 Task: Look for space in Jaraguá, Brazil from 9th June, 2023 to 17th June, 2023 for 2 adults in price range Rs.7000 to Rs.12000. Place can be private room with 1  bedroom having 2 beds and 1 bathroom. Property type can be house, flat, guest house. Amenities needed are: wifi. Booking option can be shelf check-in. Required host language is Spanish.
Action: Key pressed <Key.caps_lock>j<Key.caps_lock>ara<Key.backspace><Key.backspace><Key.backspace><Key.backspace>j<Key.caps_lock>aragua,<Key.space><Key.caps_lock>b<Key.caps_lock>razil<Key.enter>
Screenshot: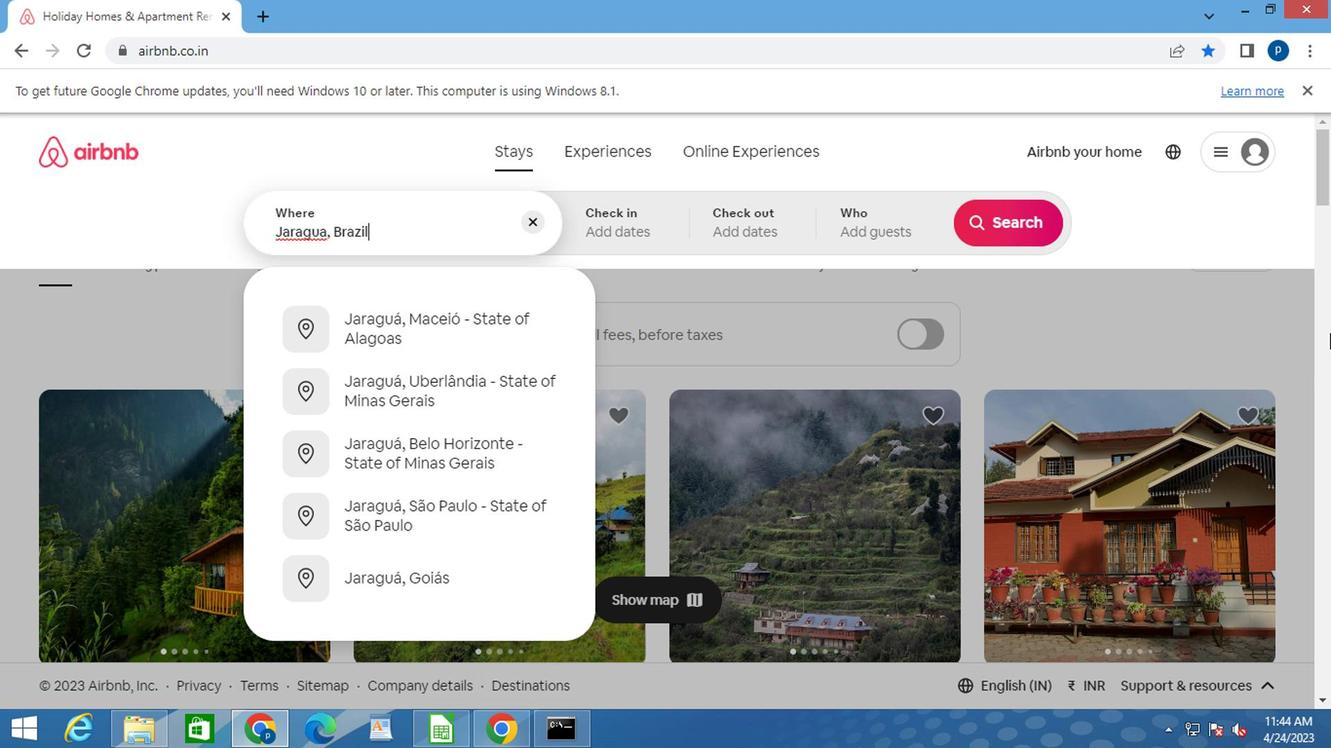 
Action: Mouse moved to (1001, 372)
Screenshot: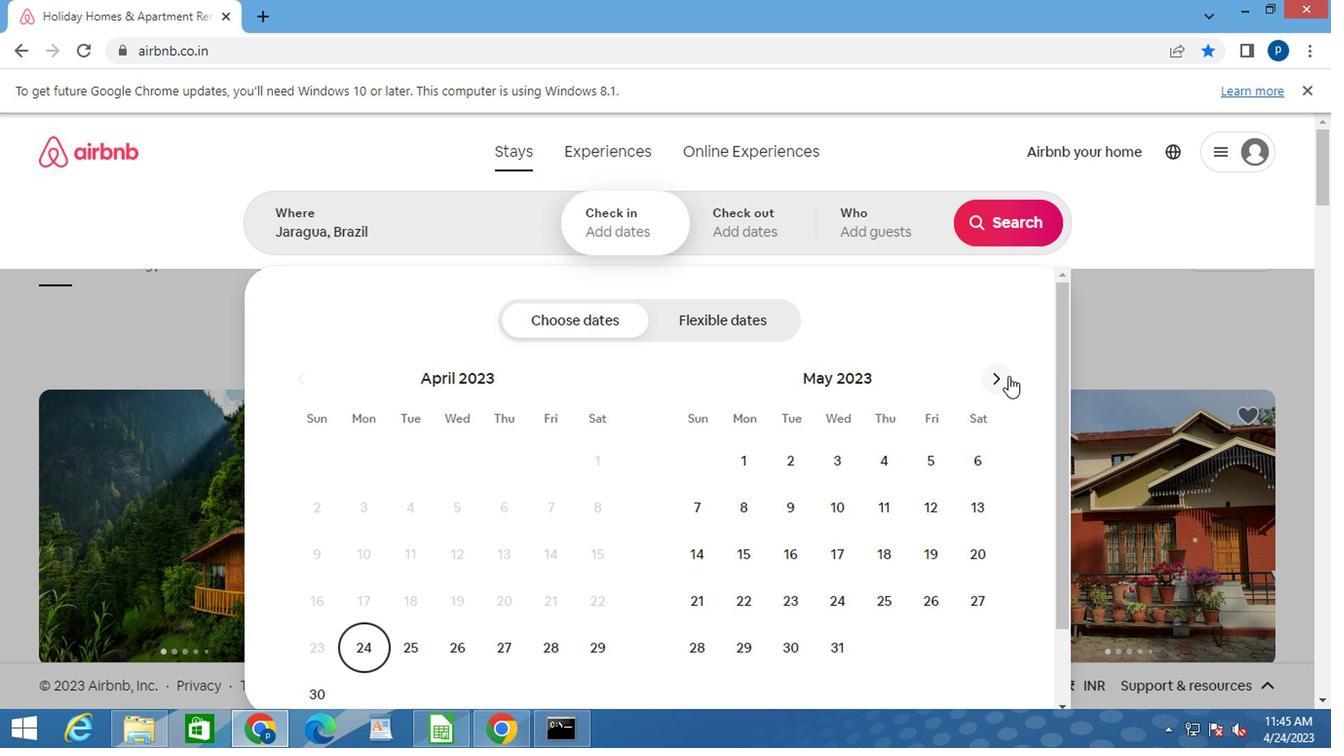 
Action: Mouse pressed left at (1001, 372)
Screenshot: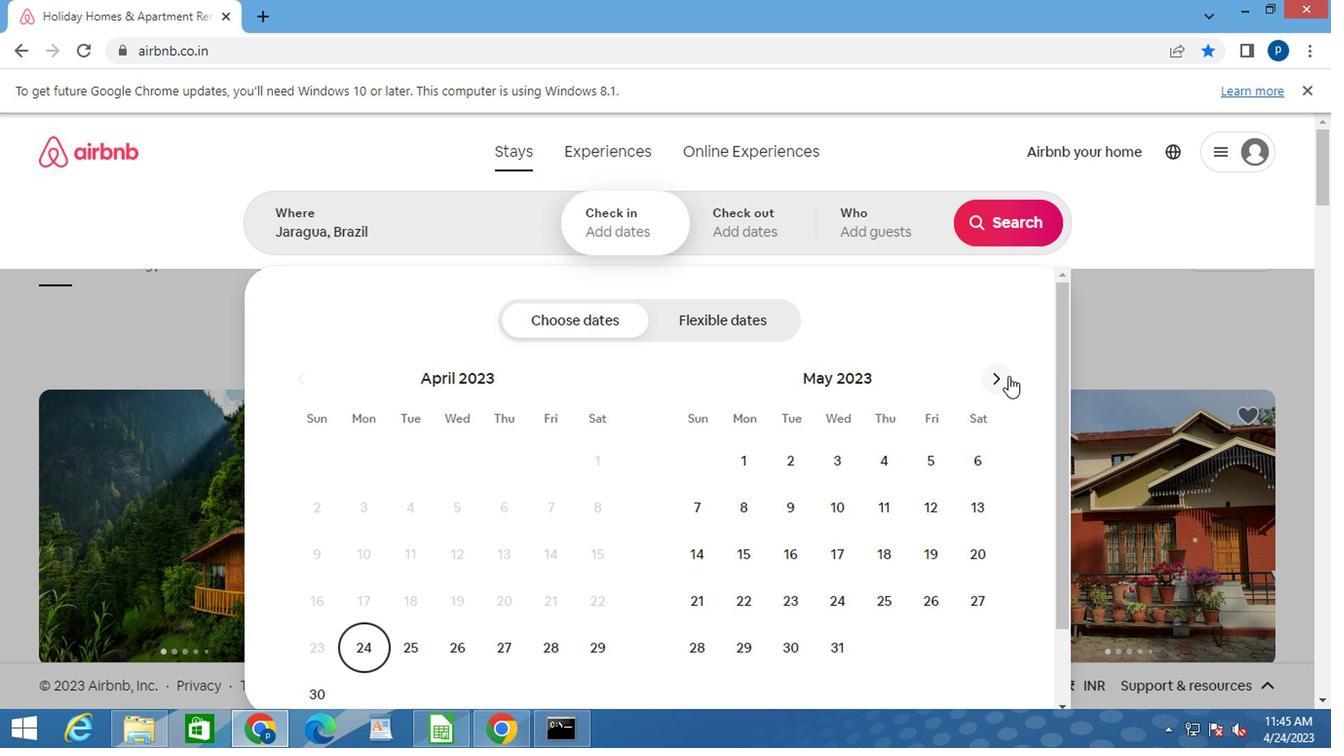 
Action: Mouse pressed left at (1001, 372)
Screenshot: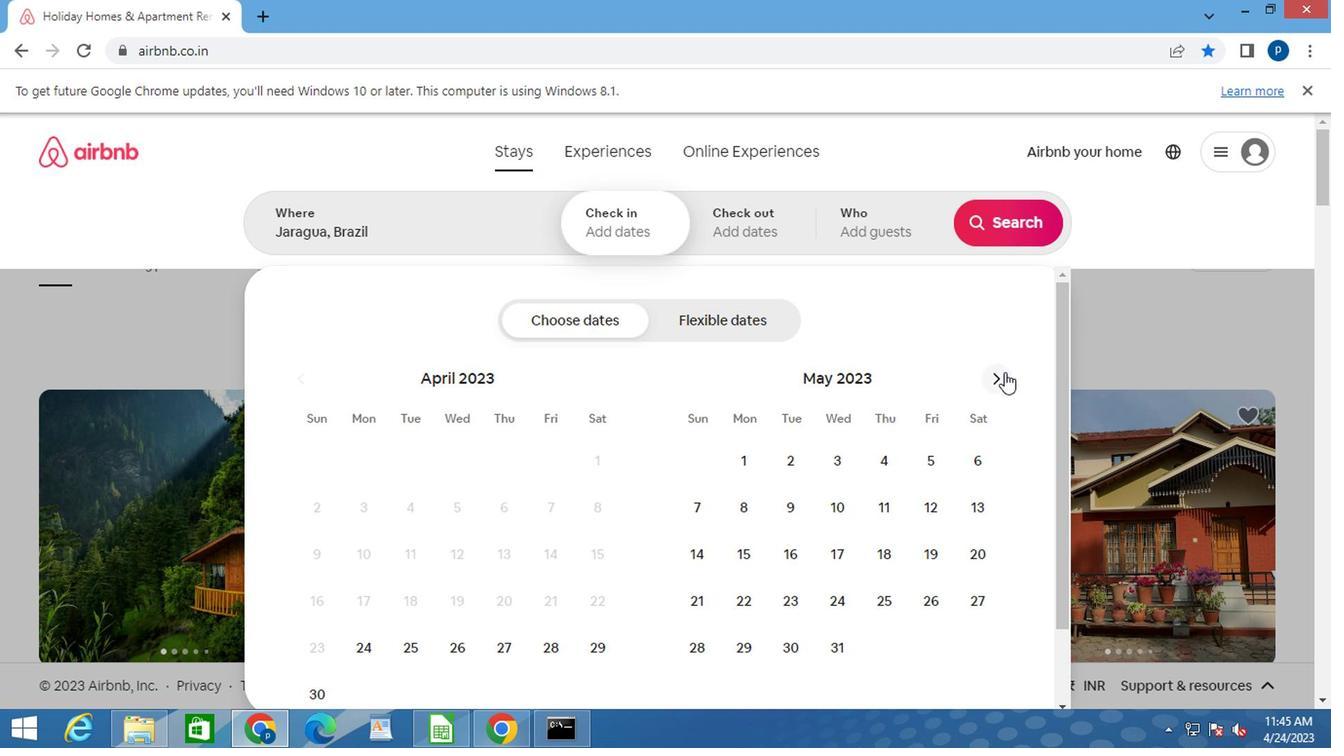
Action: Mouse moved to (549, 499)
Screenshot: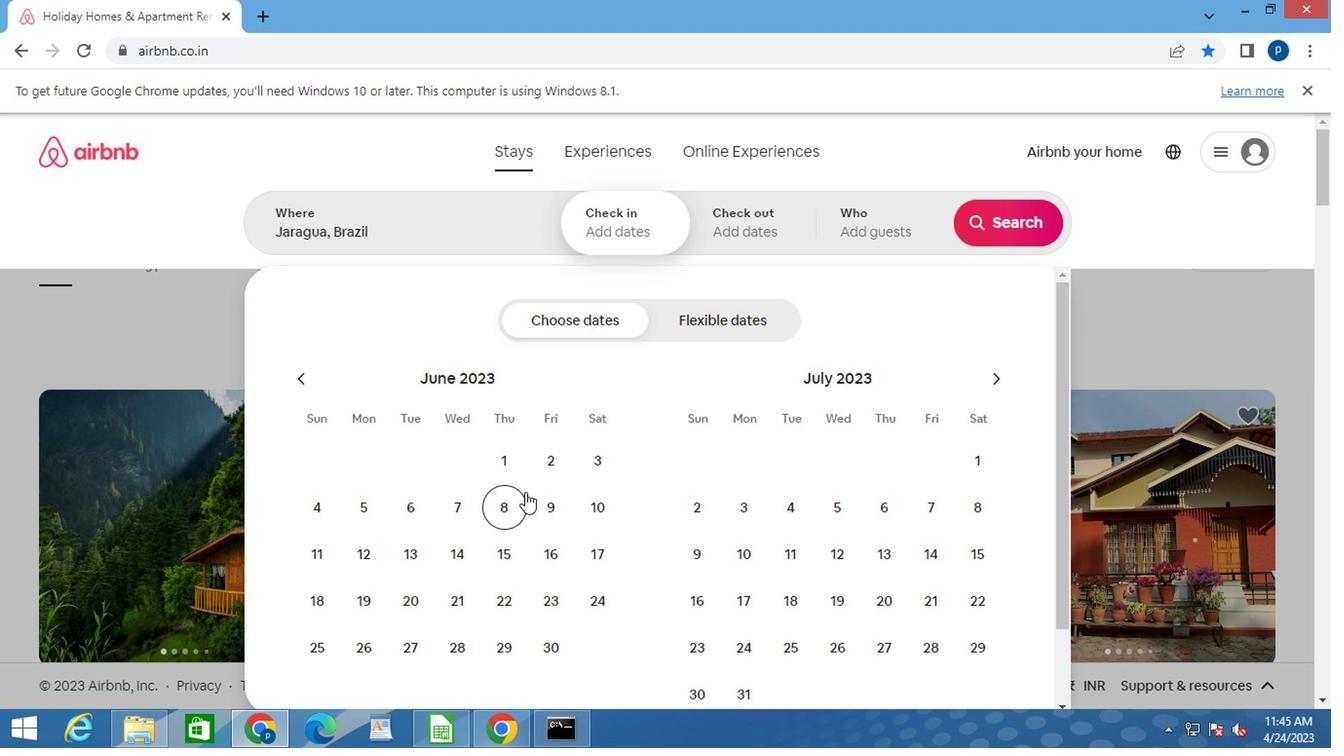 
Action: Mouse pressed left at (549, 499)
Screenshot: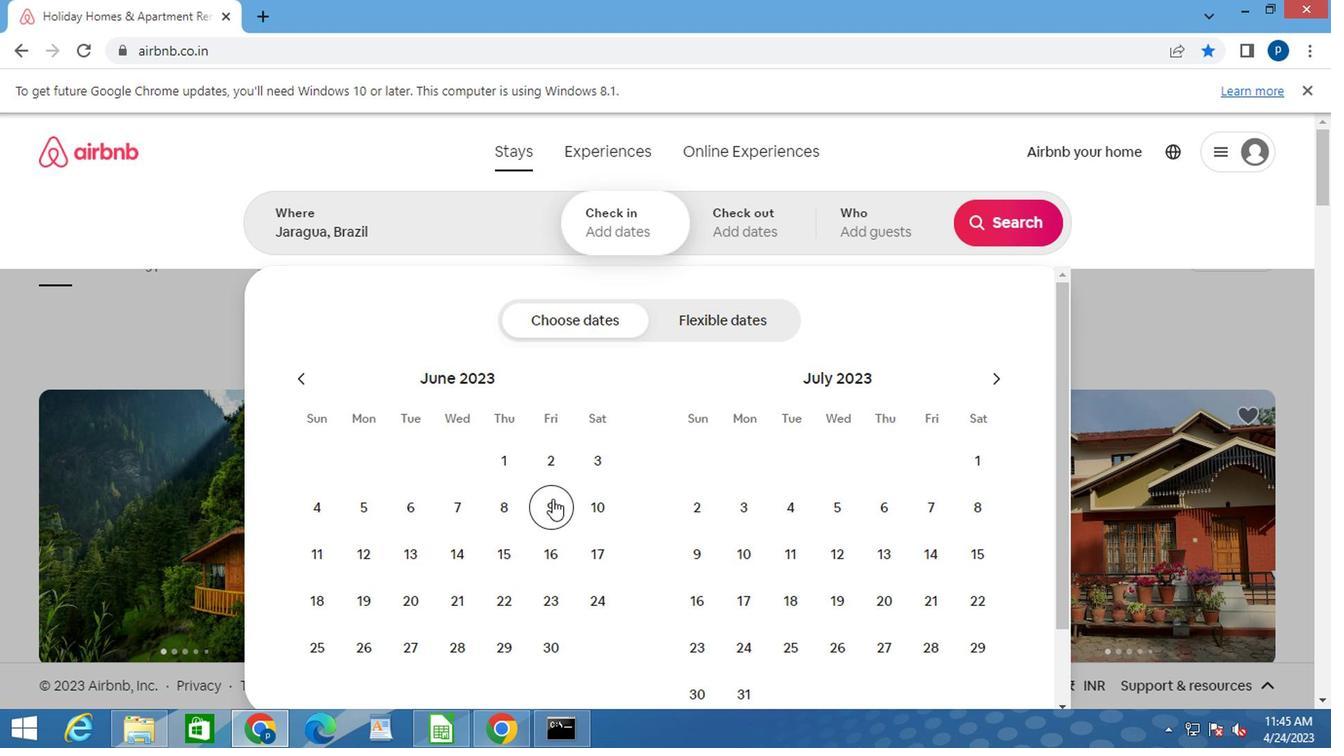 
Action: Mouse moved to (608, 558)
Screenshot: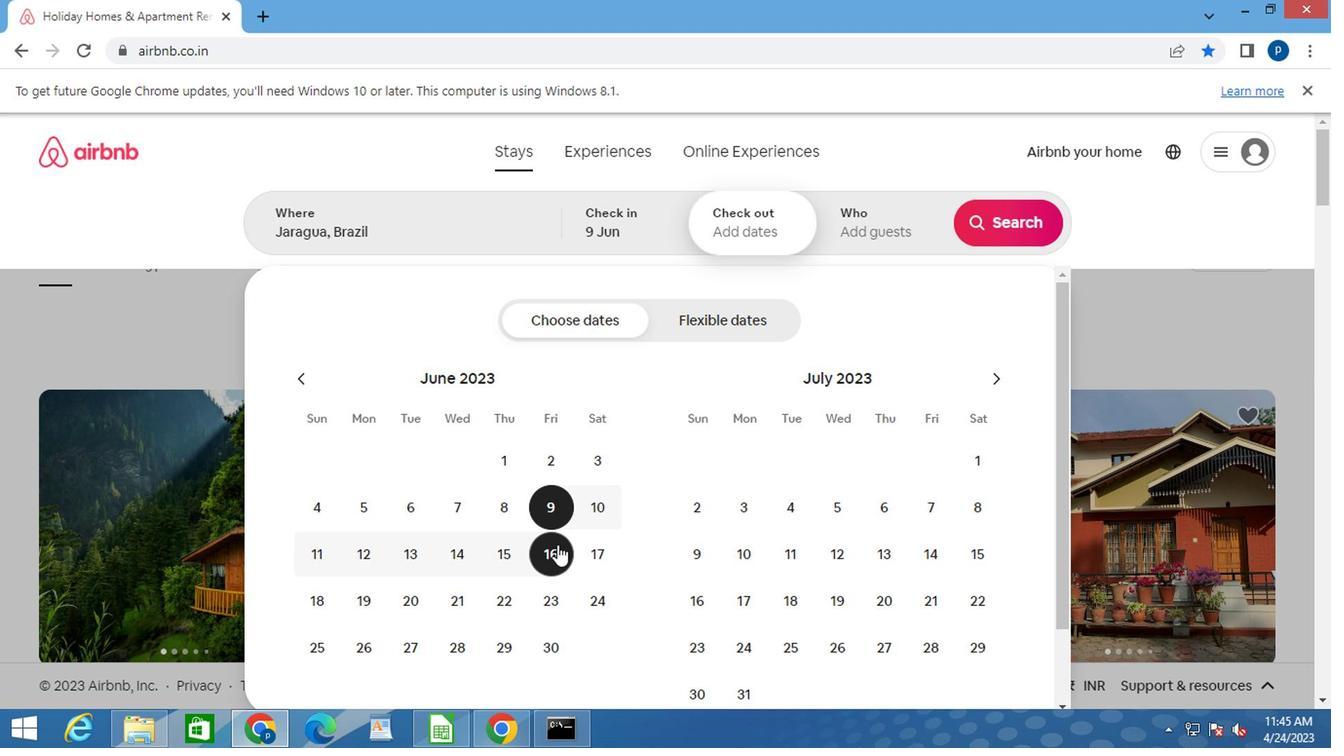 
Action: Mouse pressed left at (608, 558)
Screenshot: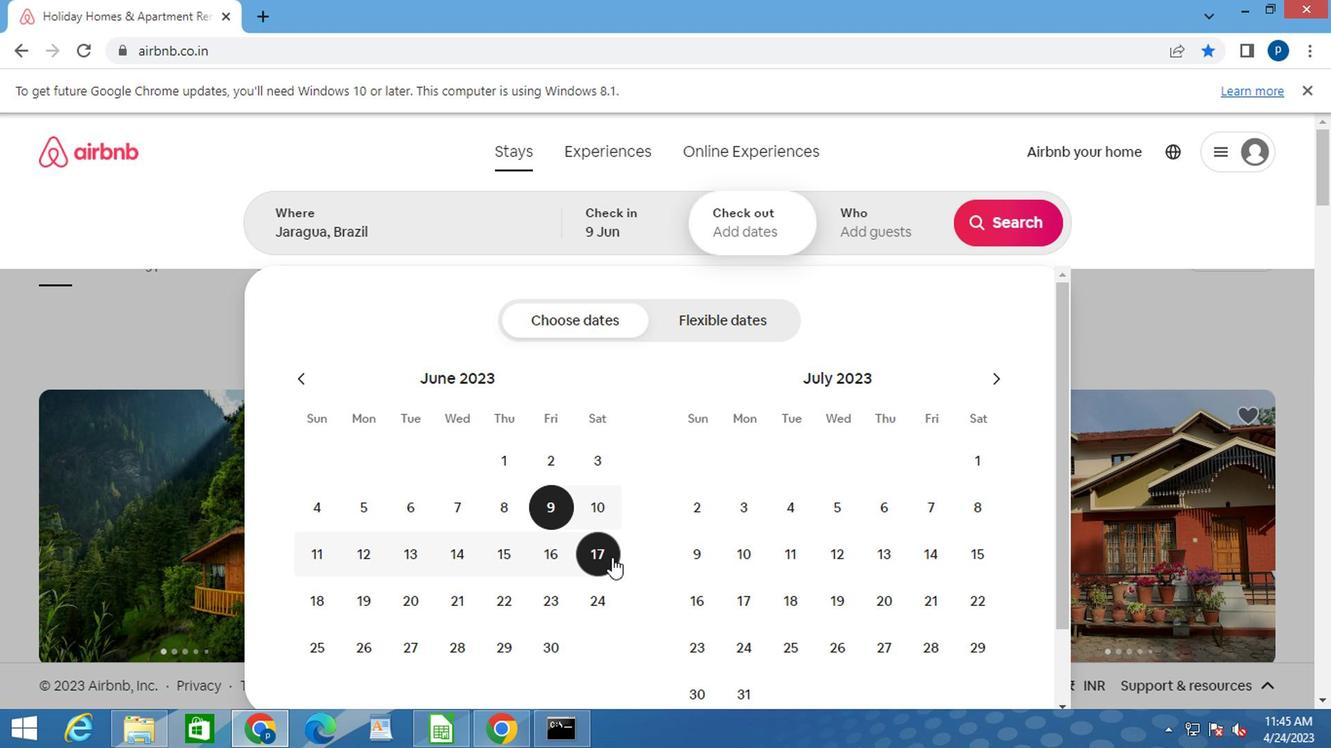 
Action: Mouse moved to (861, 226)
Screenshot: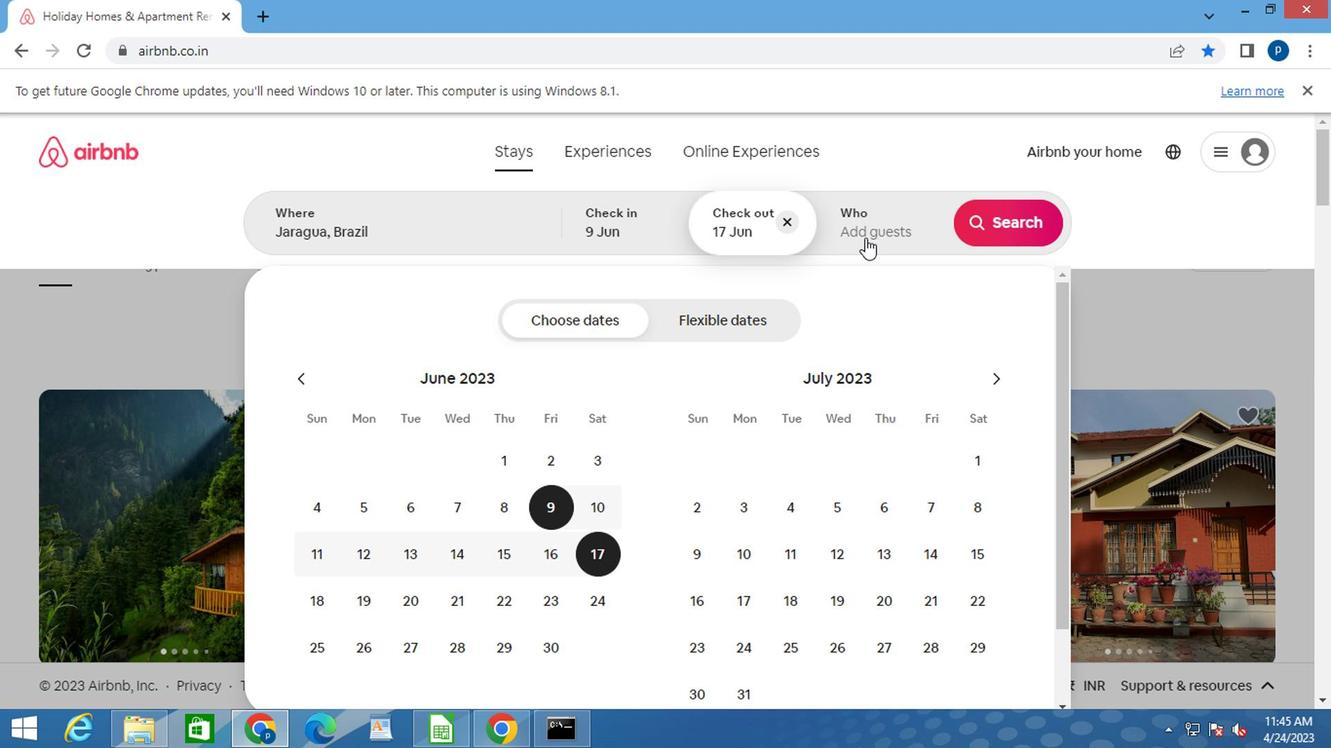 
Action: Mouse pressed left at (861, 226)
Screenshot: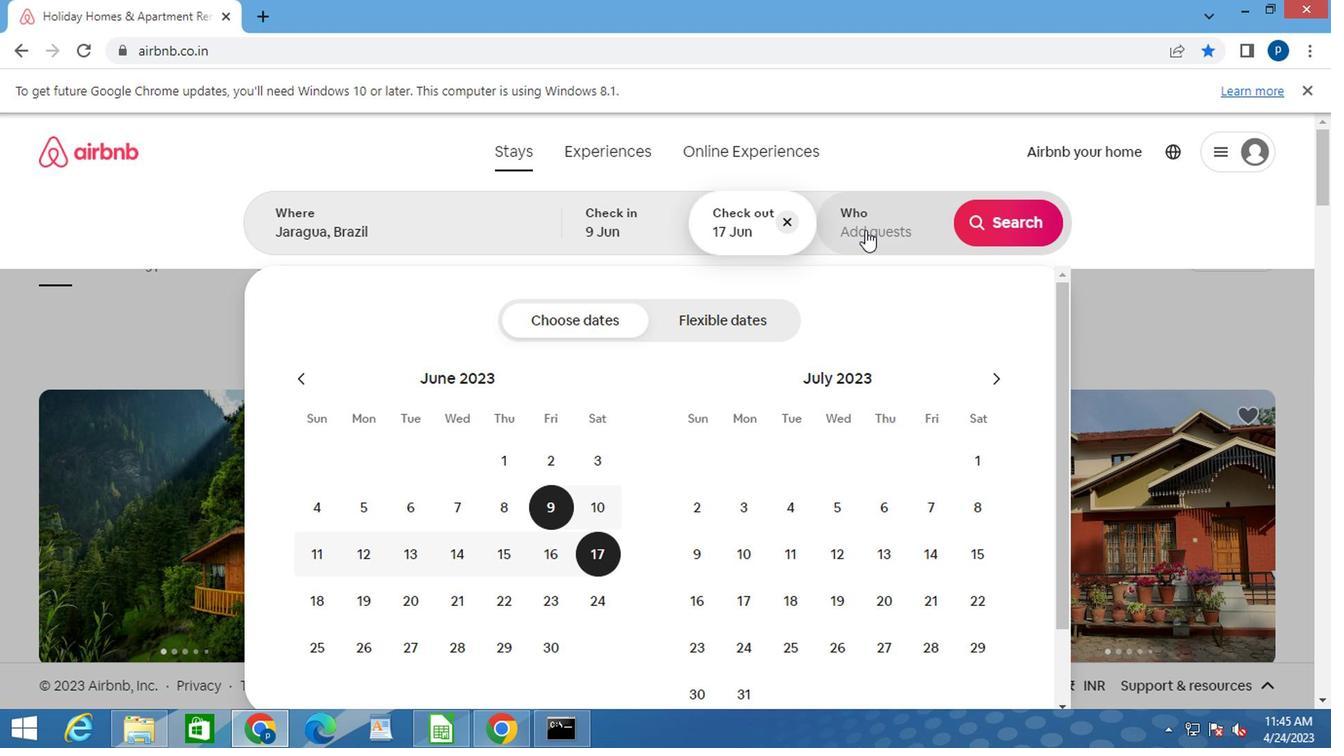 
Action: Mouse moved to (1005, 334)
Screenshot: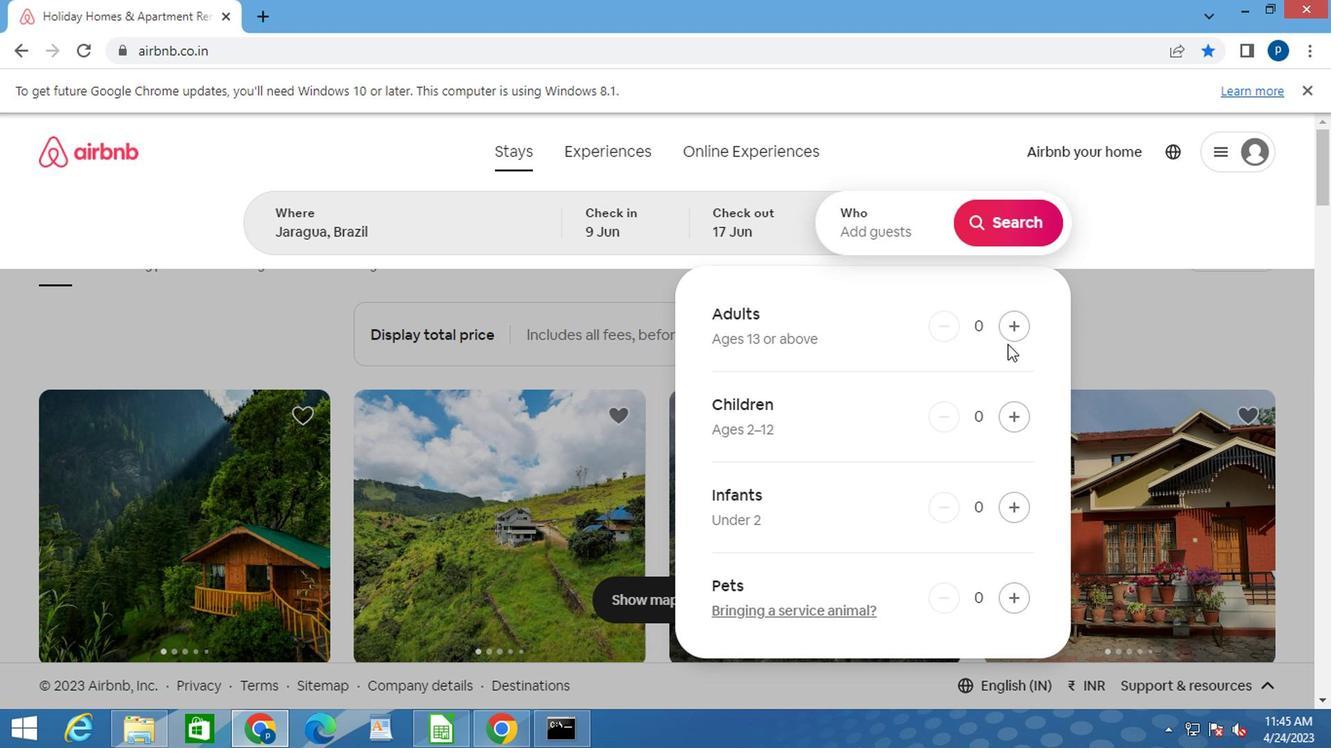 
Action: Mouse pressed left at (1005, 334)
Screenshot: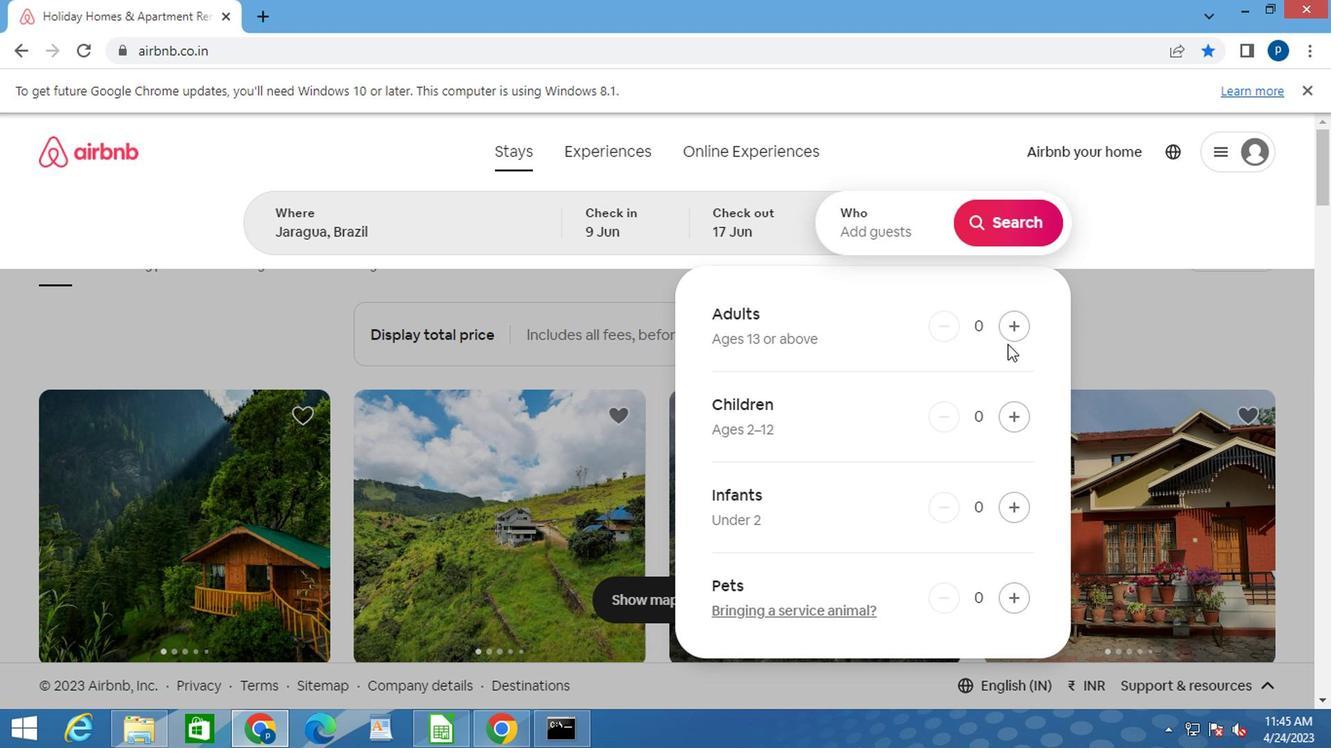 
Action: Mouse pressed left at (1005, 334)
Screenshot: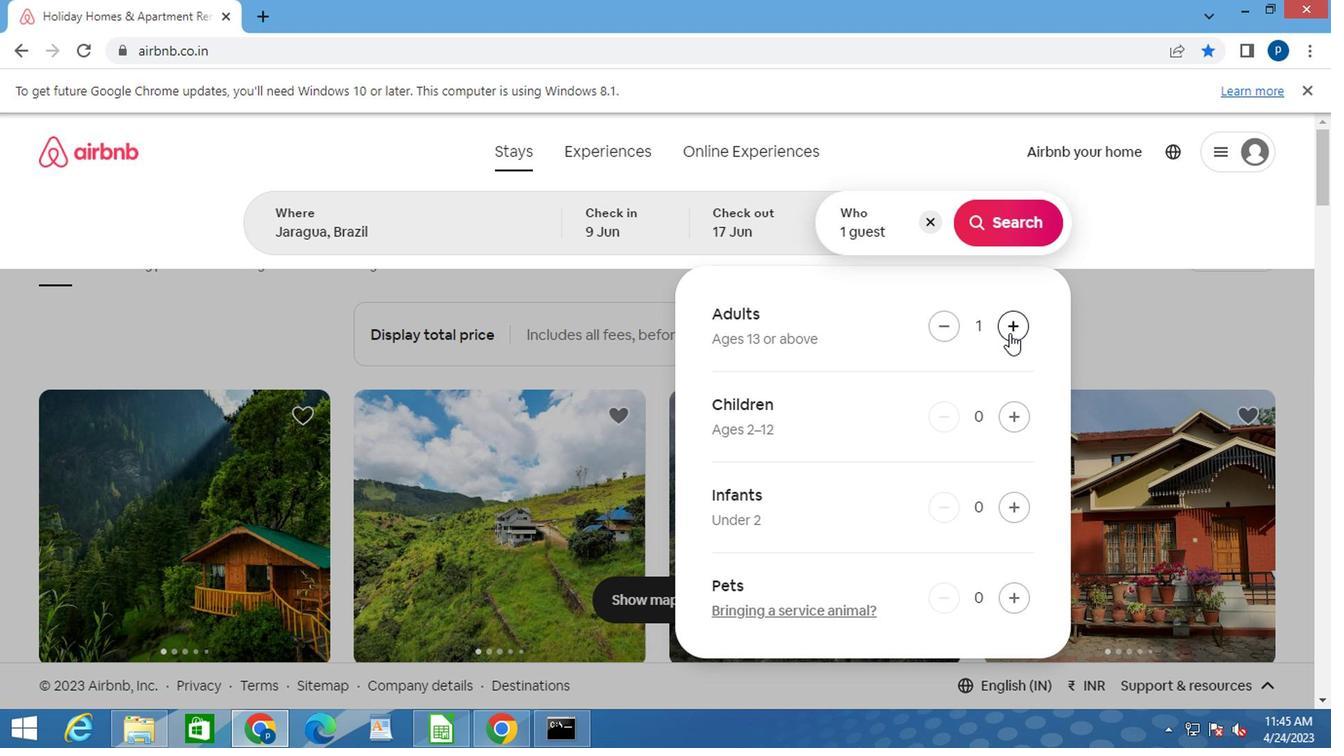 
Action: Mouse moved to (1001, 226)
Screenshot: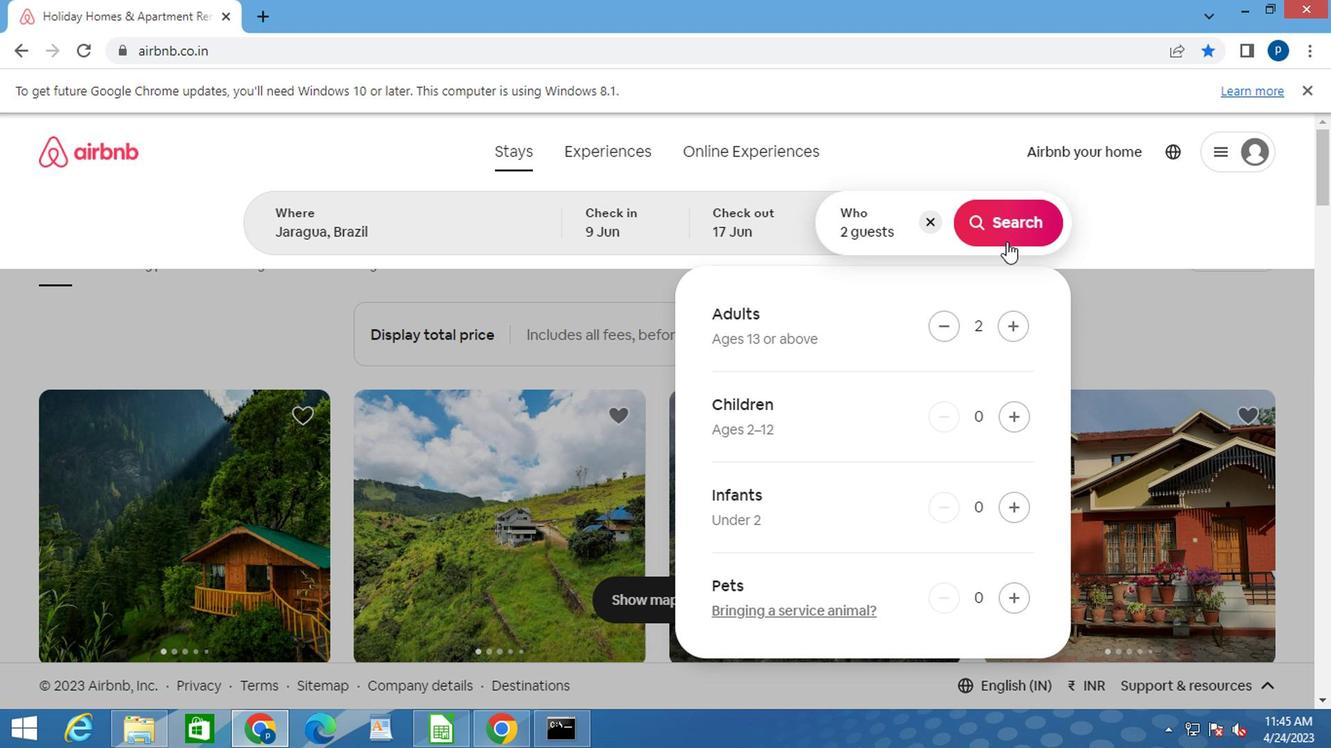 
Action: Mouse pressed left at (1001, 226)
Screenshot: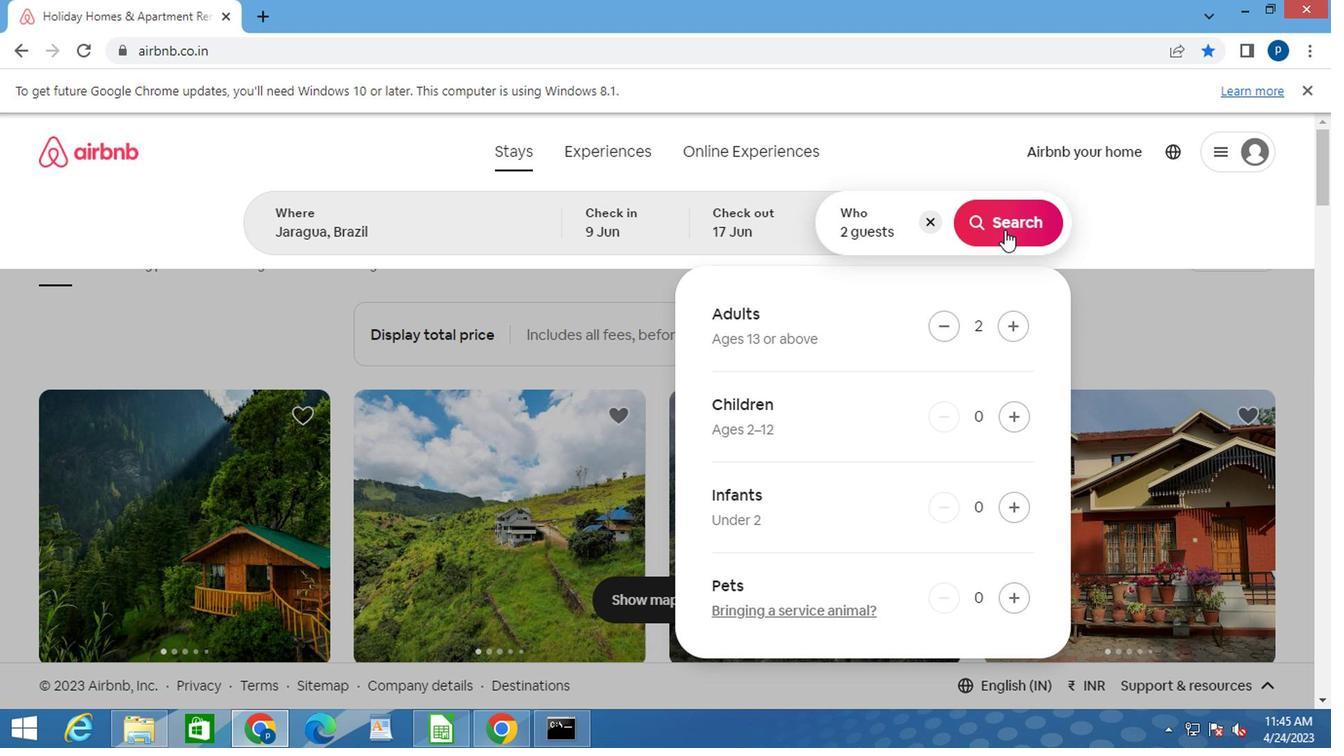 
Action: Mouse moved to (1224, 235)
Screenshot: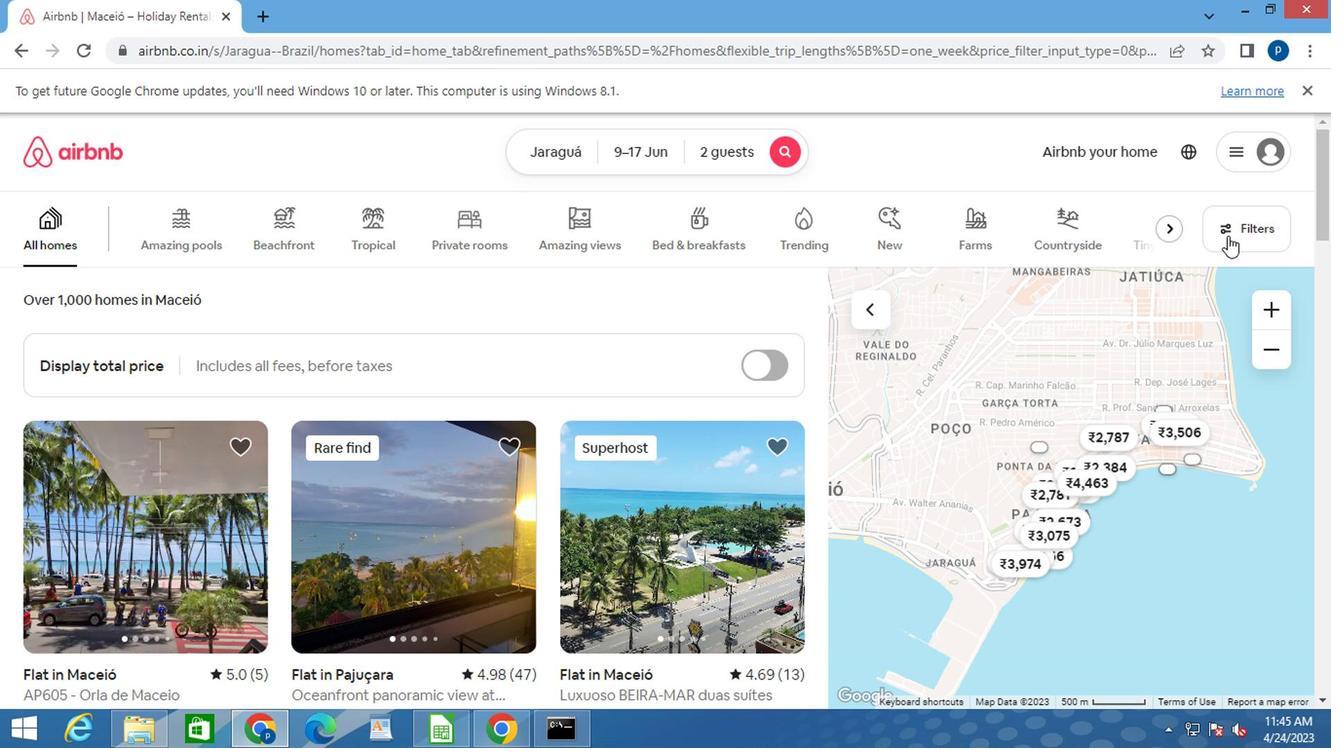 
Action: Mouse pressed left at (1224, 235)
Screenshot: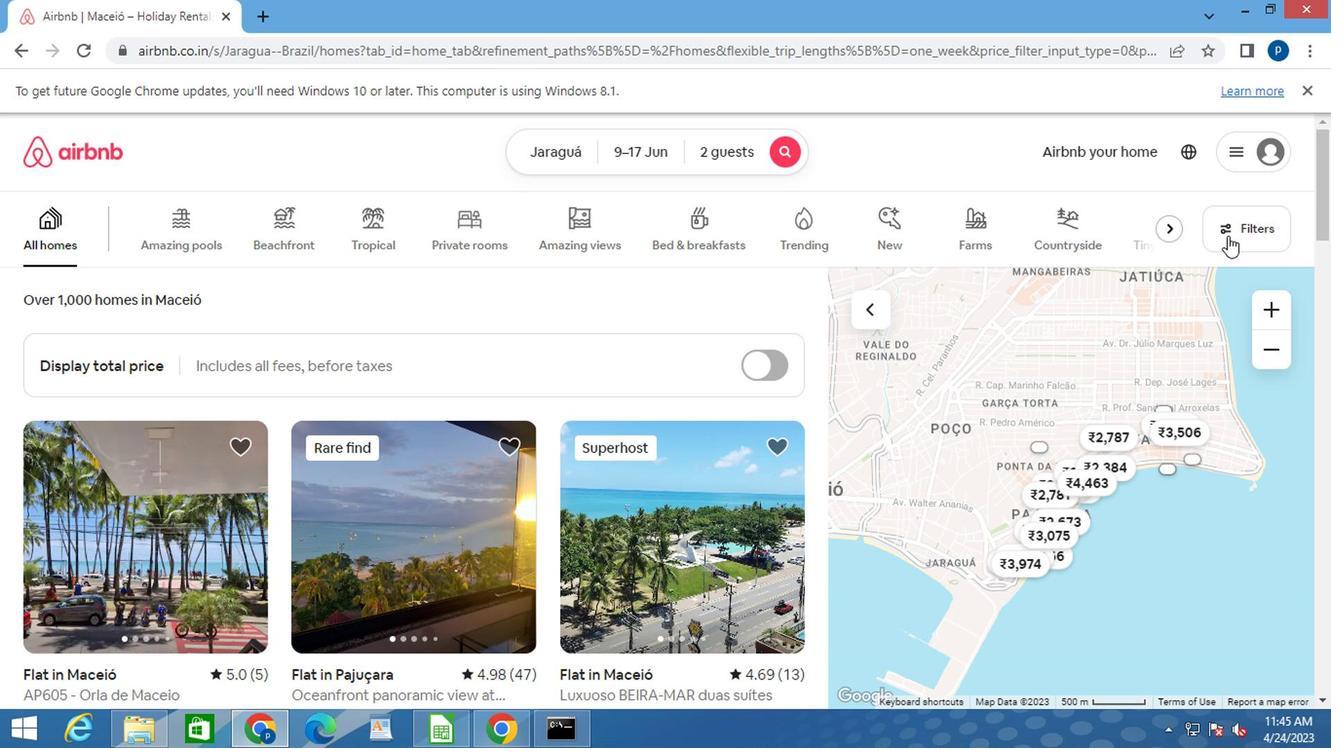 
Action: Mouse moved to (411, 487)
Screenshot: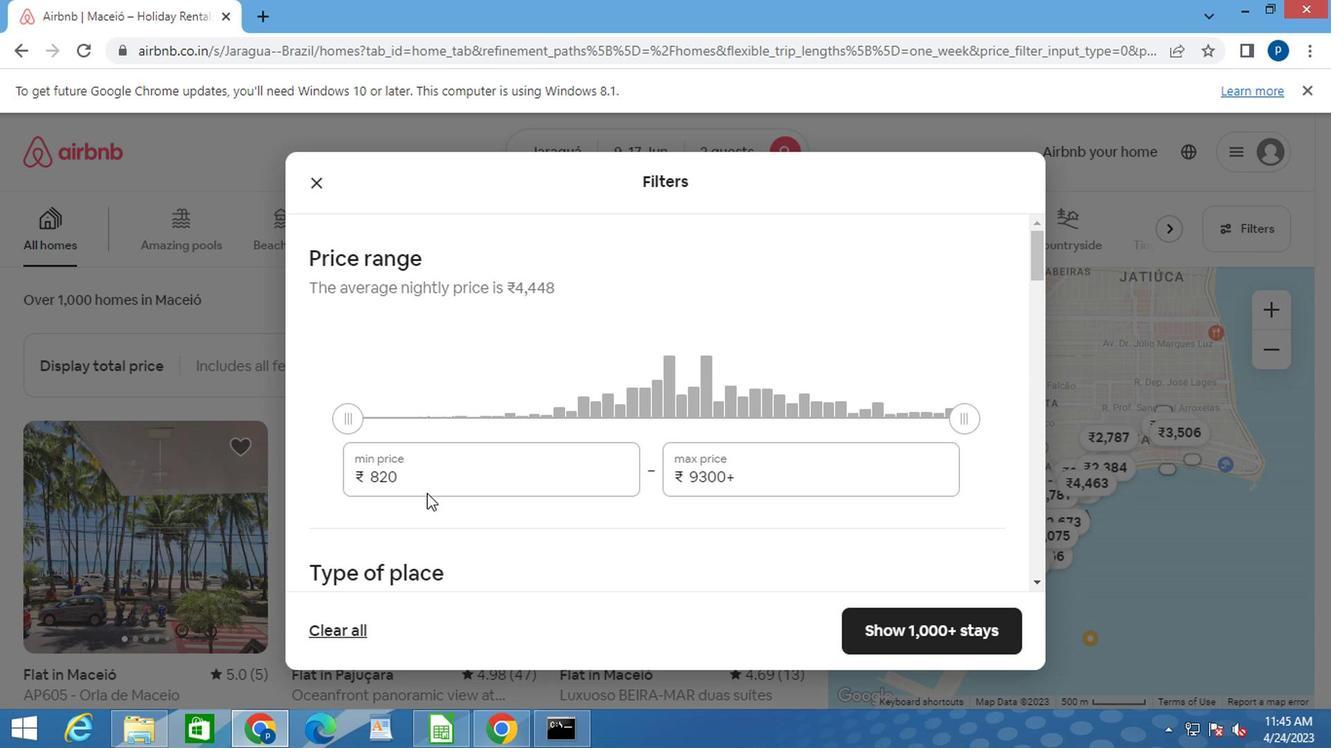 
Action: Mouse pressed left at (411, 487)
Screenshot: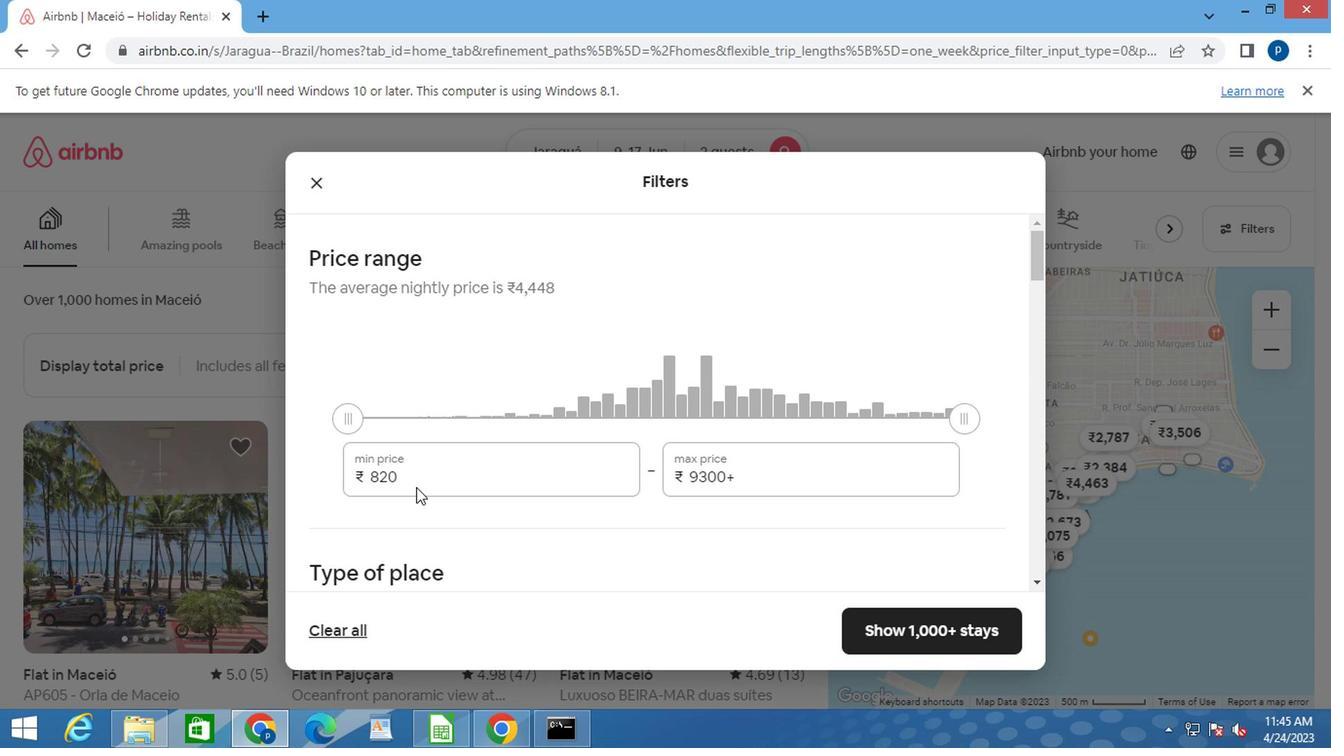 
Action: Mouse moved to (410, 487)
Screenshot: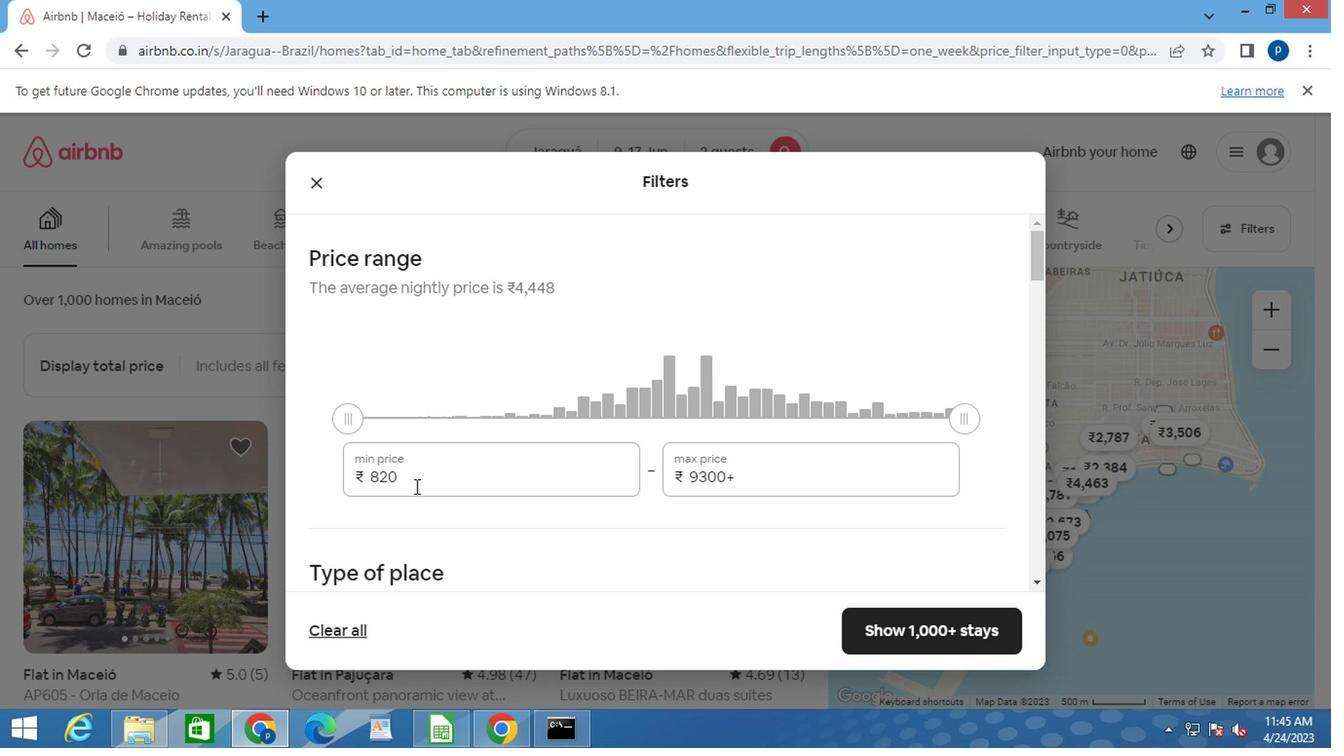 
Action: Mouse pressed left at (410, 487)
Screenshot: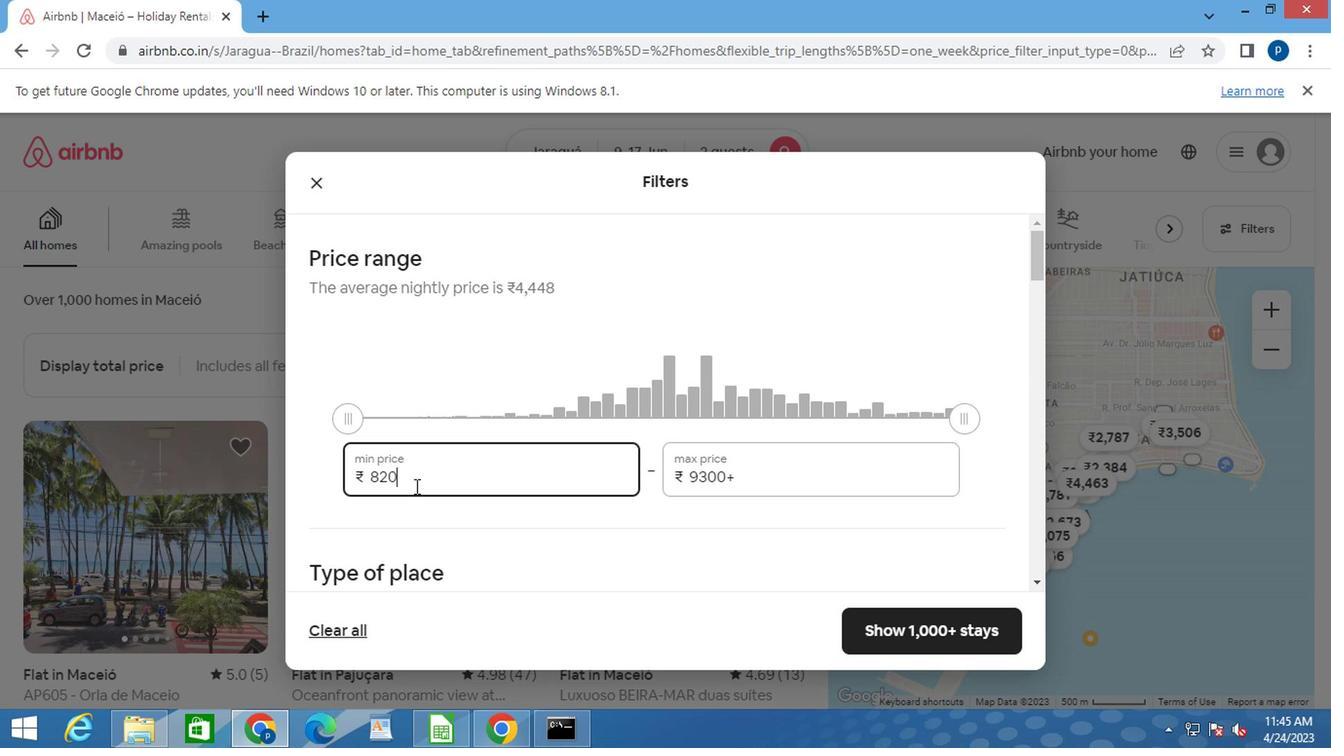 
Action: Key pressed 7000<Key.tab>12000
Screenshot: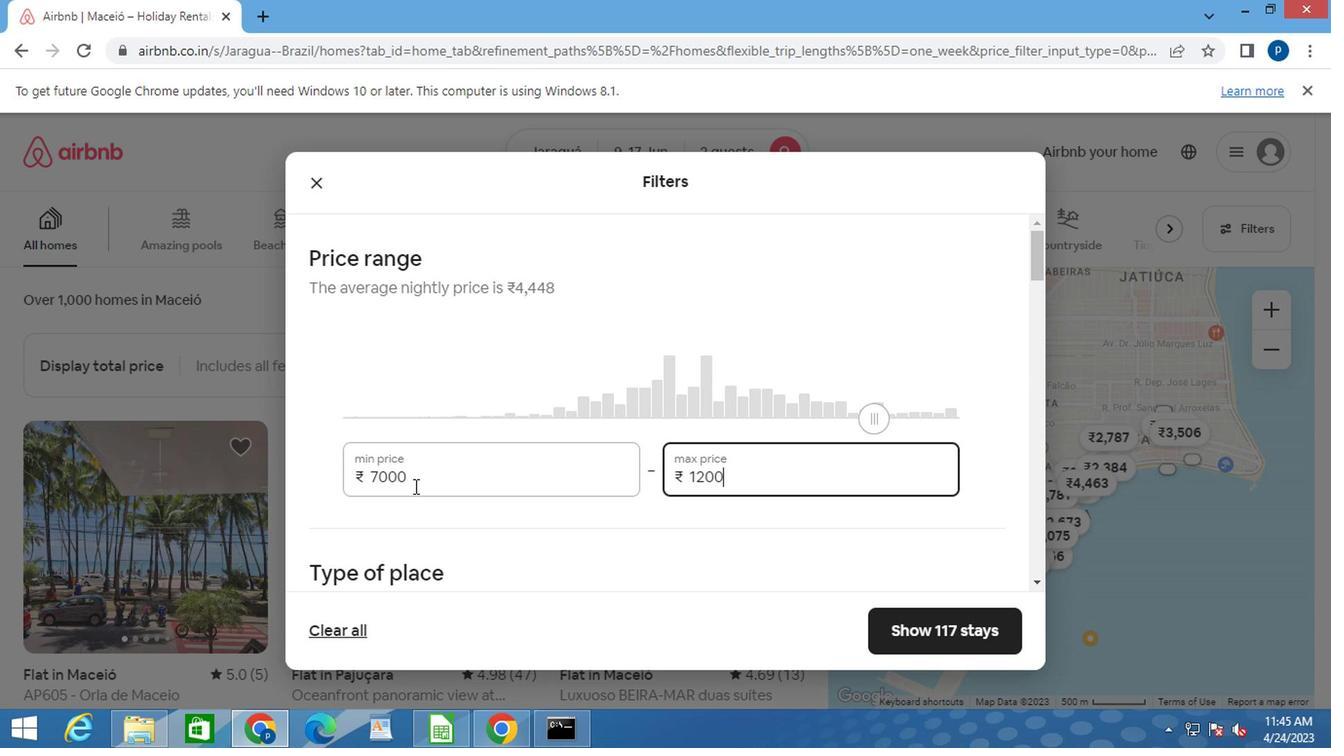 
Action: Mouse moved to (420, 510)
Screenshot: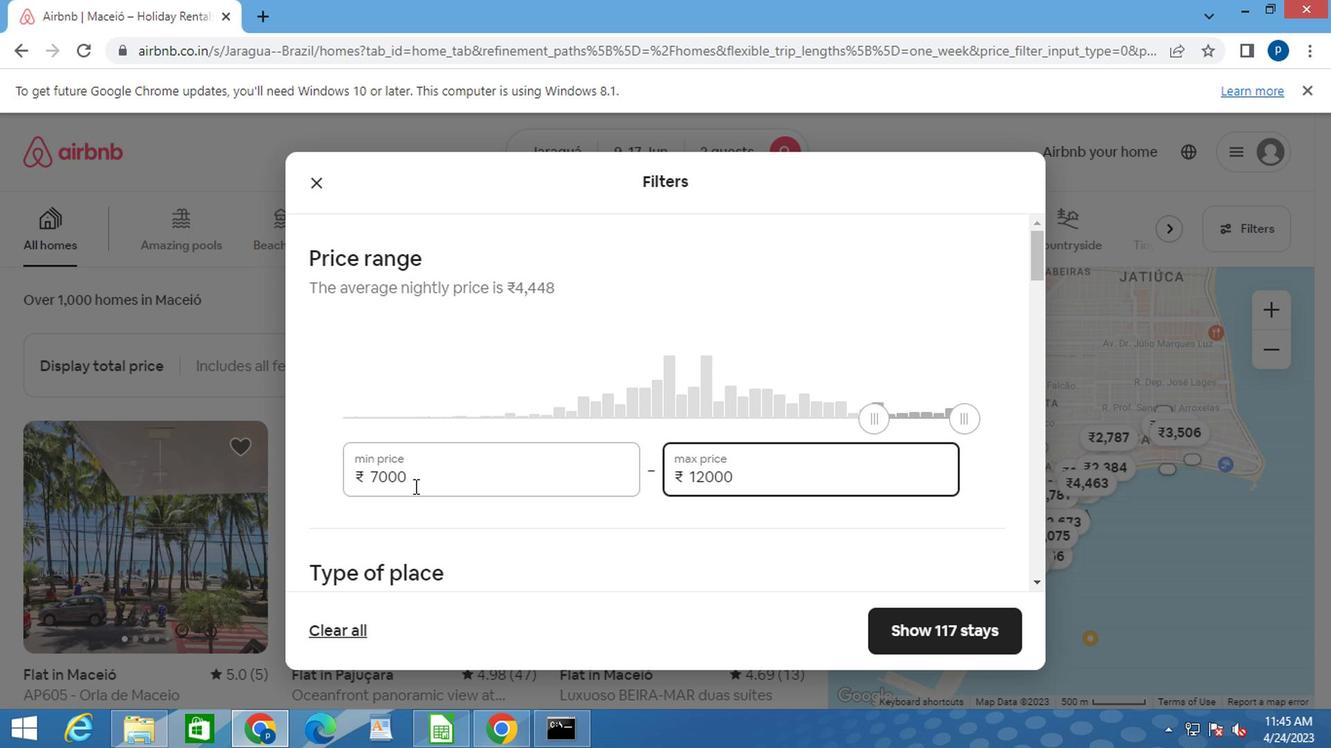 
Action: Mouse scrolled (420, 509) with delta (0, -1)
Screenshot: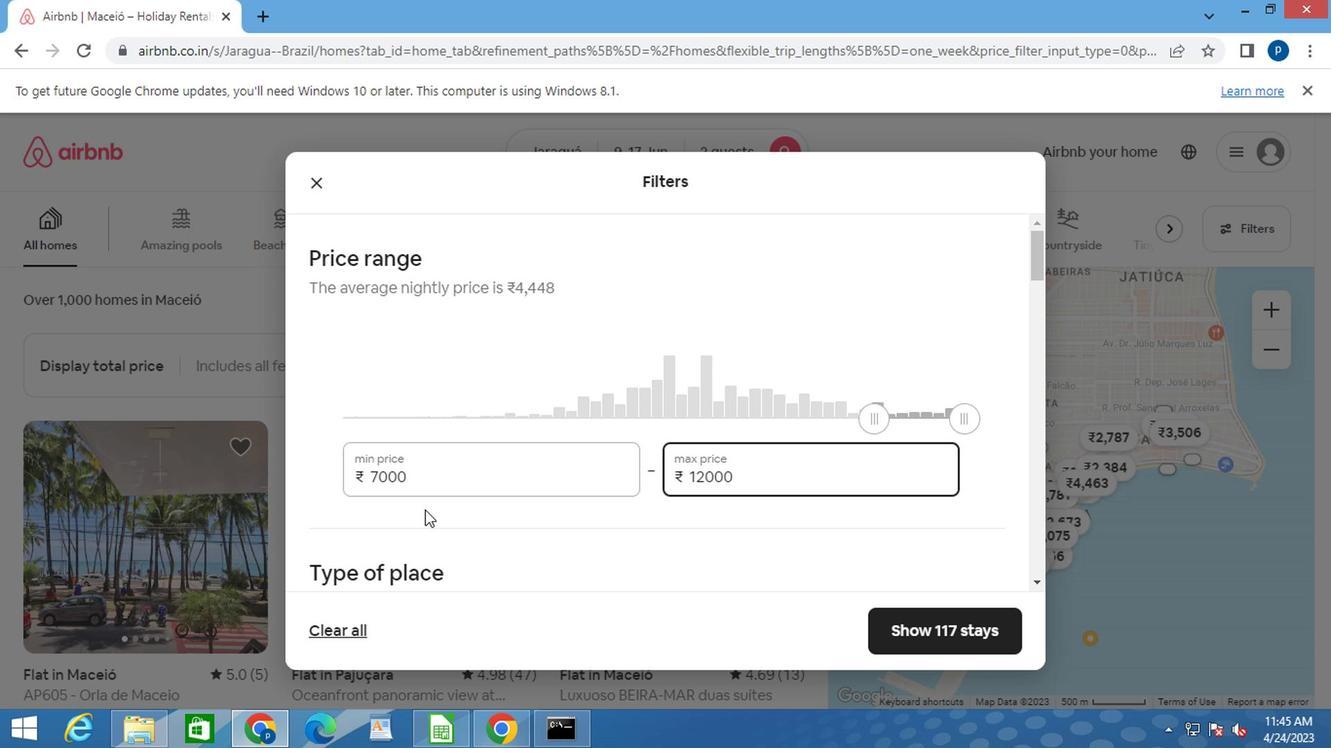 
Action: Mouse scrolled (420, 509) with delta (0, -1)
Screenshot: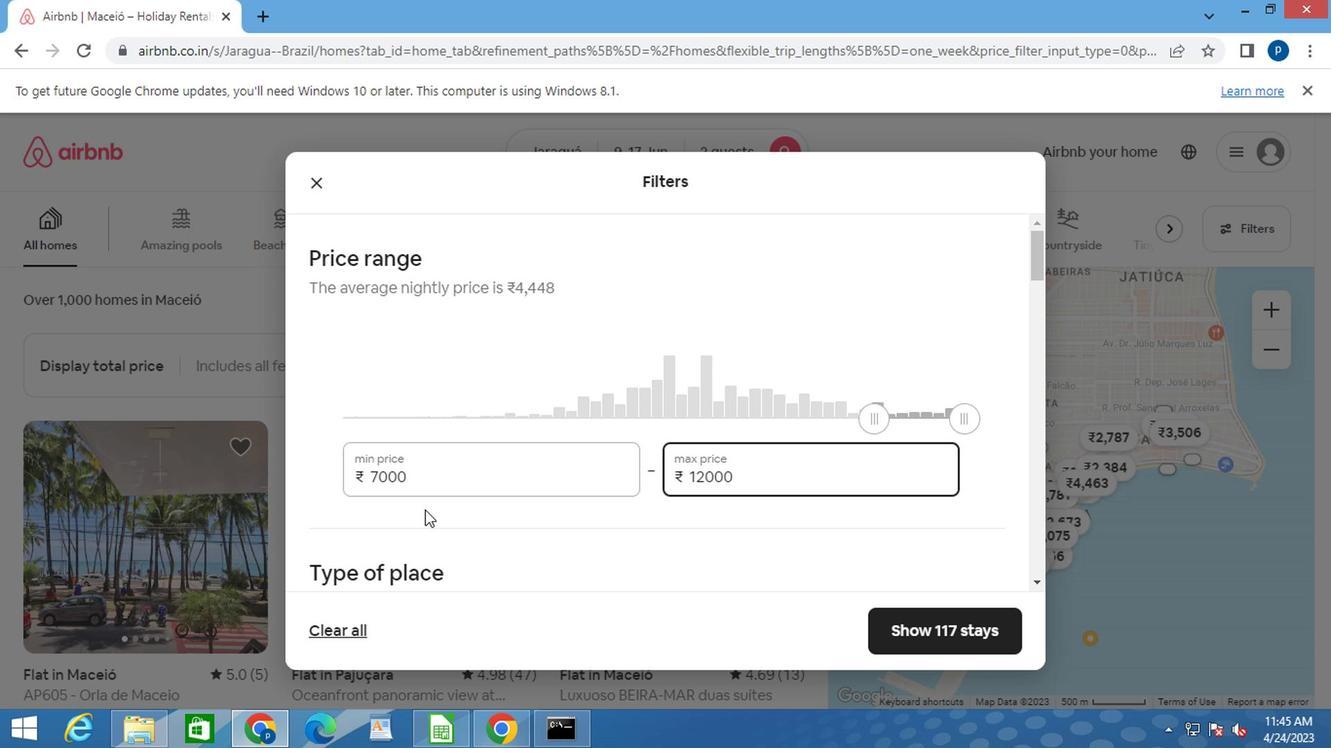
Action: Mouse scrolled (420, 509) with delta (0, -1)
Screenshot: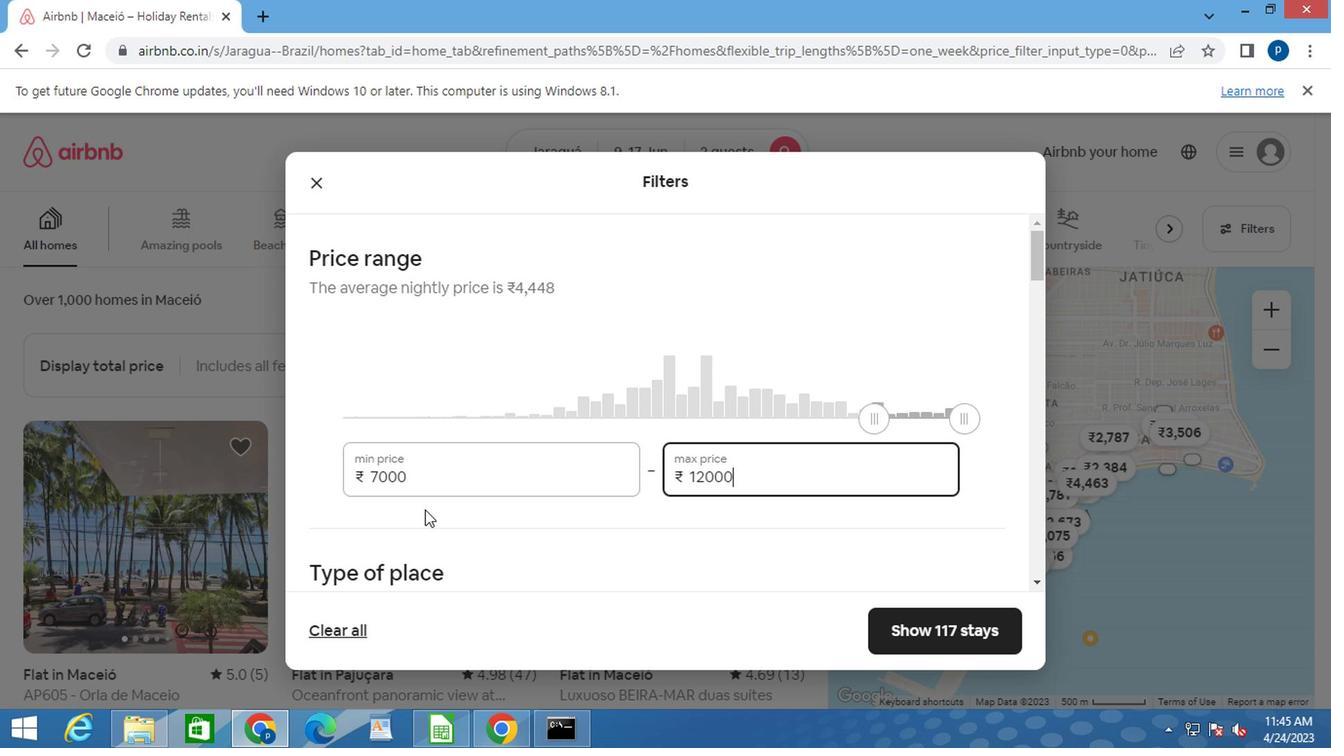 
Action: Mouse moved to (571, 463)
Screenshot: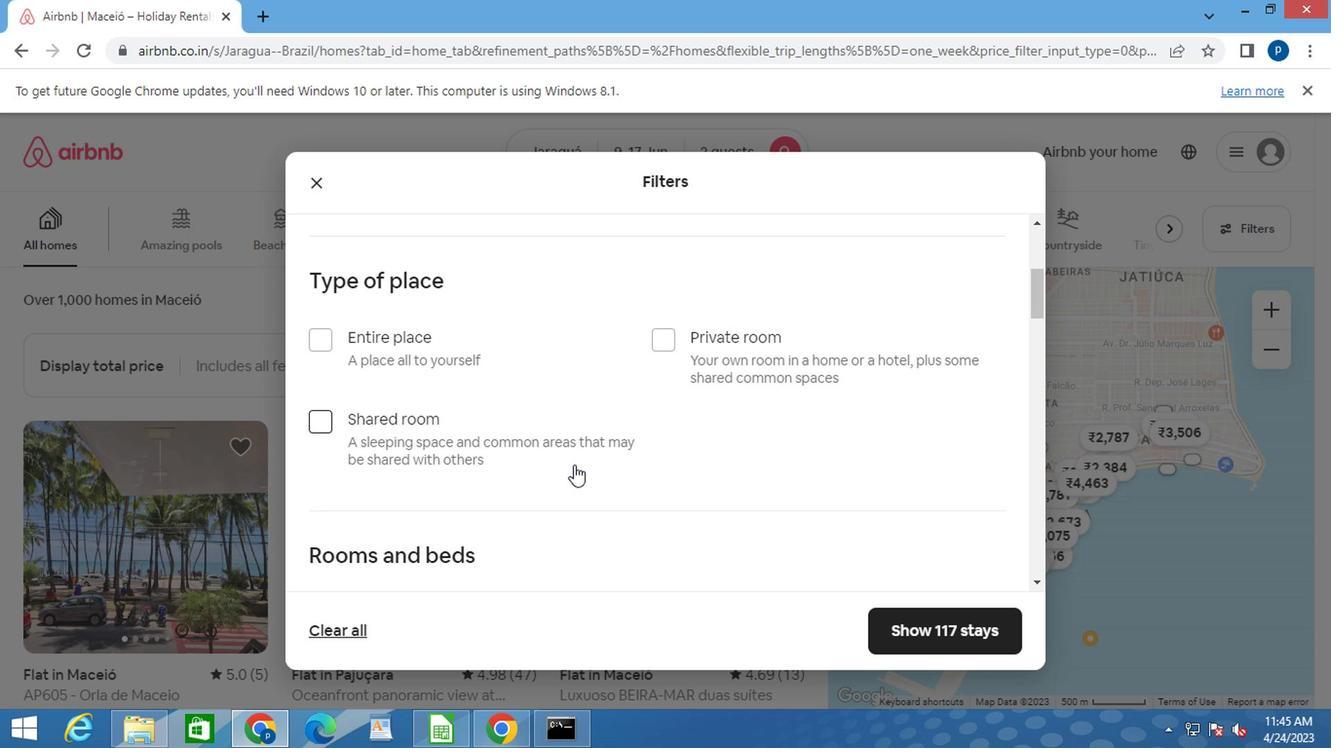 
Action: Mouse scrolled (571, 461) with delta (0, -1)
Screenshot: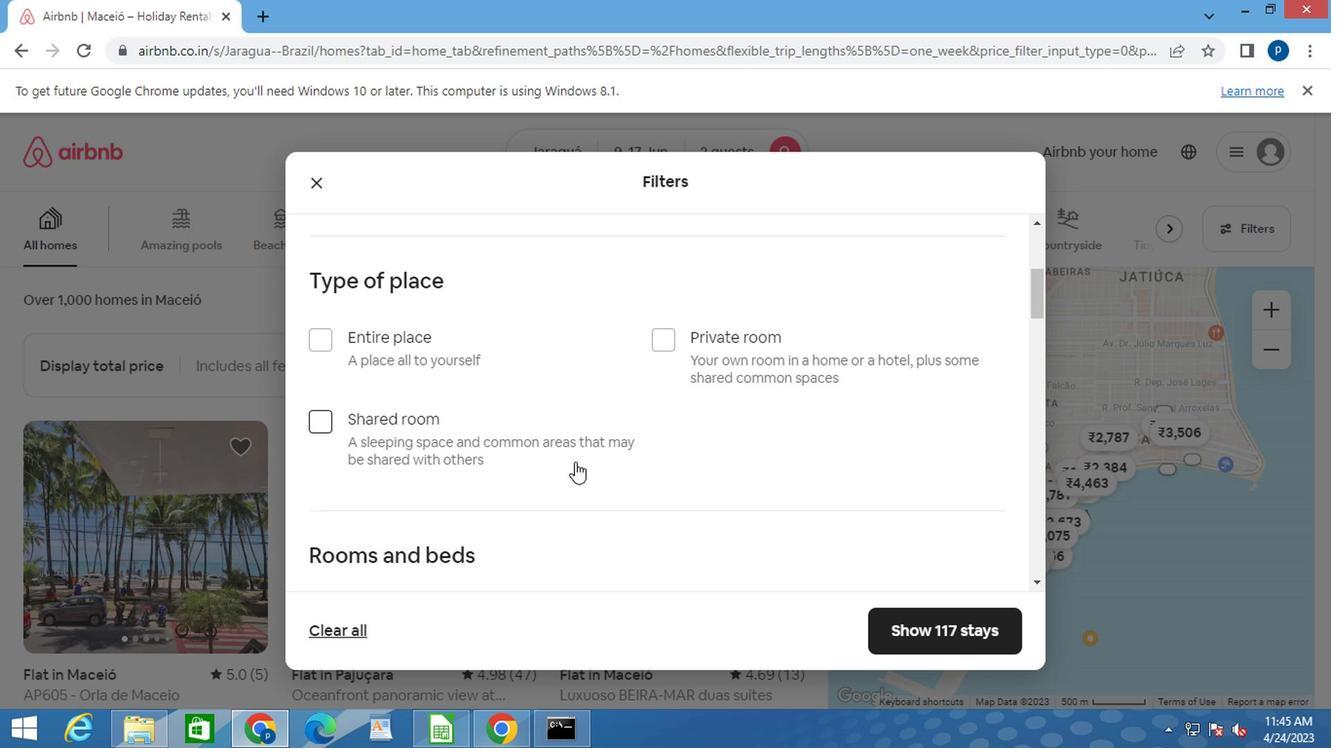 
Action: Mouse moved to (655, 231)
Screenshot: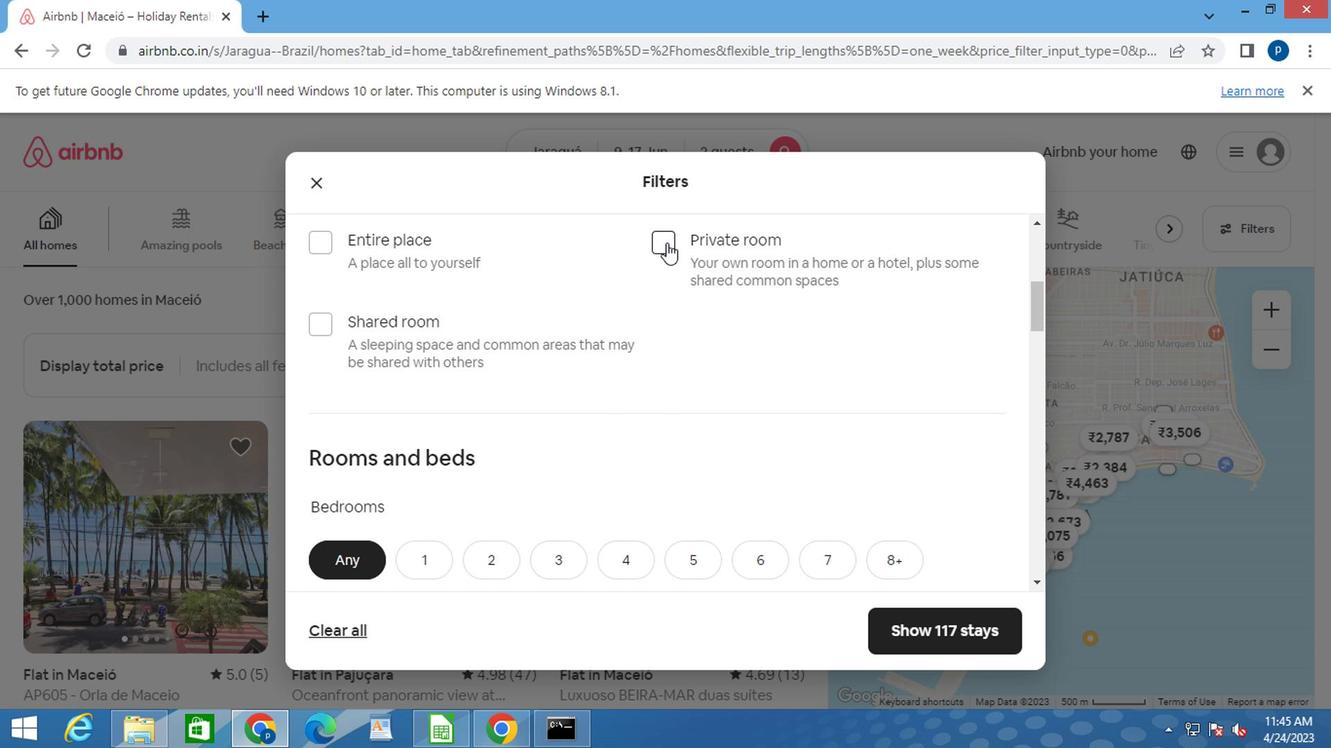 
Action: Mouse pressed left at (655, 231)
Screenshot: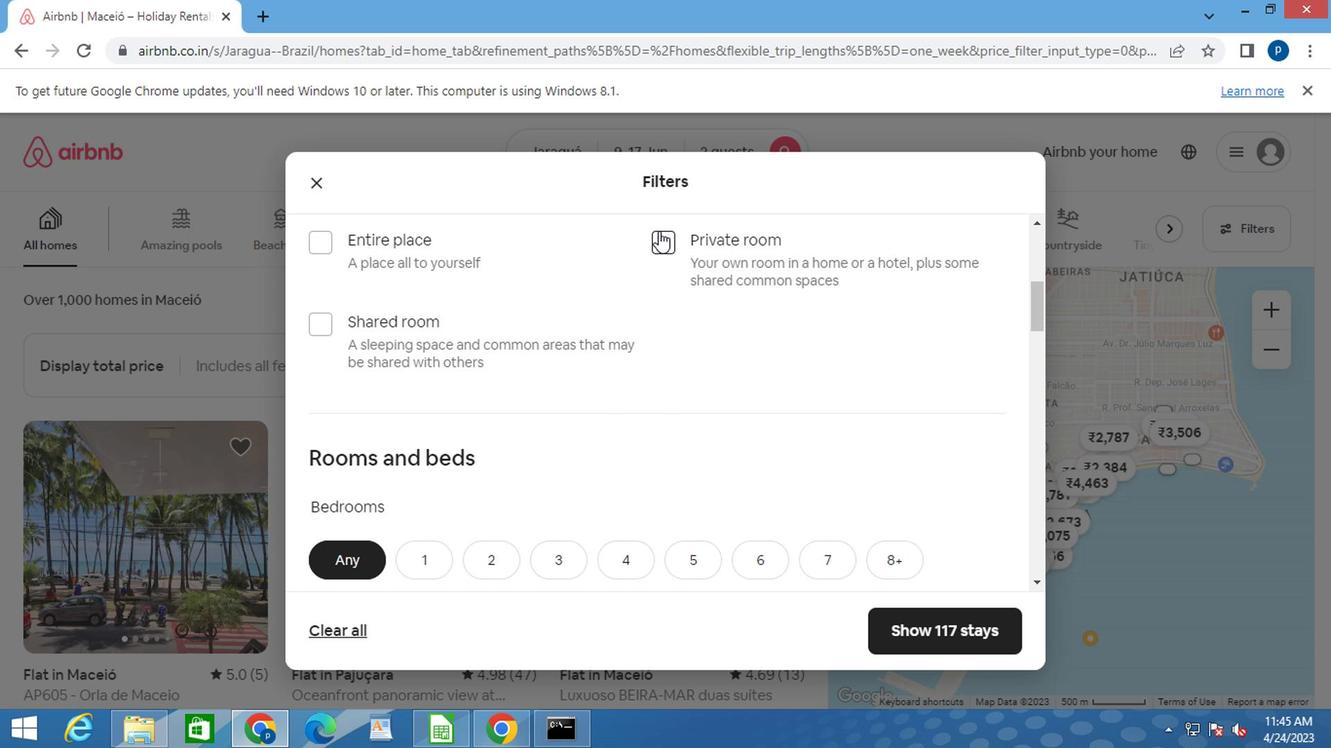 
Action: Mouse moved to (574, 348)
Screenshot: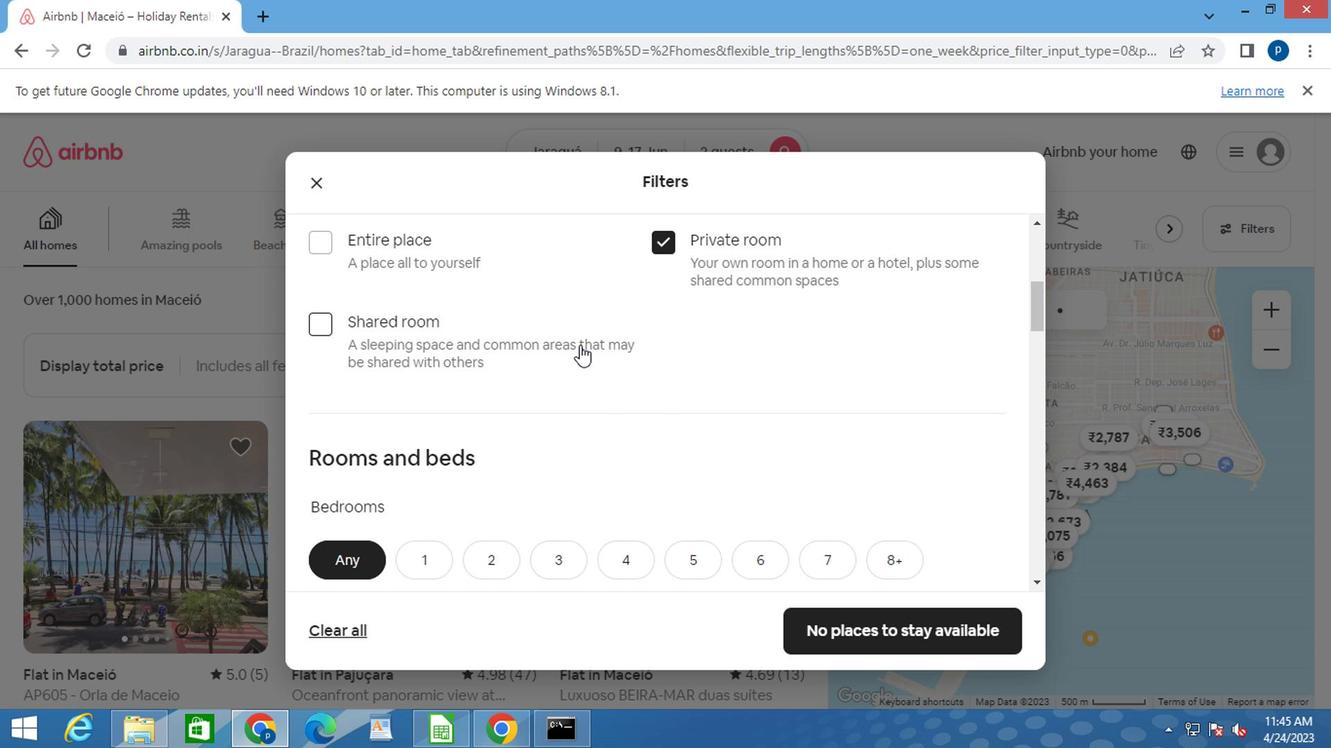 
Action: Mouse scrolled (574, 348) with delta (0, 0)
Screenshot: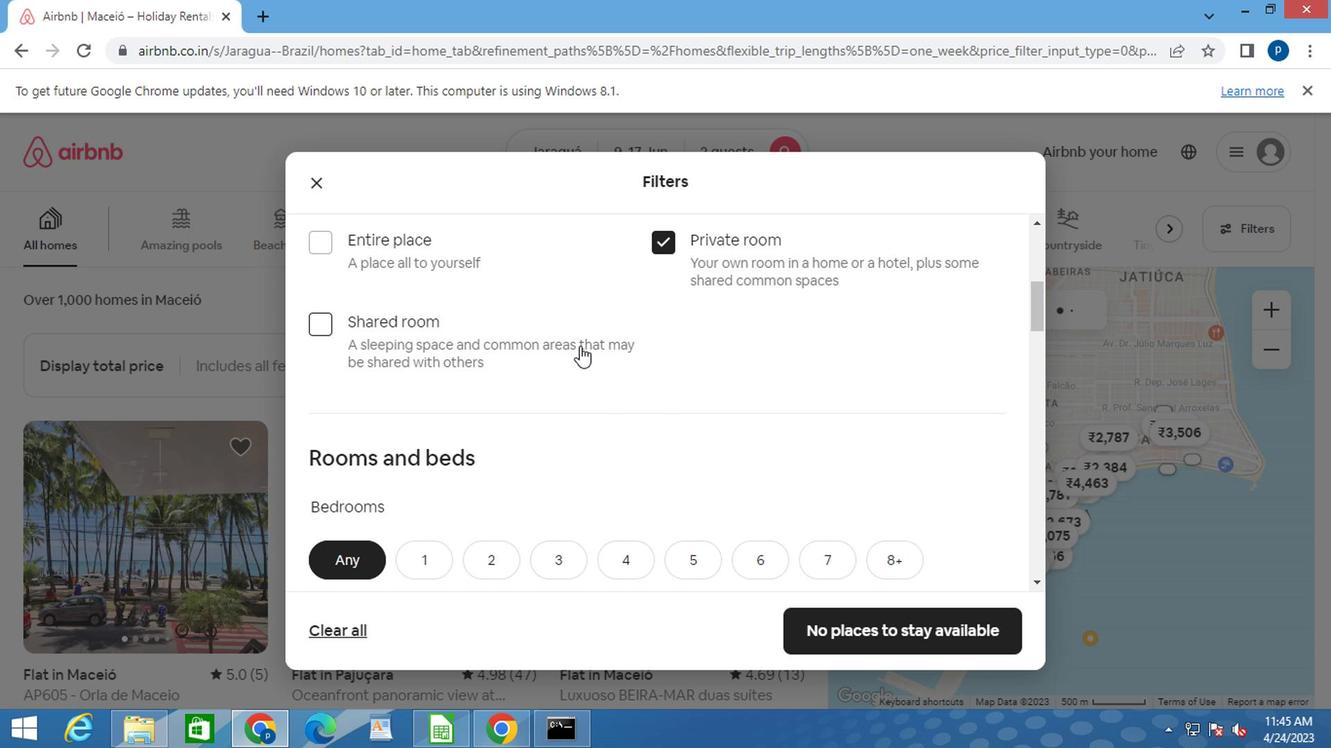 
Action: Mouse moved to (494, 352)
Screenshot: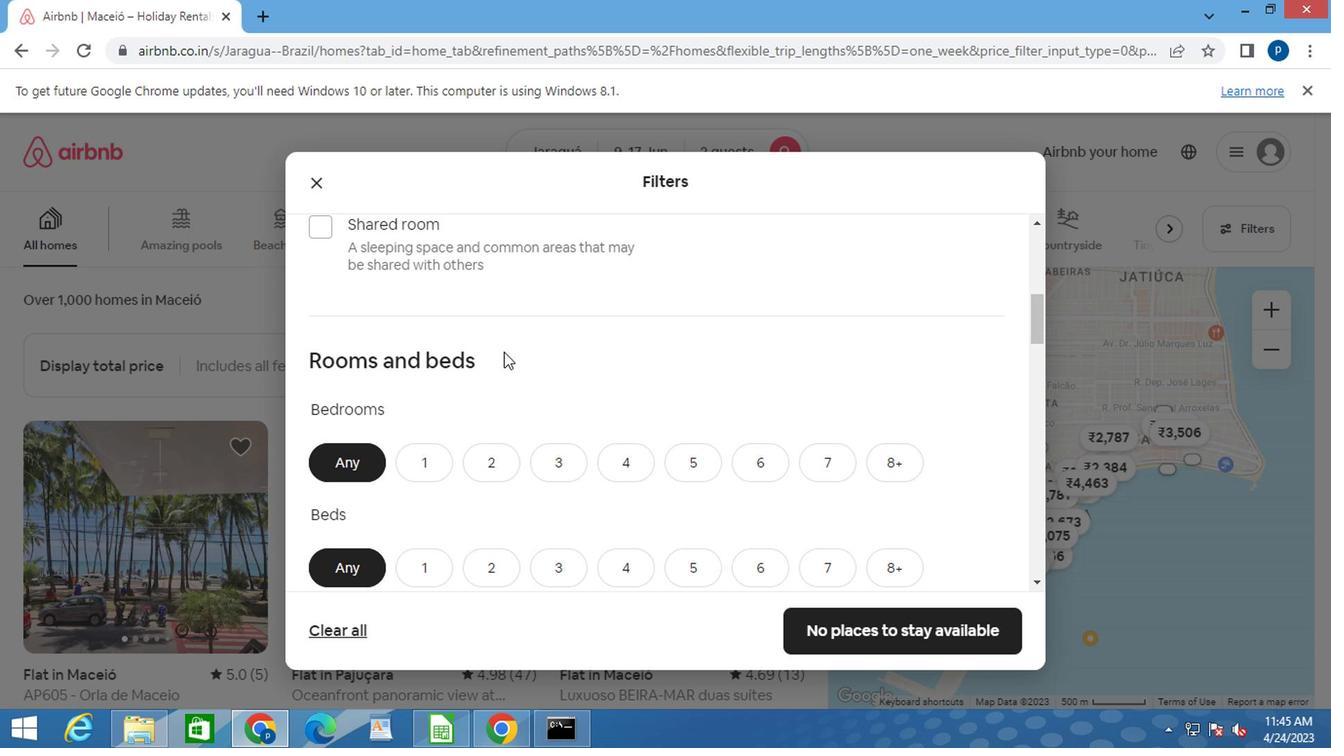 
Action: Mouse scrolled (494, 351) with delta (0, -1)
Screenshot: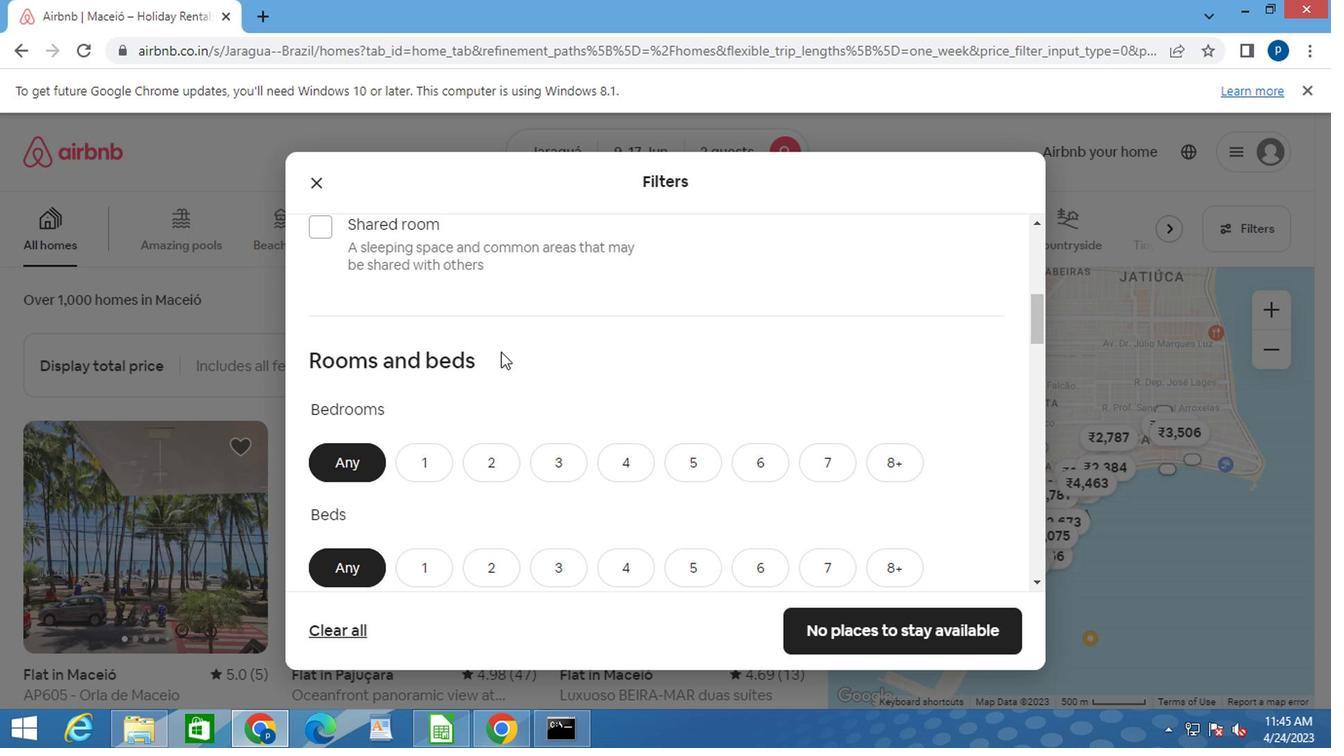 
Action: Mouse moved to (413, 361)
Screenshot: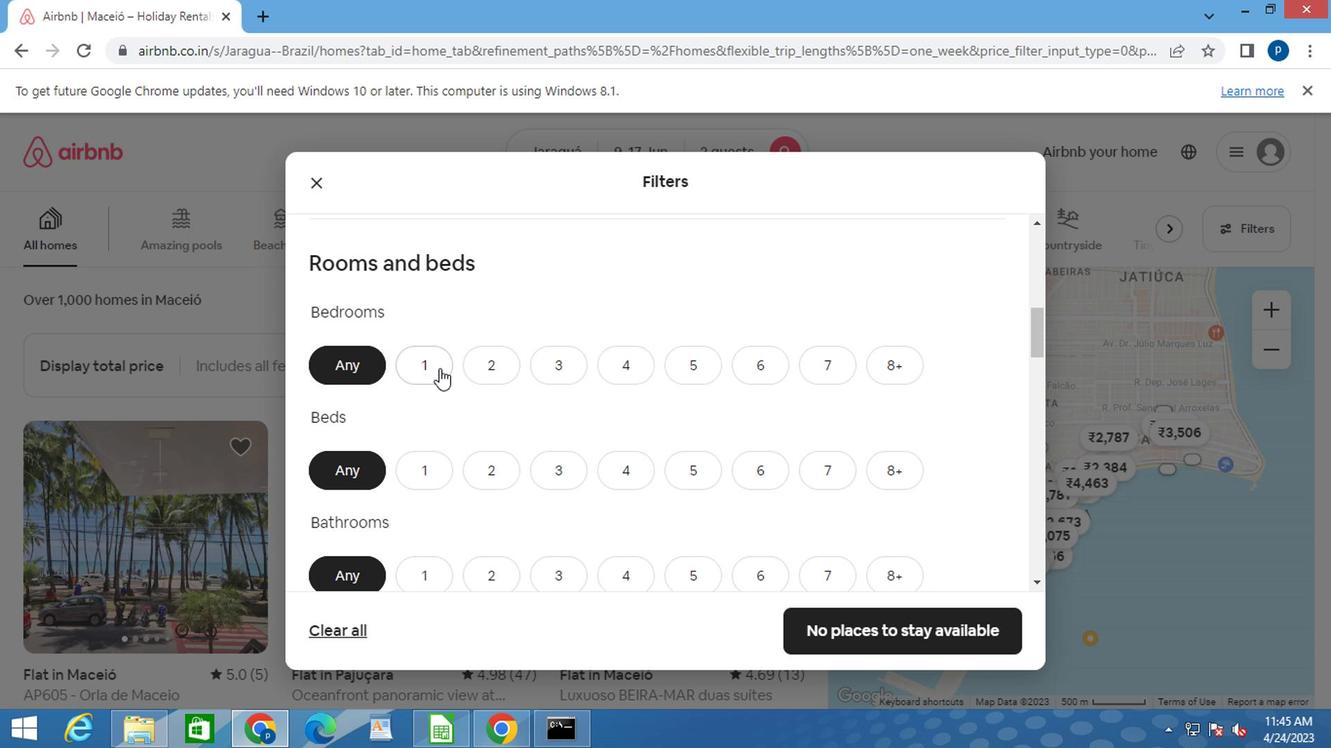 
Action: Mouse pressed left at (413, 361)
Screenshot: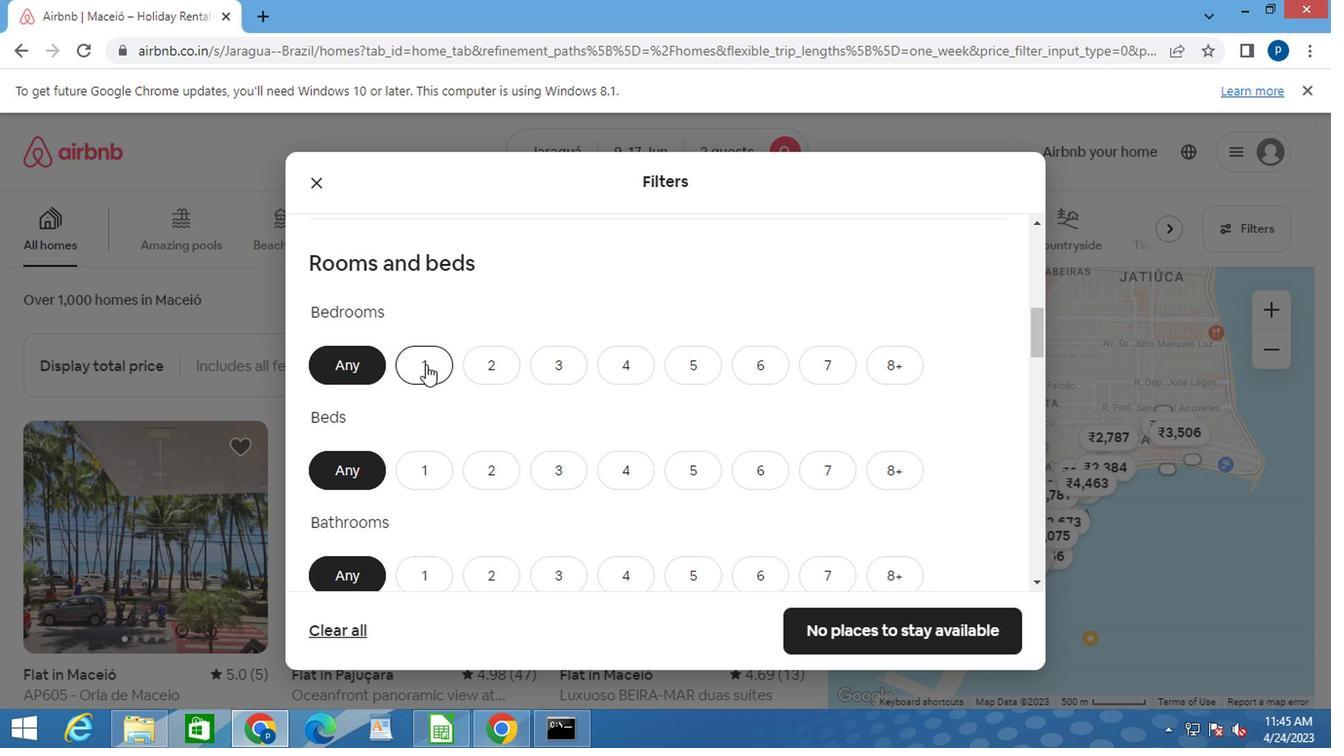 
Action: Mouse moved to (473, 456)
Screenshot: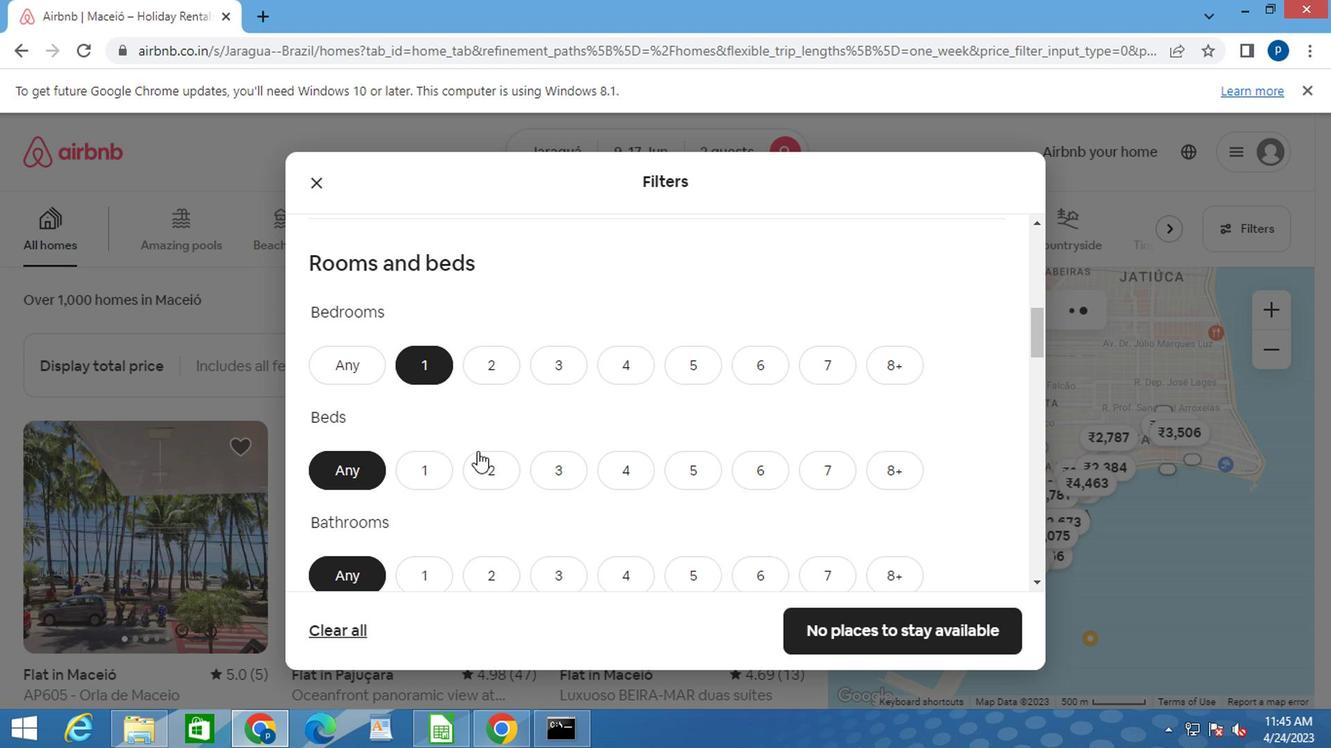 
Action: Mouse pressed left at (473, 456)
Screenshot: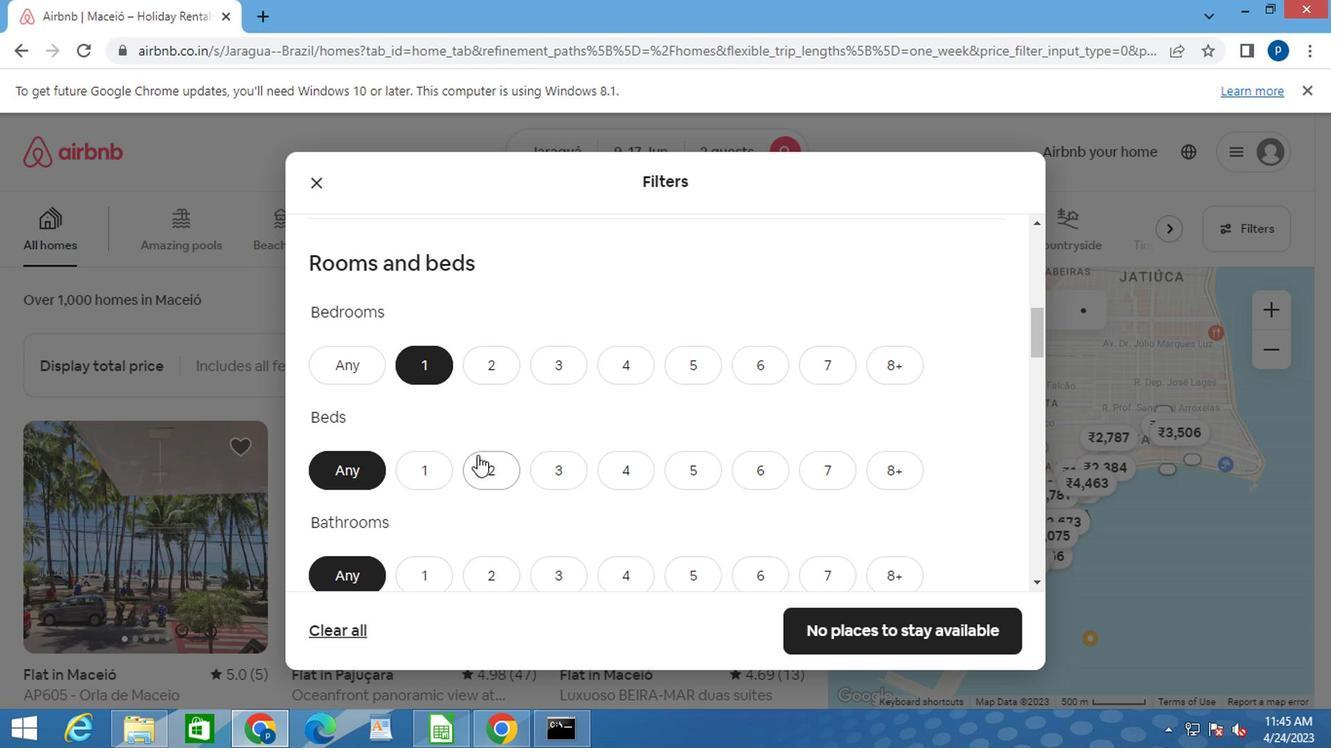 
Action: Mouse moved to (473, 456)
Screenshot: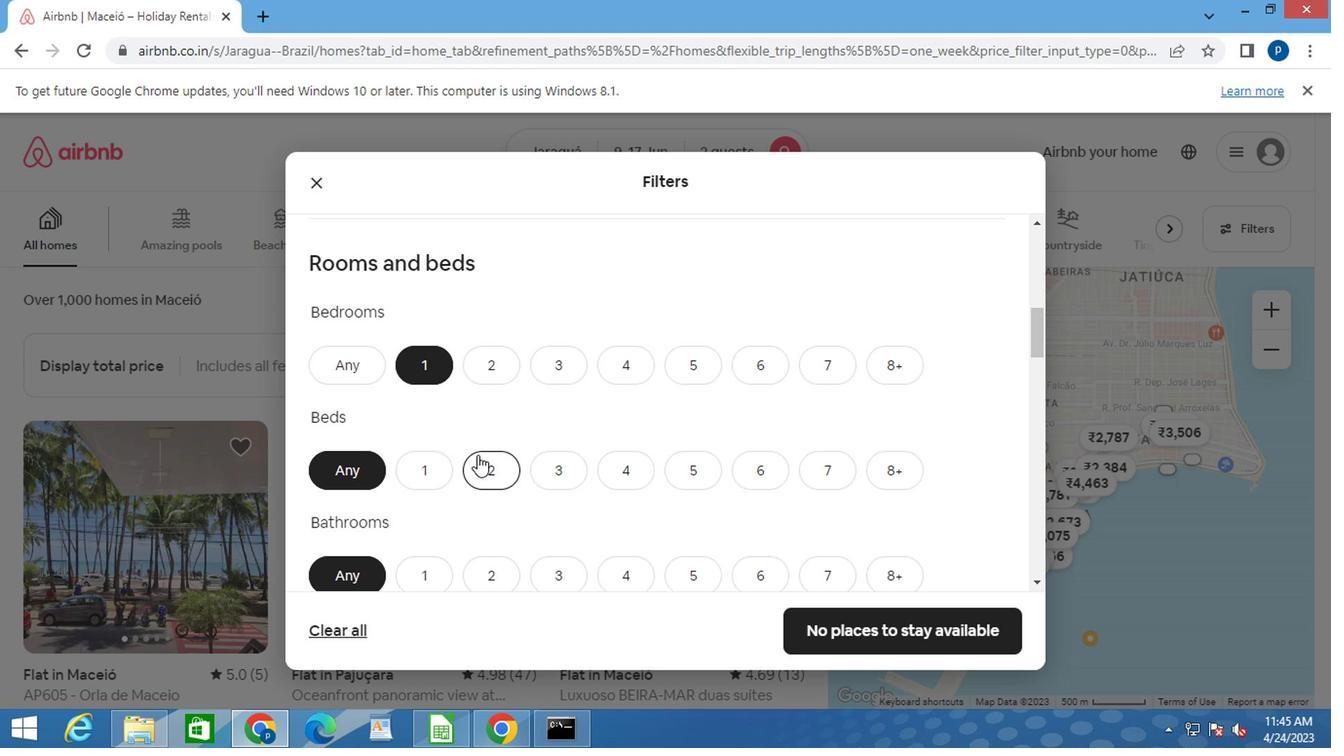 
Action: Mouse scrolled (473, 456) with delta (0, 0)
Screenshot: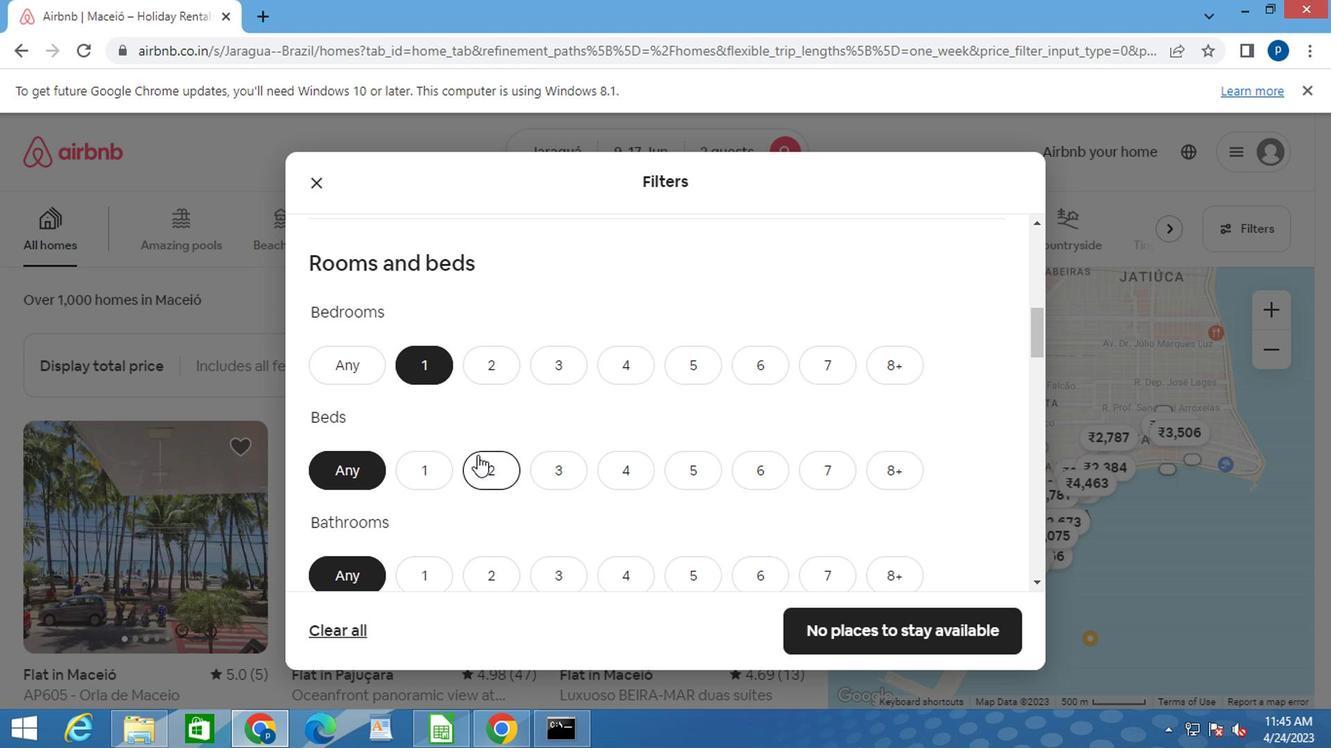 
Action: Mouse moved to (425, 475)
Screenshot: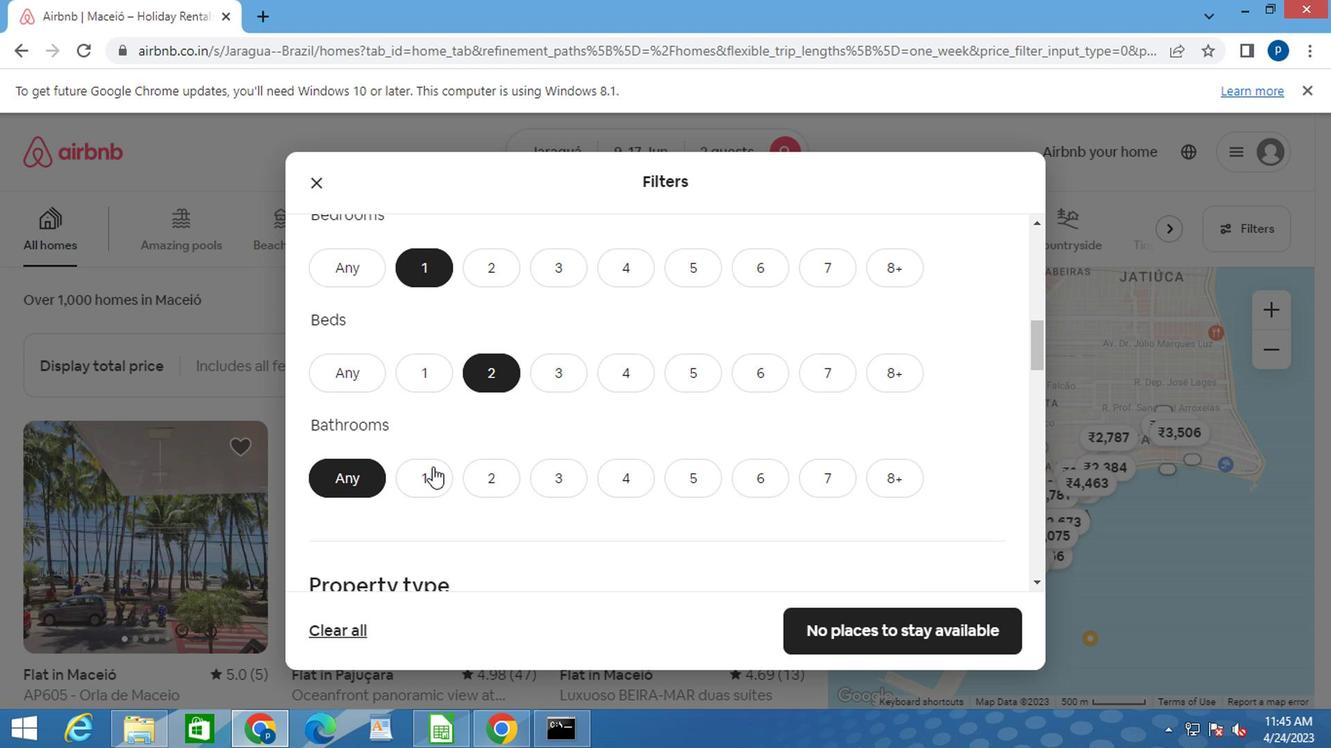 
Action: Mouse pressed left at (425, 475)
Screenshot: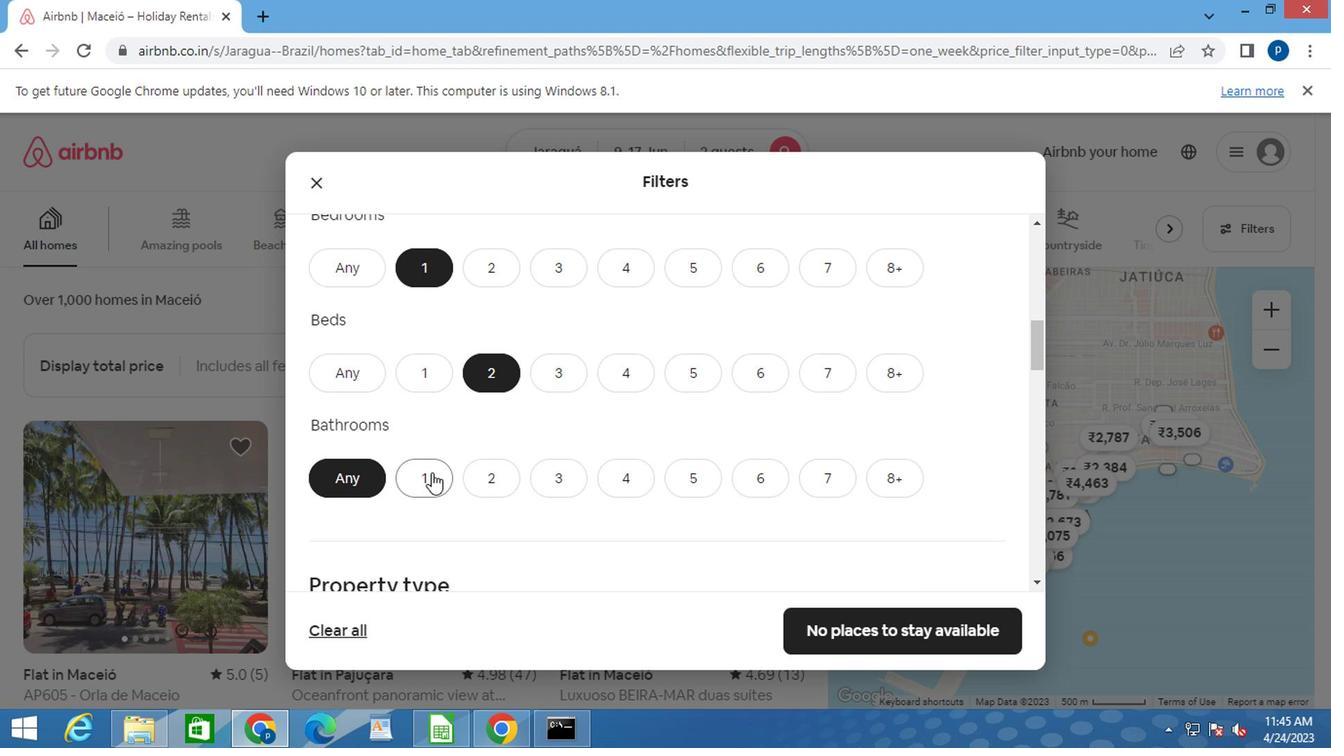 
Action: Mouse moved to (593, 497)
Screenshot: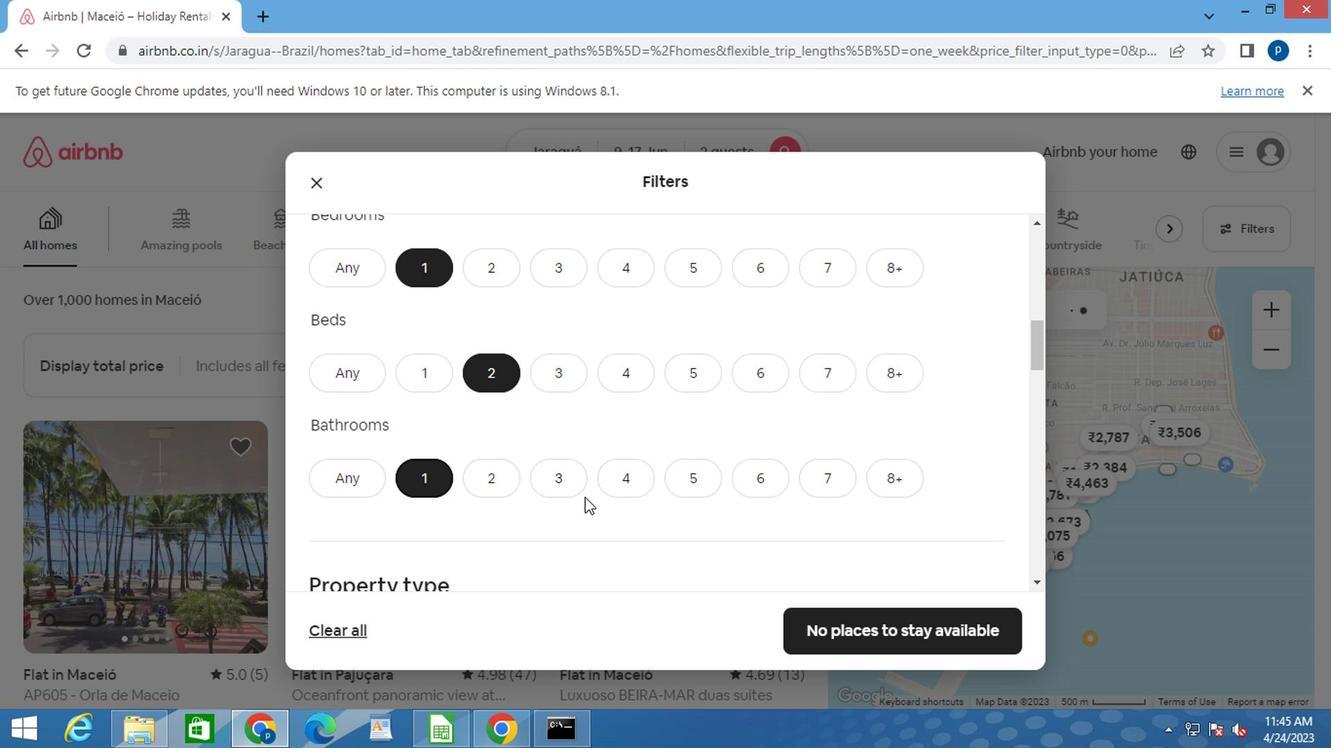 
Action: Mouse scrolled (593, 497) with delta (0, 0)
Screenshot: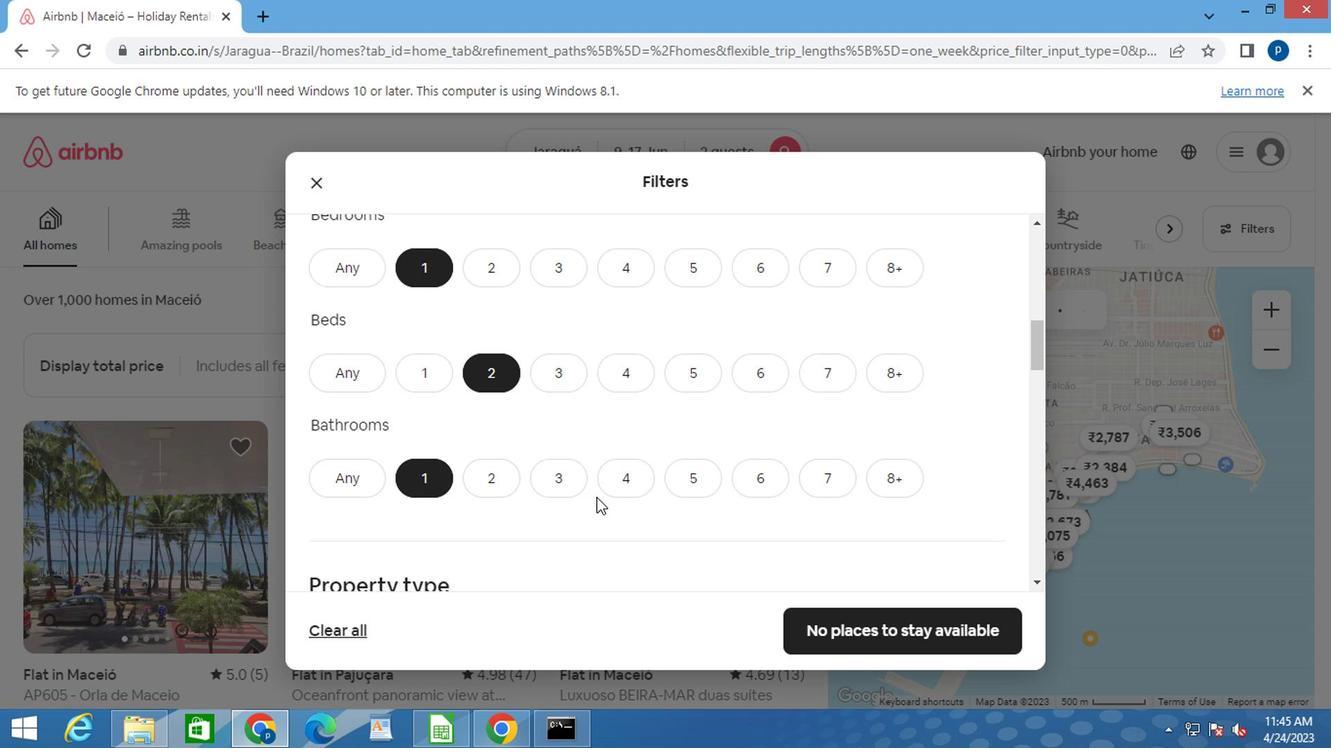 
Action: Mouse moved to (594, 497)
Screenshot: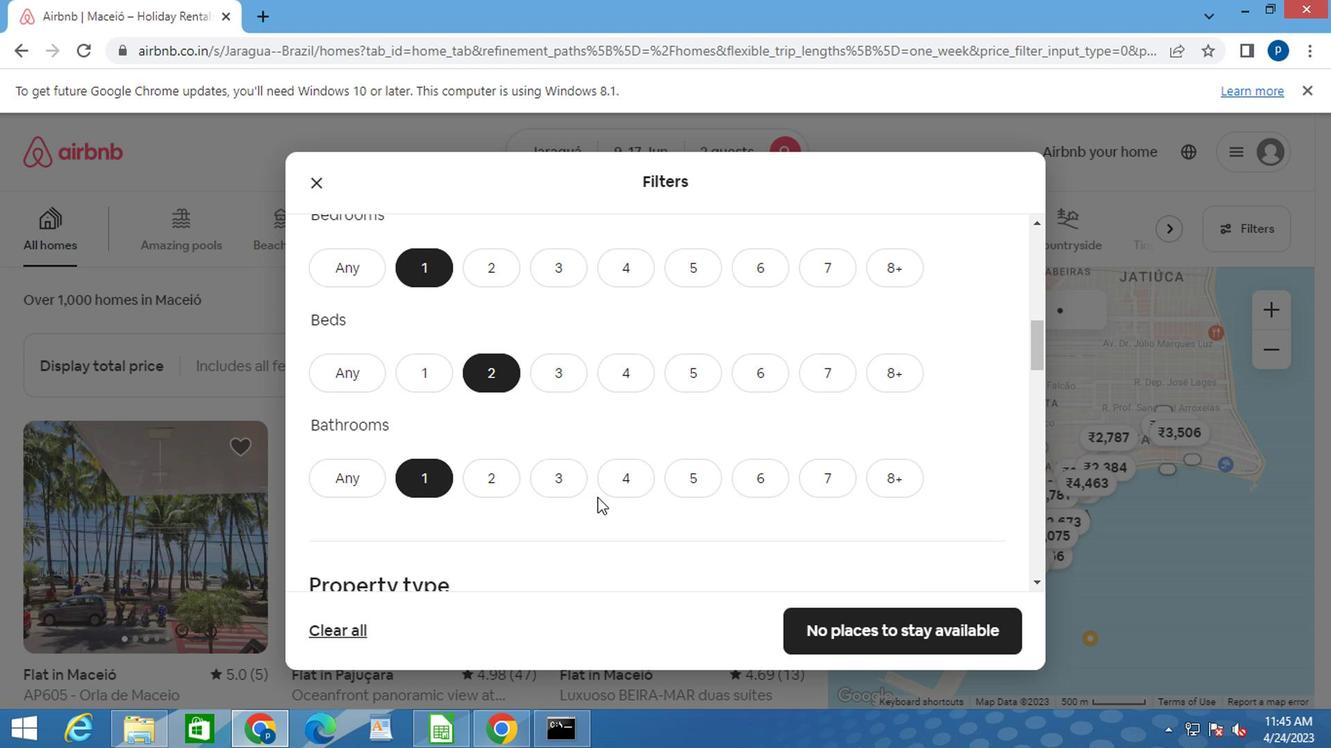 
Action: Mouse scrolled (594, 497) with delta (0, 0)
Screenshot: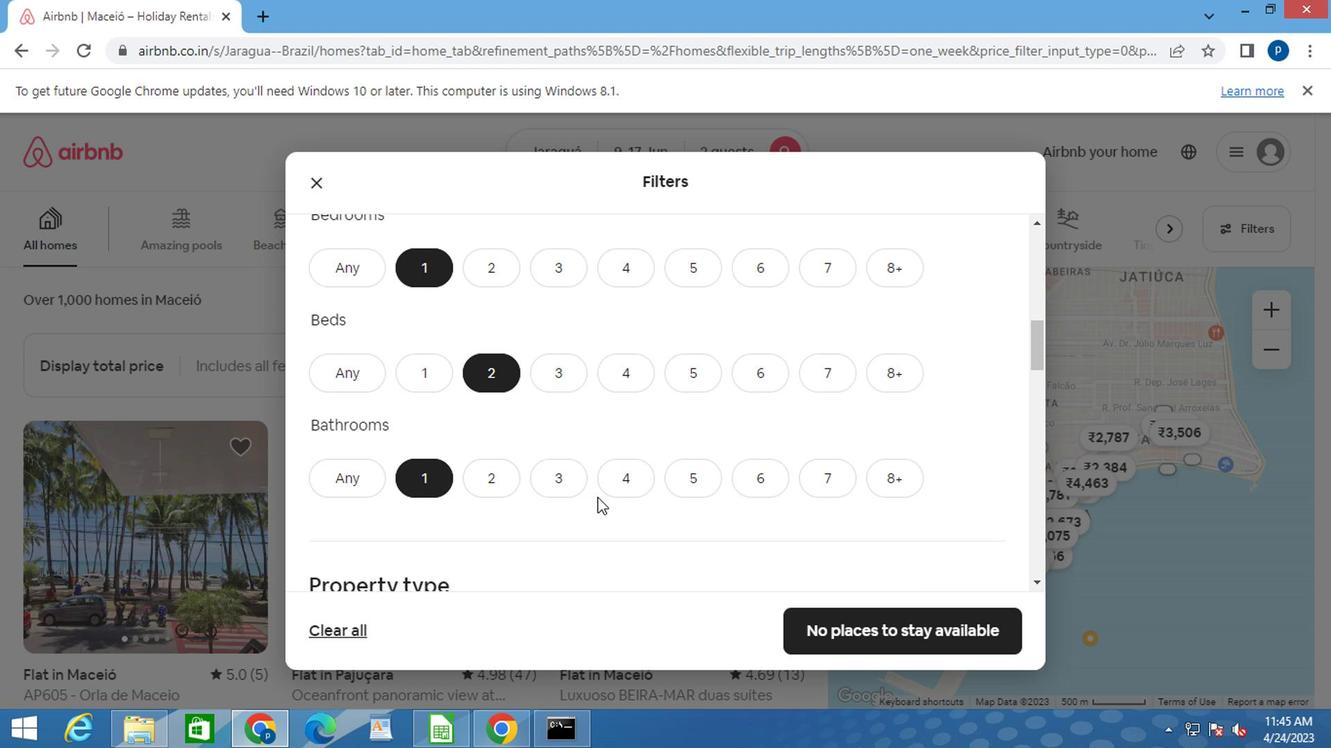 
Action: Mouse moved to (402, 486)
Screenshot: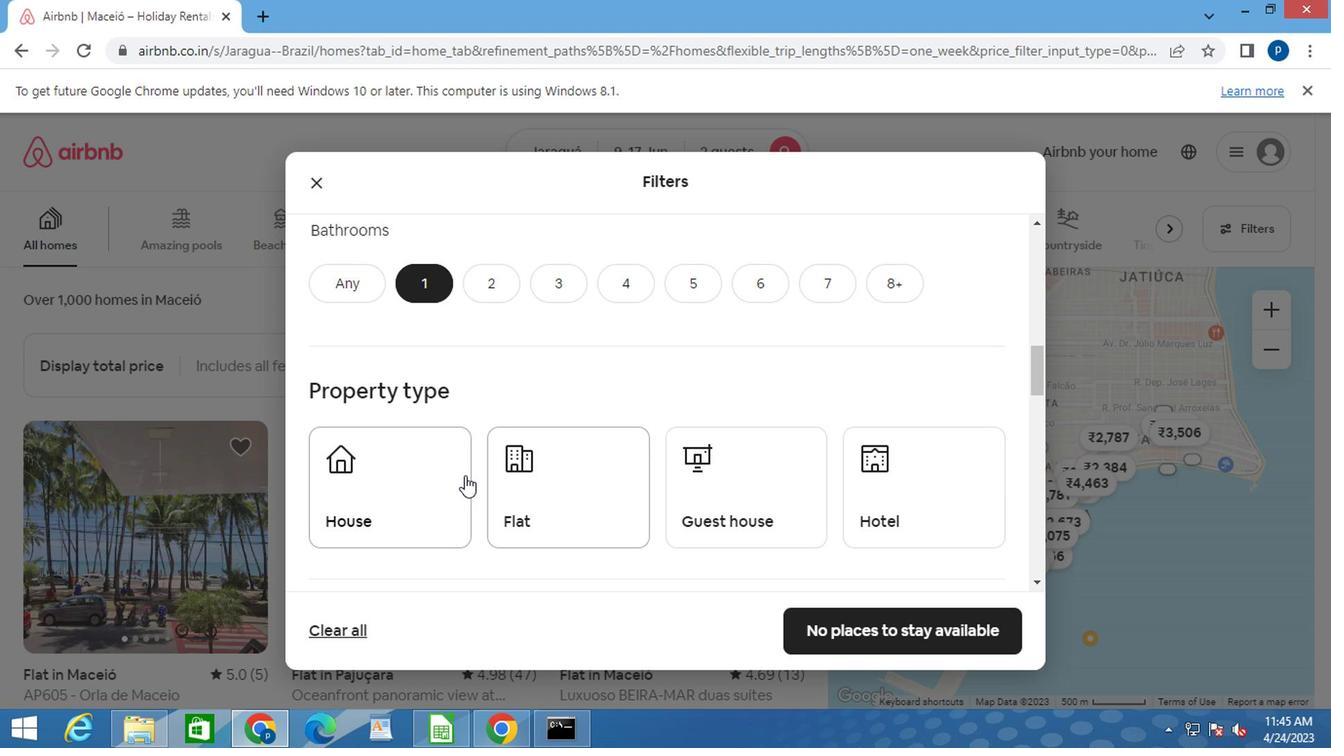 
Action: Mouse pressed left at (402, 486)
Screenshot: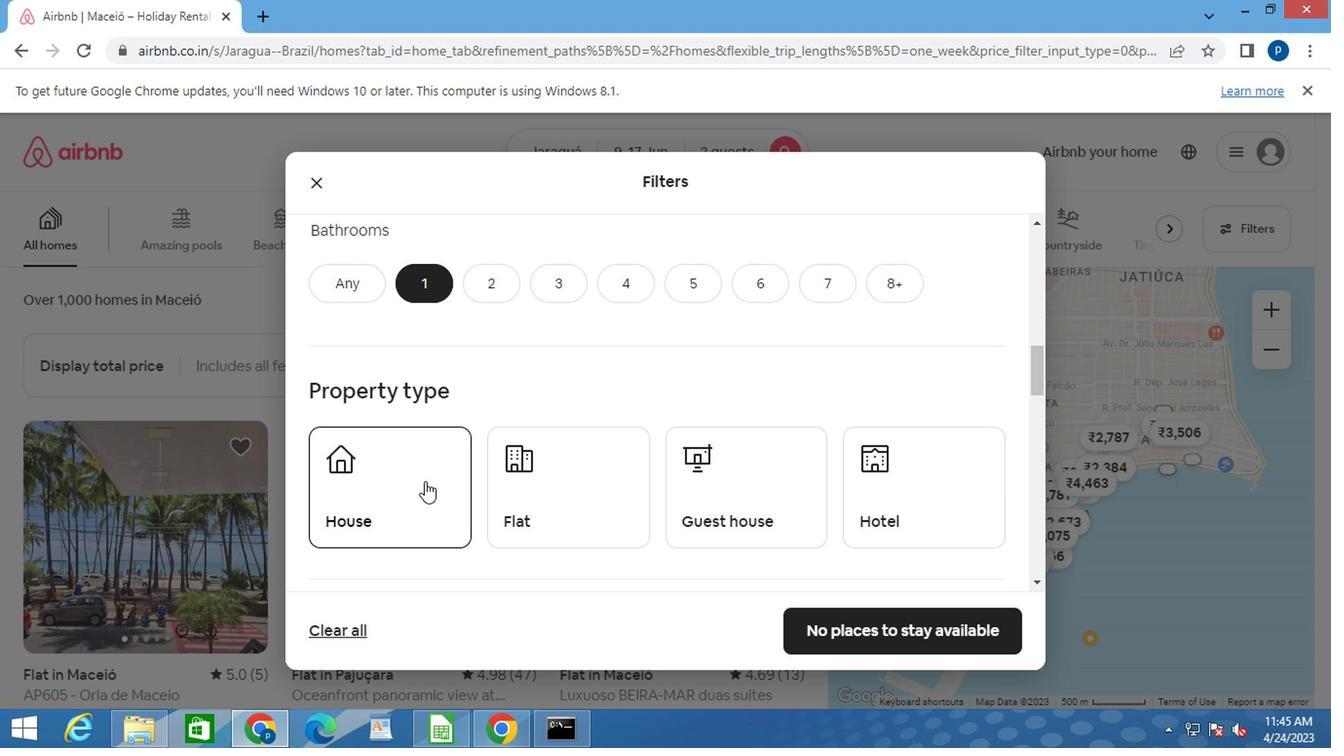 
Action: Mouse moved to (588, 513)
Screenshot: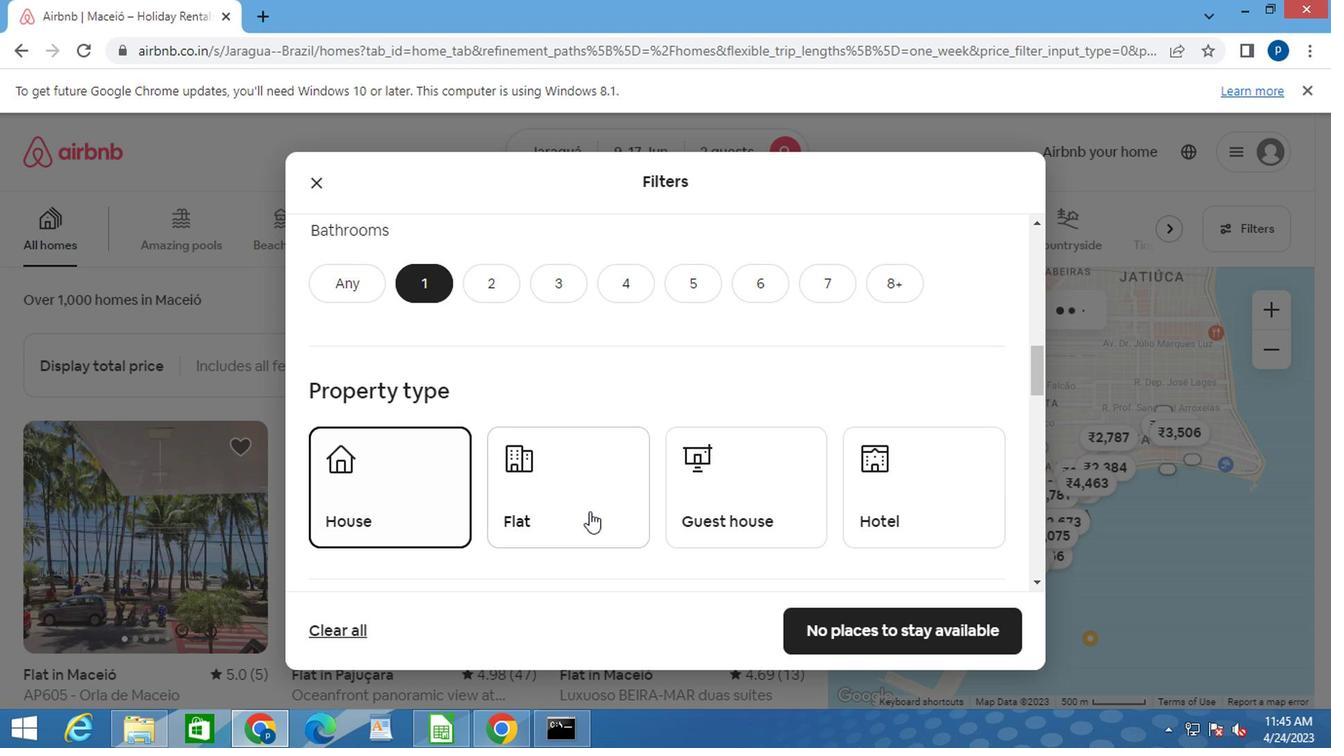
Action: Mouse pressed left at (588, 513)
Screenshot: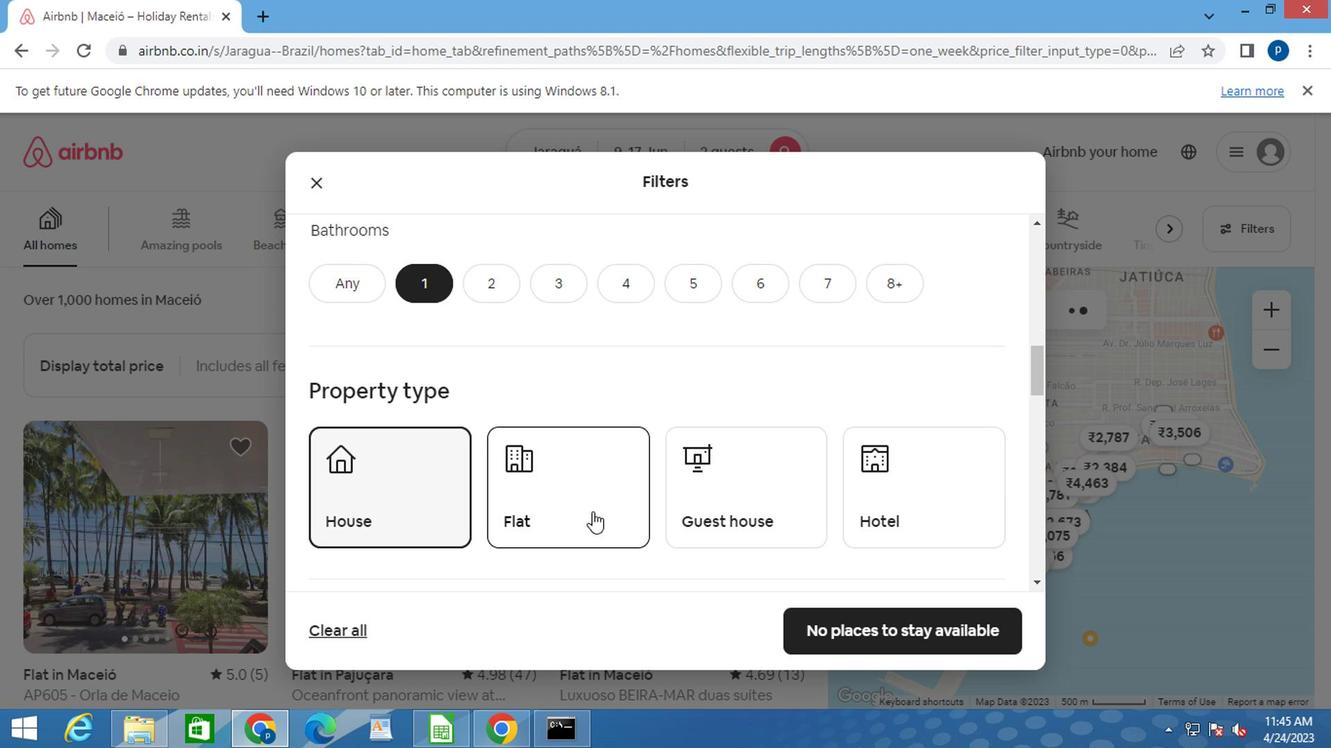 
Action: Mouse moved to (700, 514)
Screenshot: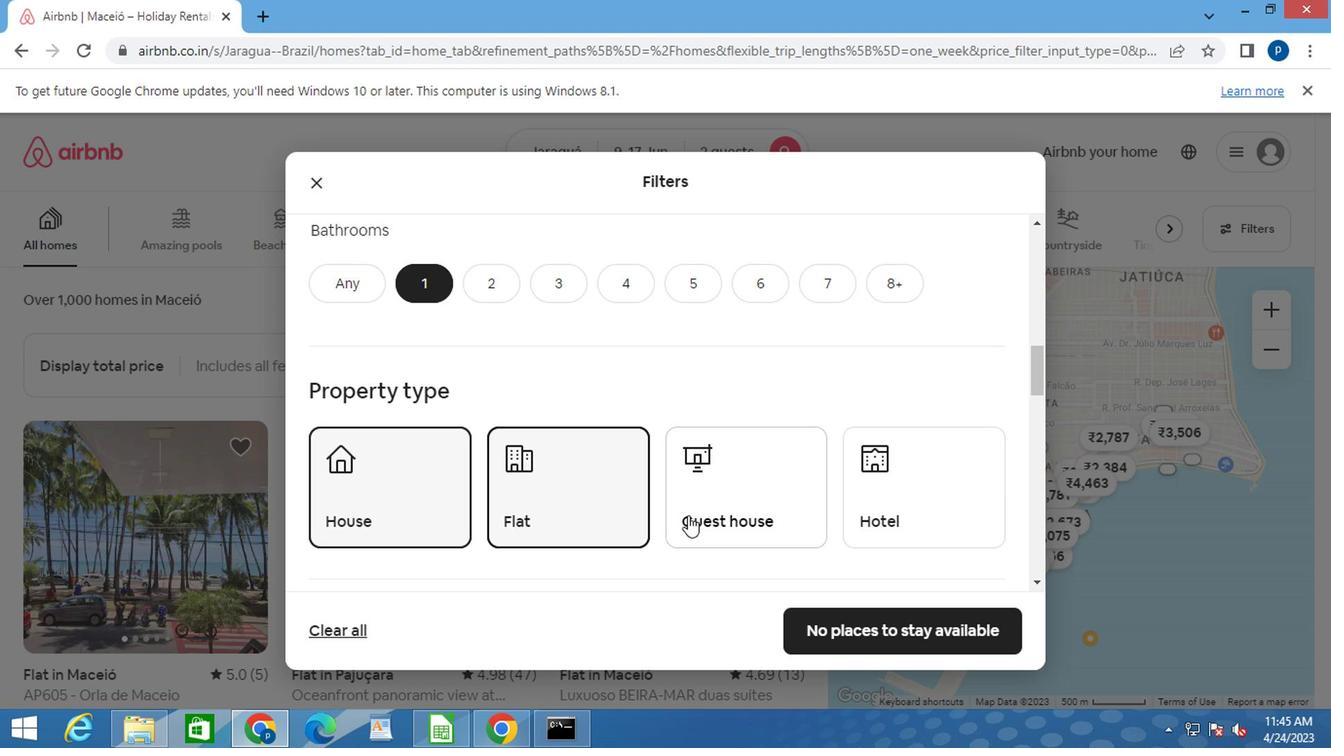 
Action: Mouse pressed left at (700, 514)
Screenshot: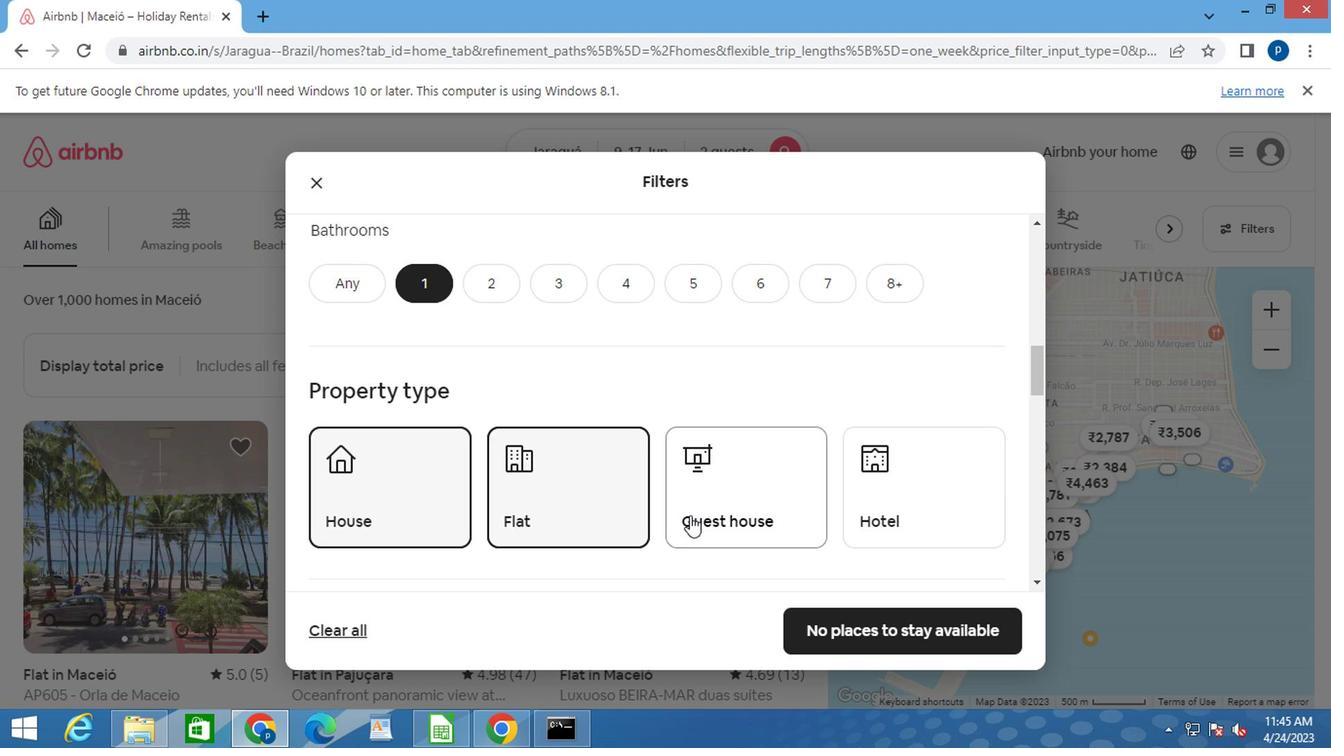 
Action: Mouse moved to (684, 510)
Screenshot: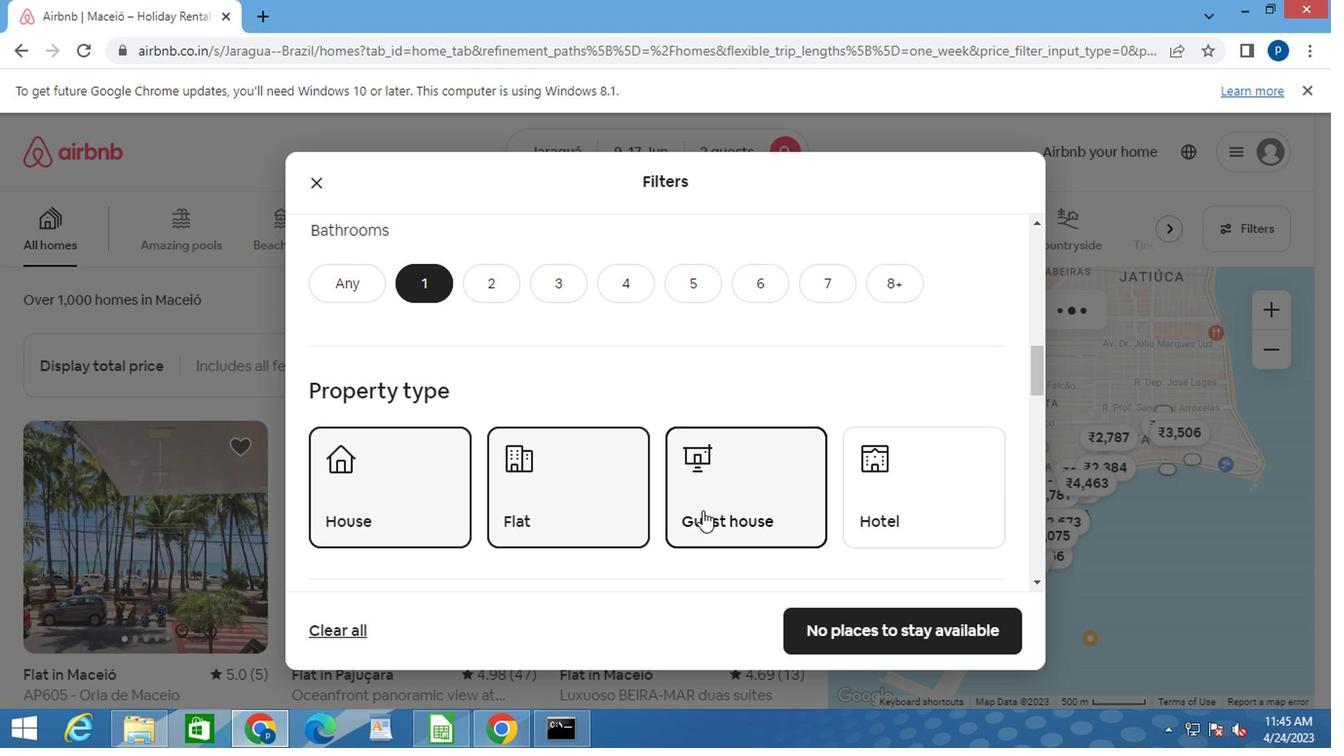 
Action: Mouse scrolled (684, 509) with delta (0, -1)
Screenshot: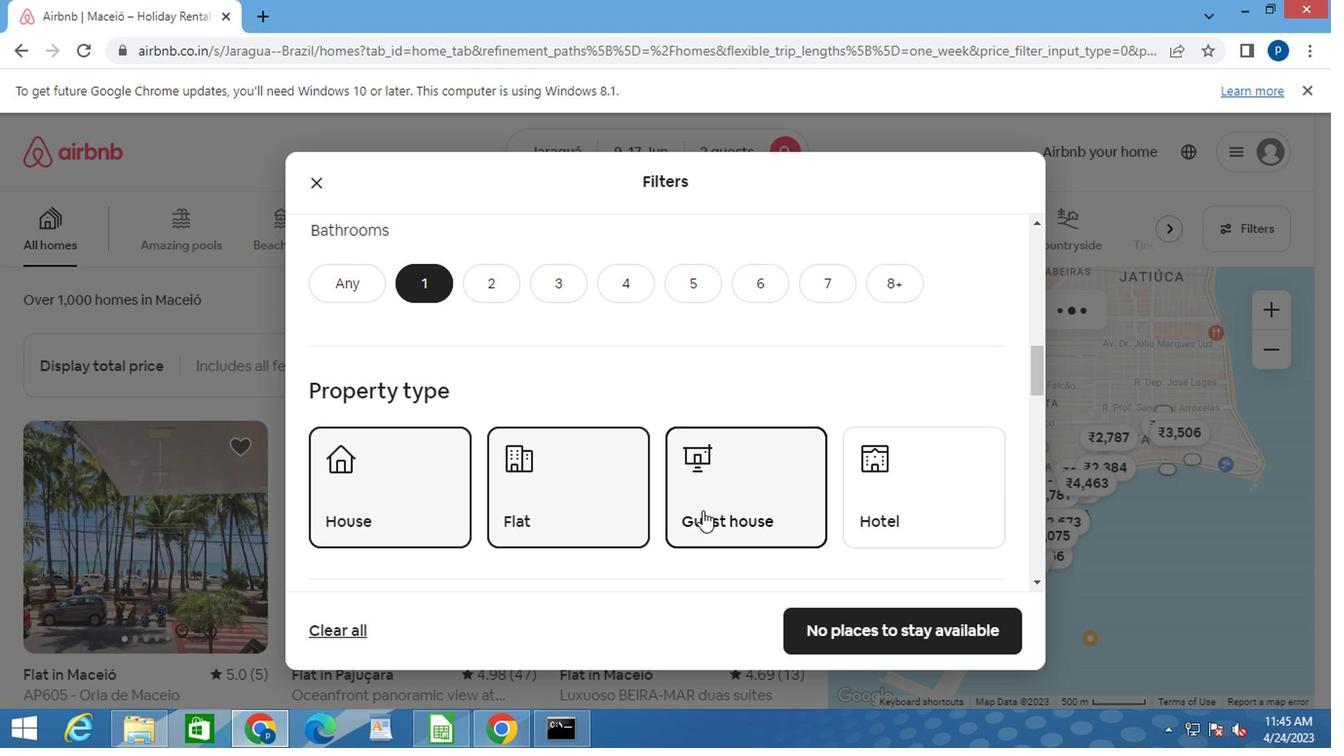 
Action: Mouse moved to (684, 510)
Screenshot: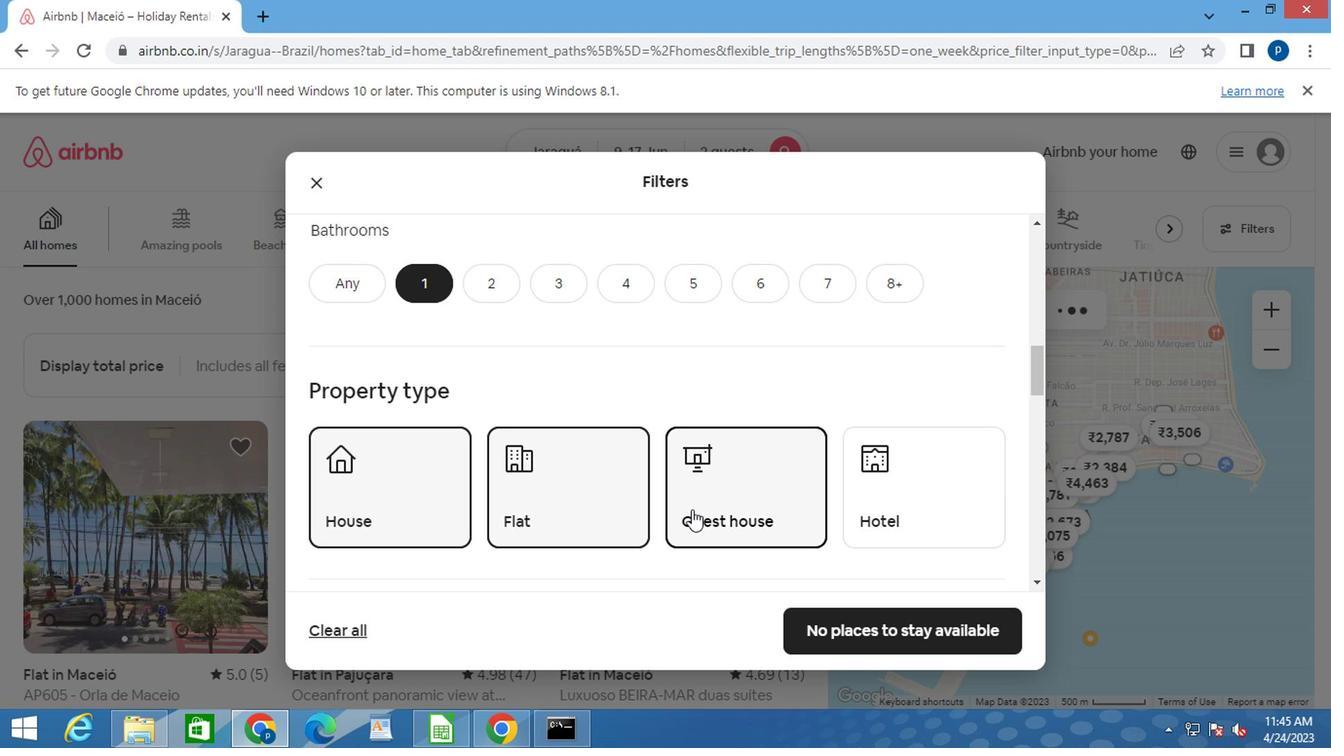 
Action: Mouse scrolled (684, 509) with delta (0, -1)
Screenshot: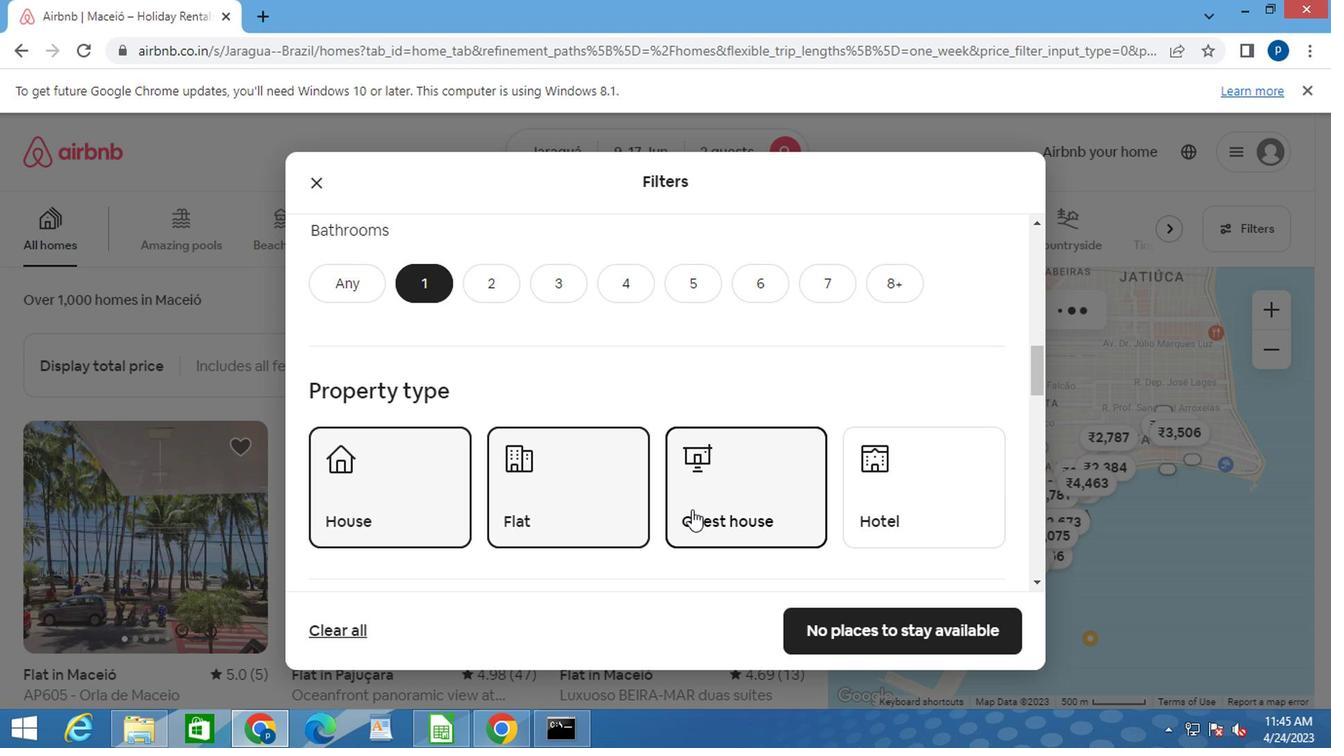 
Action: Mouse moved to (652, 499)
Screenshot: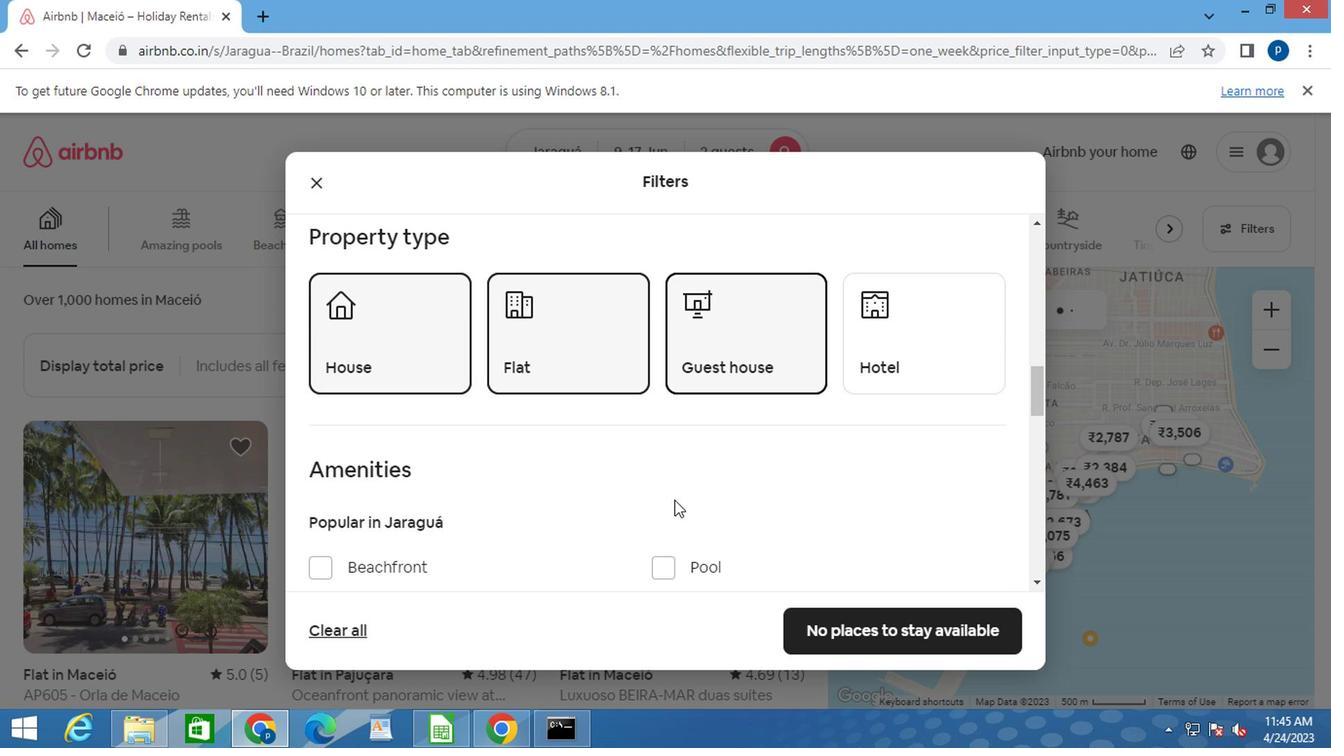 
Action: Mouse scrolled (652, 497) with delta (0, -1)
Screenshot: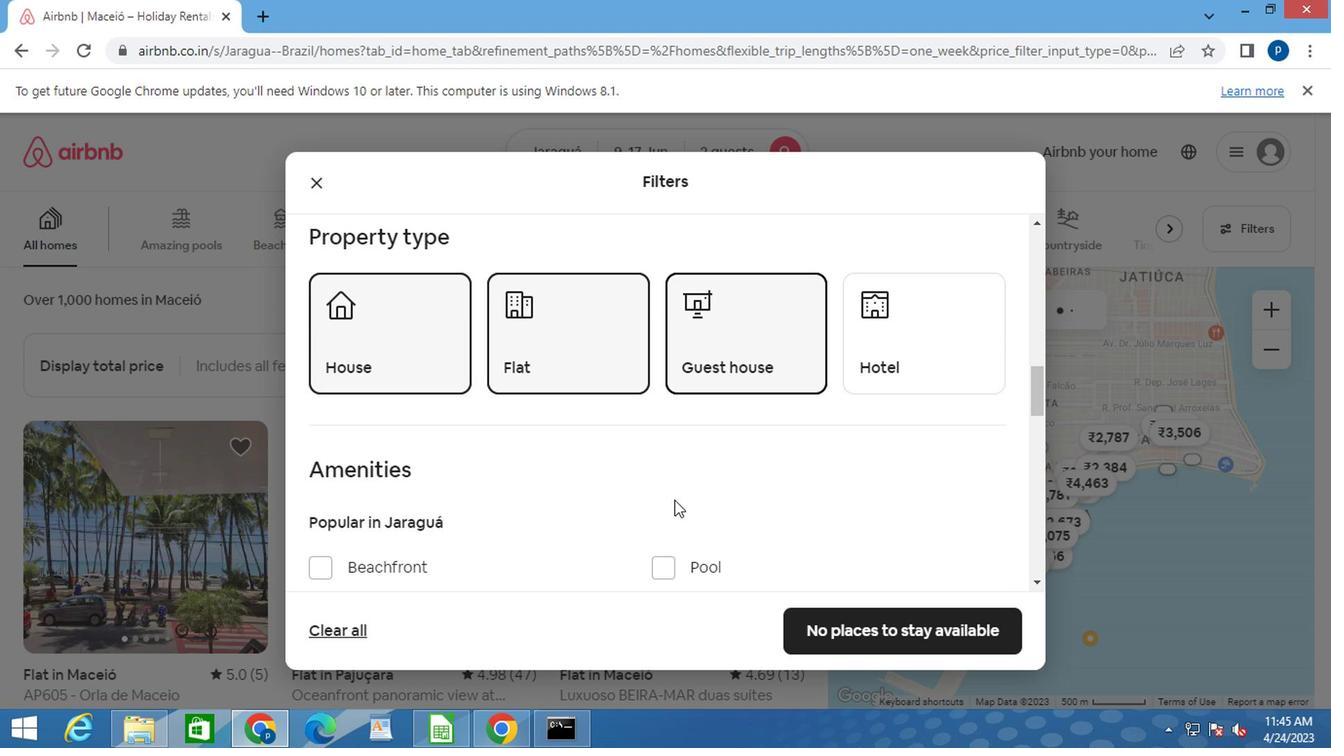 
Action: Mouse moved to (651, 499)
Screenshot: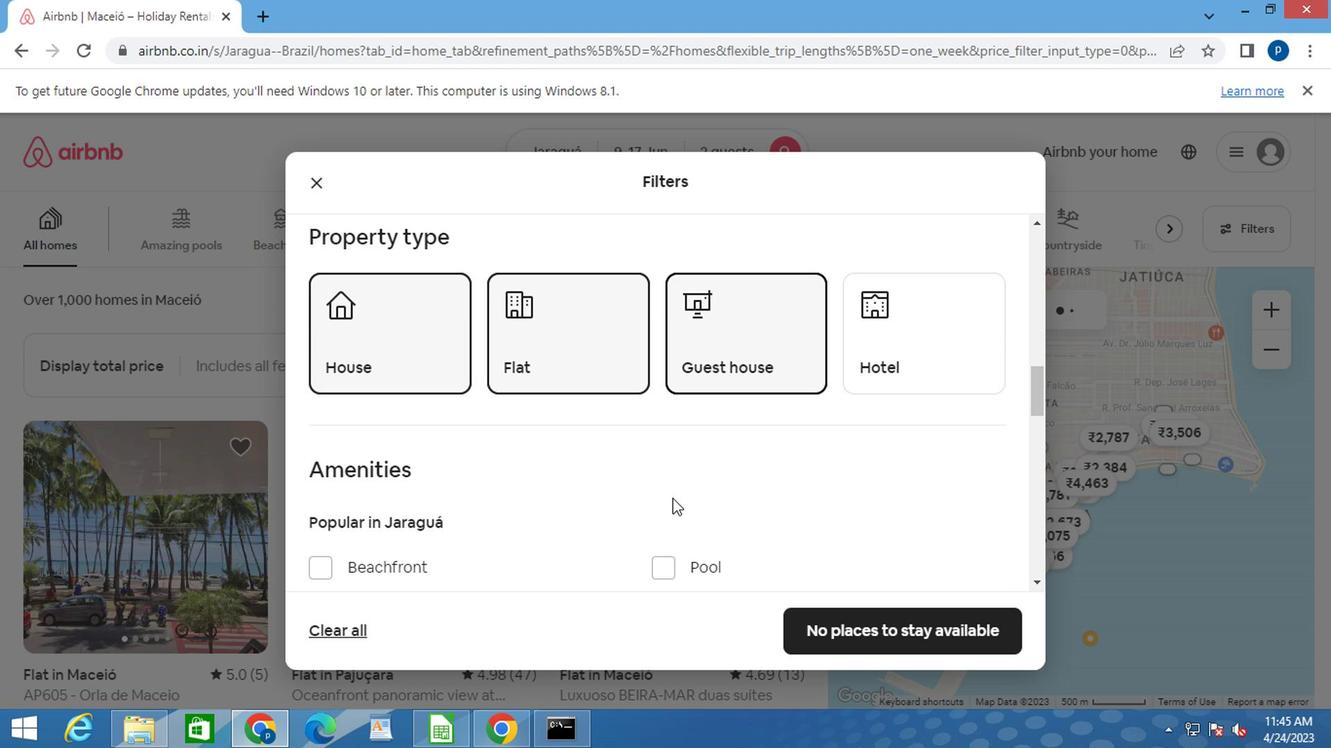 
Action: Mouse scrolled (651, 497) with delta (0, -1)
Screenshot: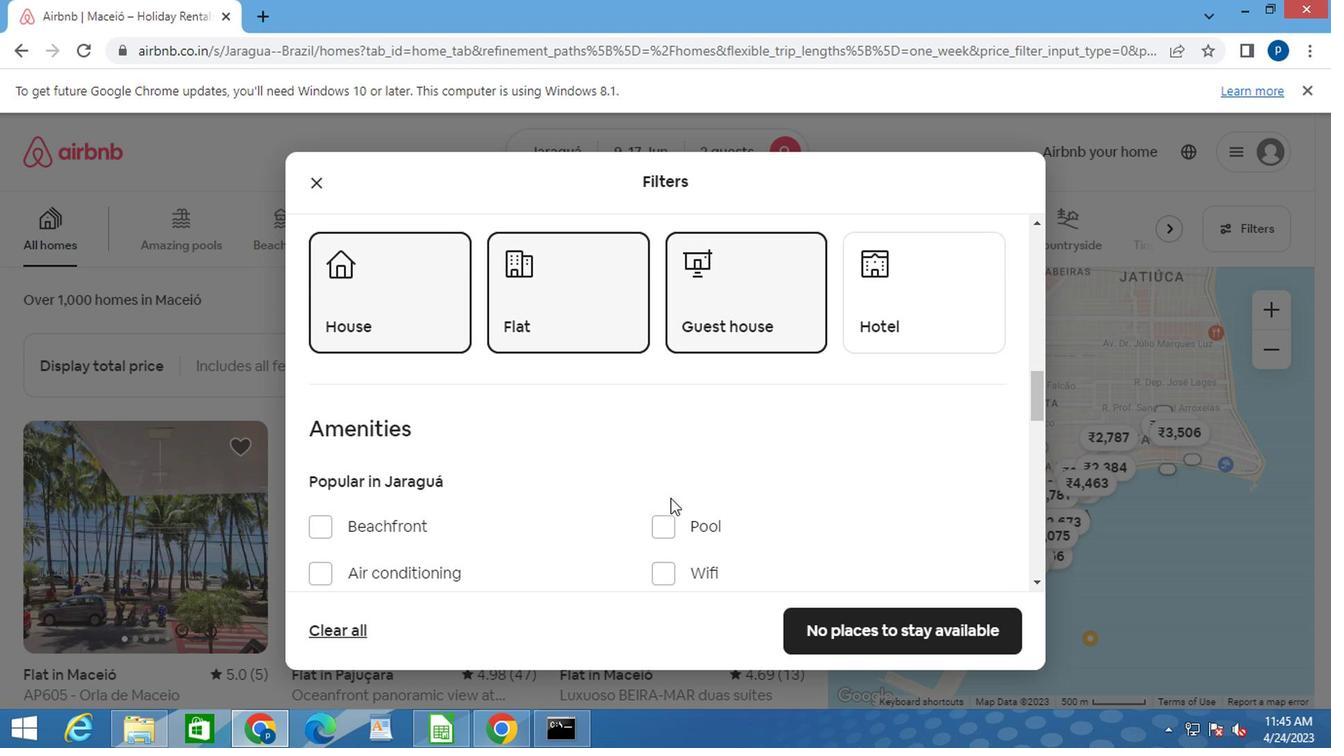 
Action: Mouse moved to (621, 490)
Screenshot: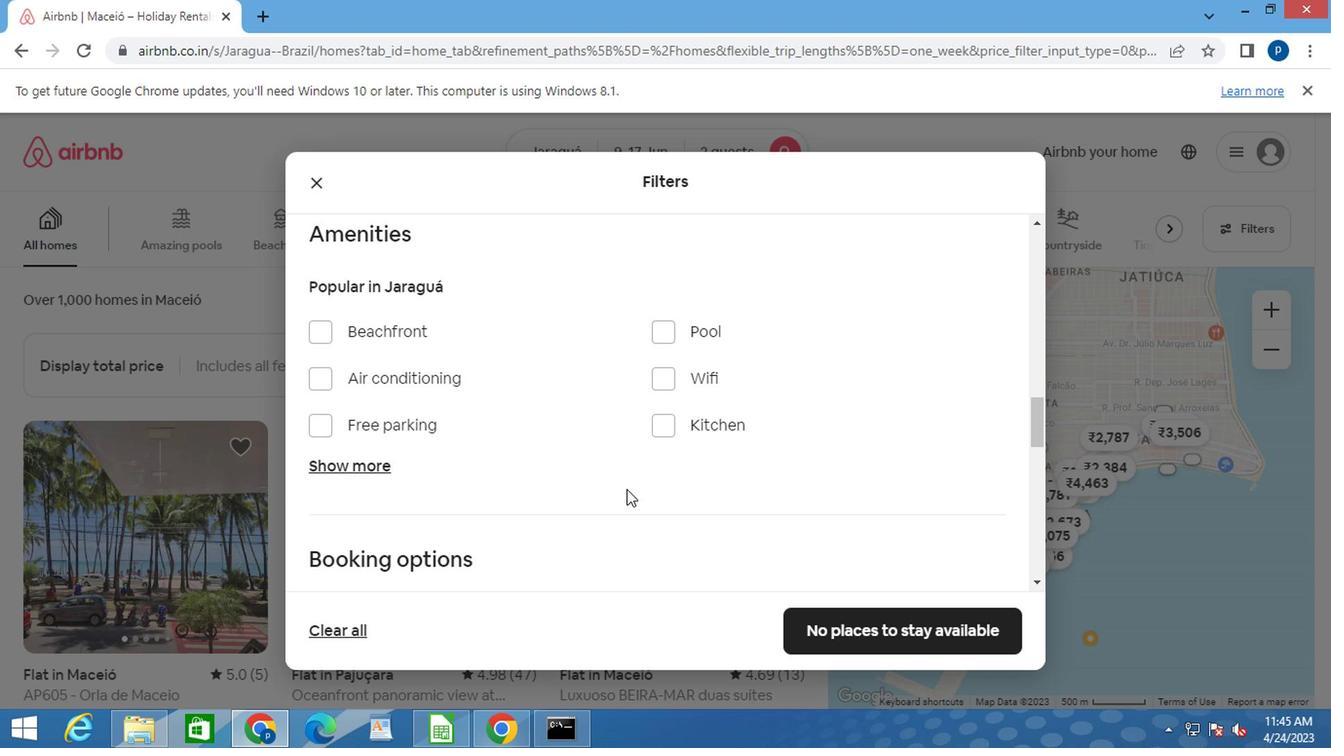 
Action: Mouse scrolled (621, 489) with delta (0, 0)
Screenshot: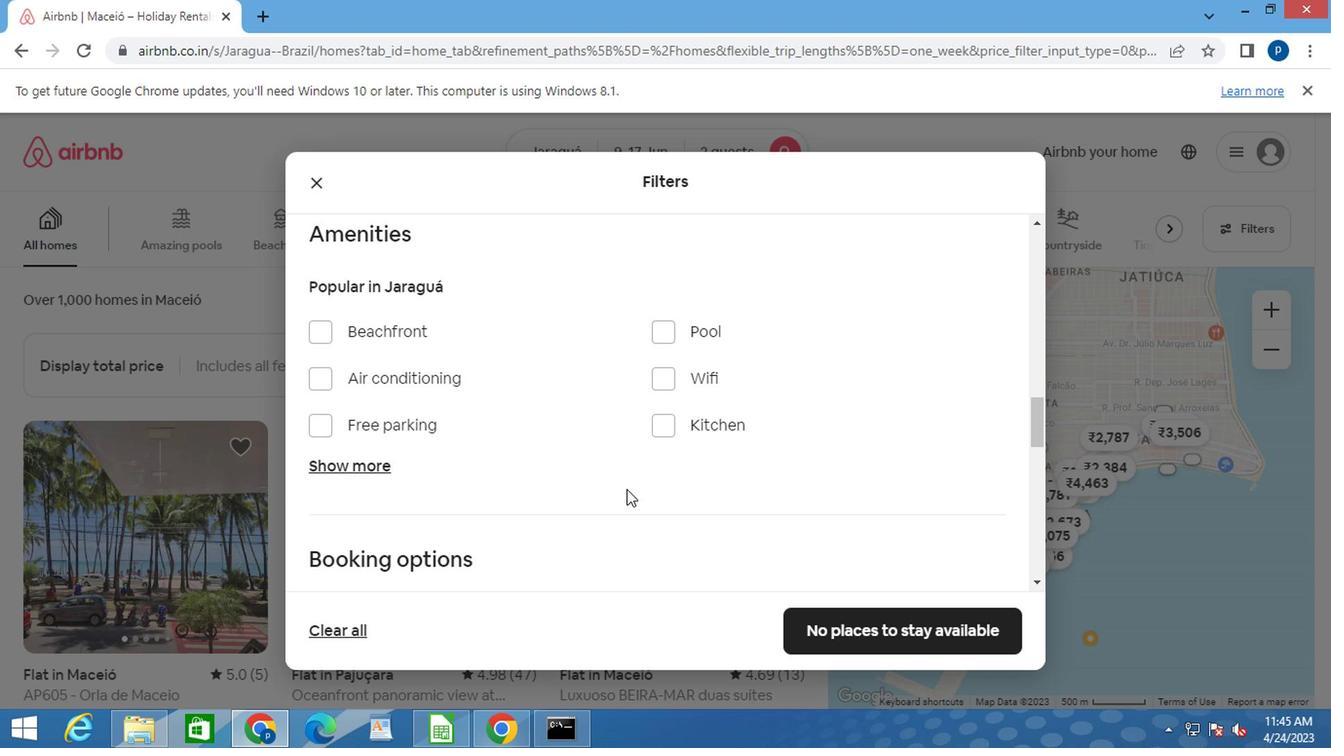
Action: Mouse moved to (662, 276)
Screenshot: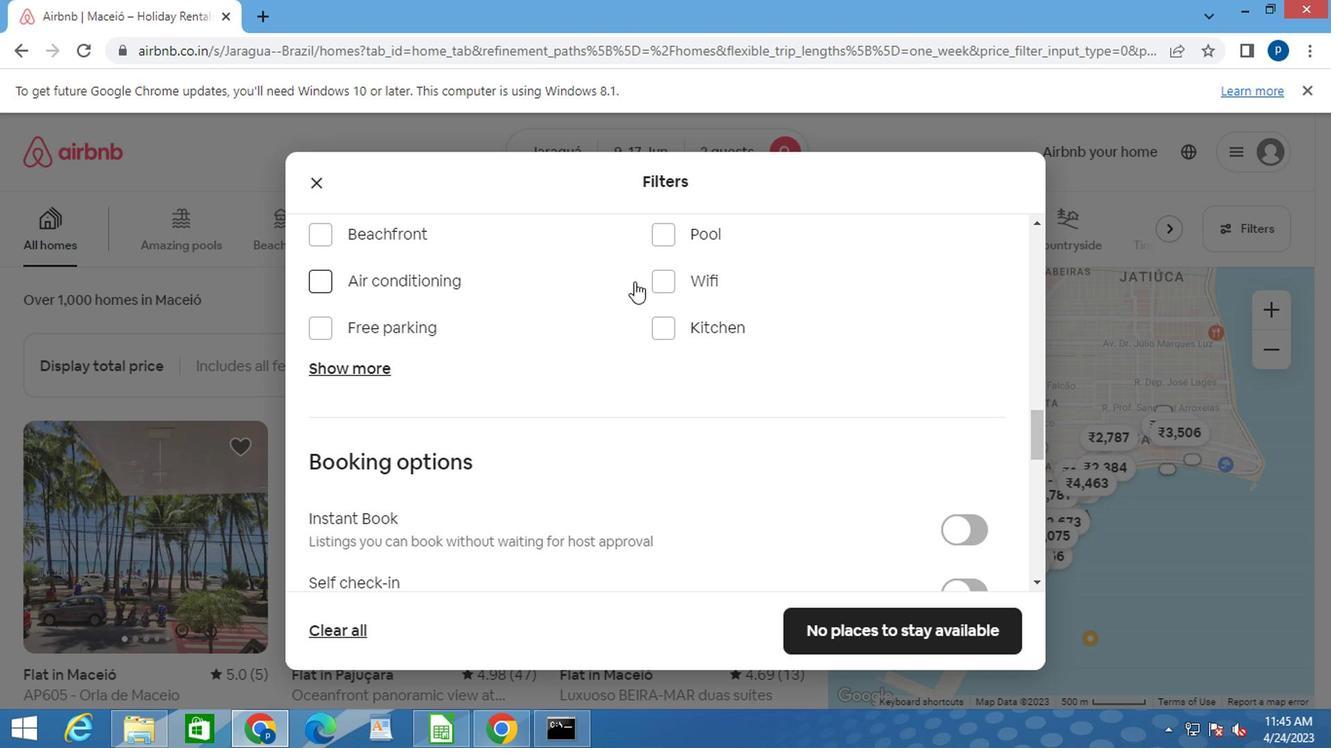 
Action: Mouse pressed left at (662, 276)
Screenshot: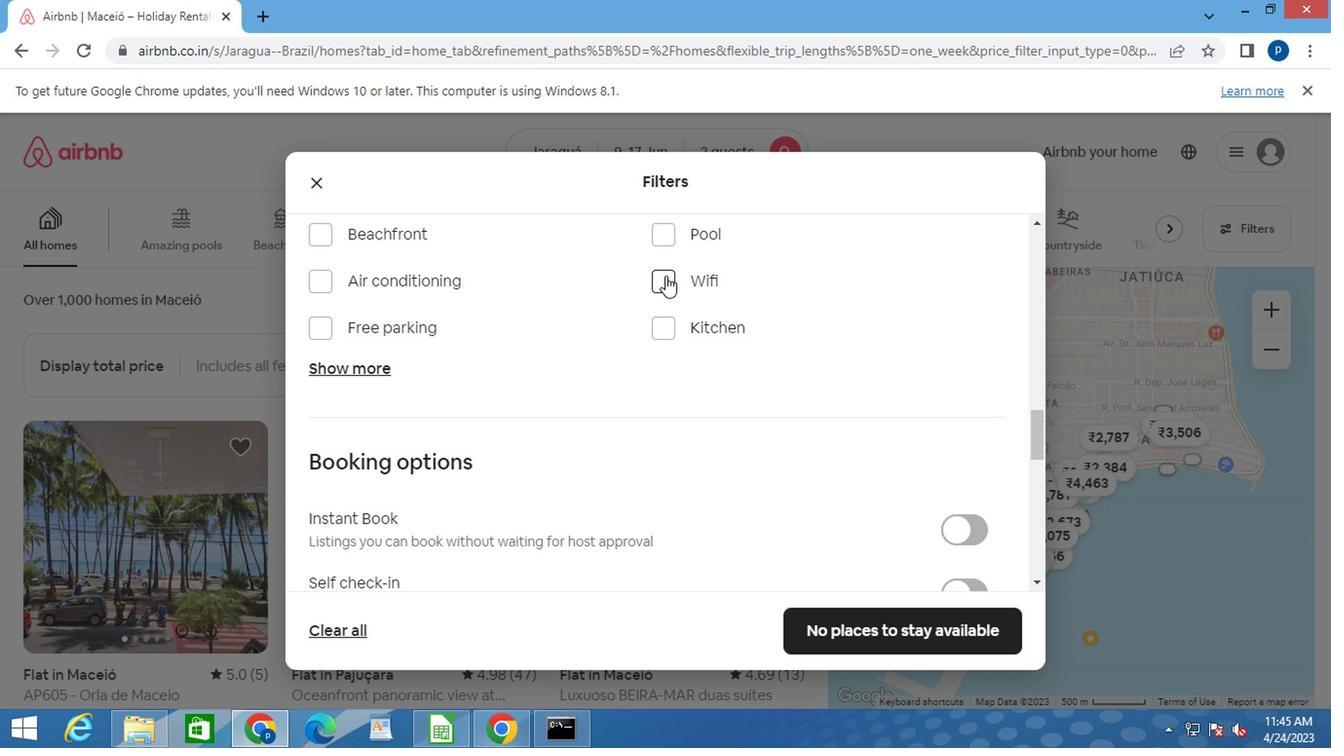 
Action: Mouse moved to (722, 391)
Screenshot: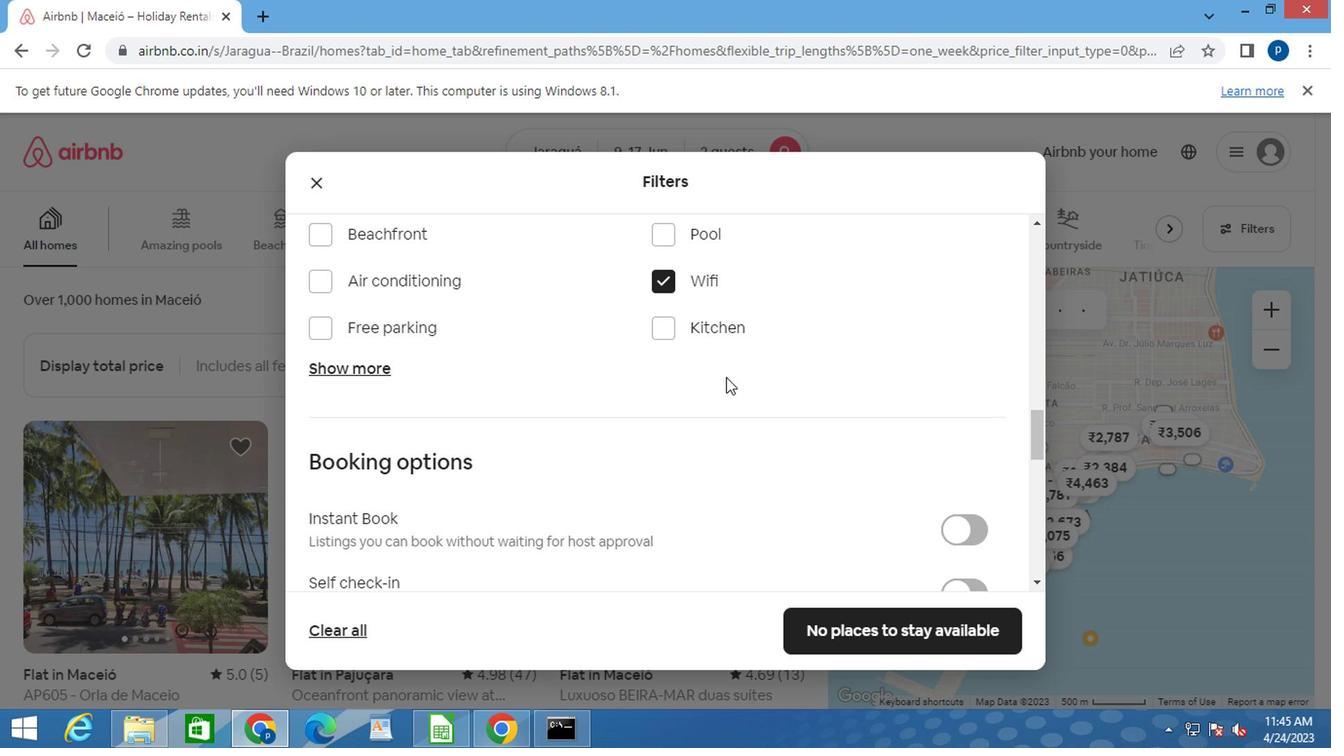 
Action: Mouse scrolled (722, 391) with delta (0, 0)
Screenshot: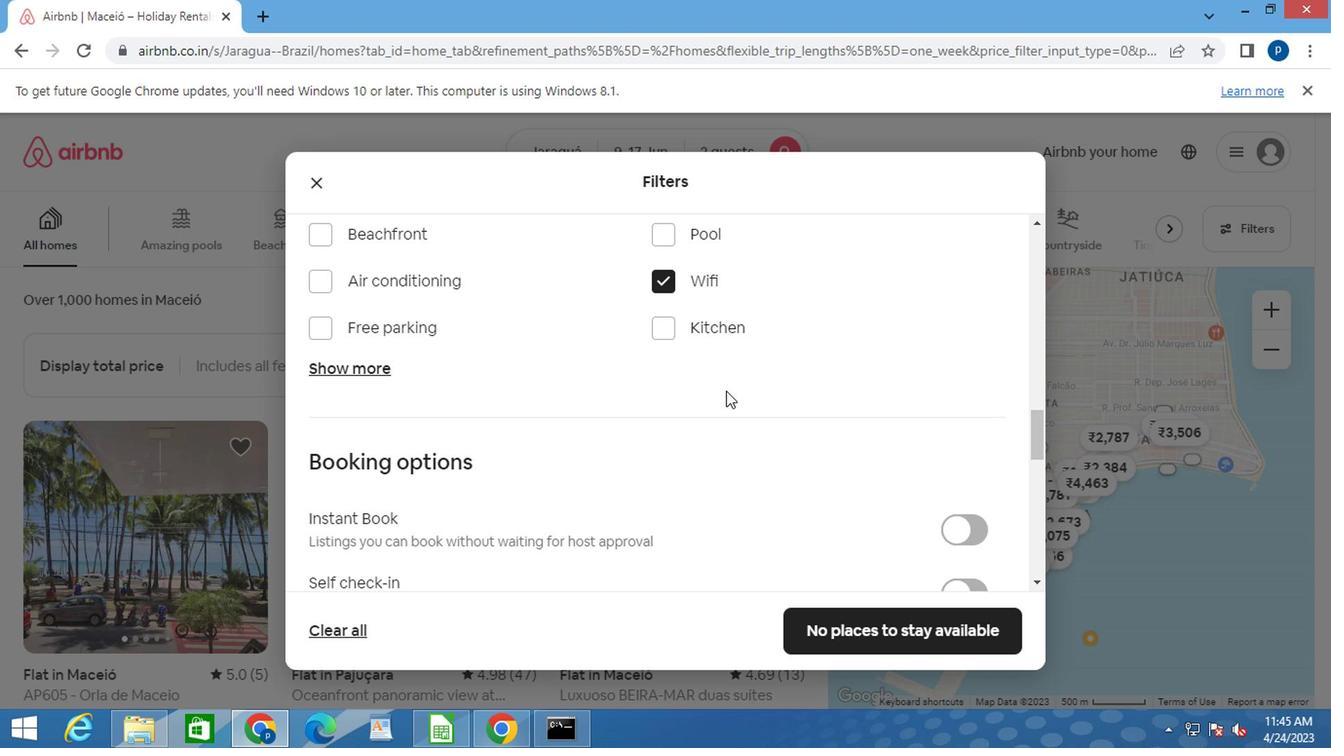 
Action: Mouse scrolled (722, 391) with delta (0, 0)
Screenshot: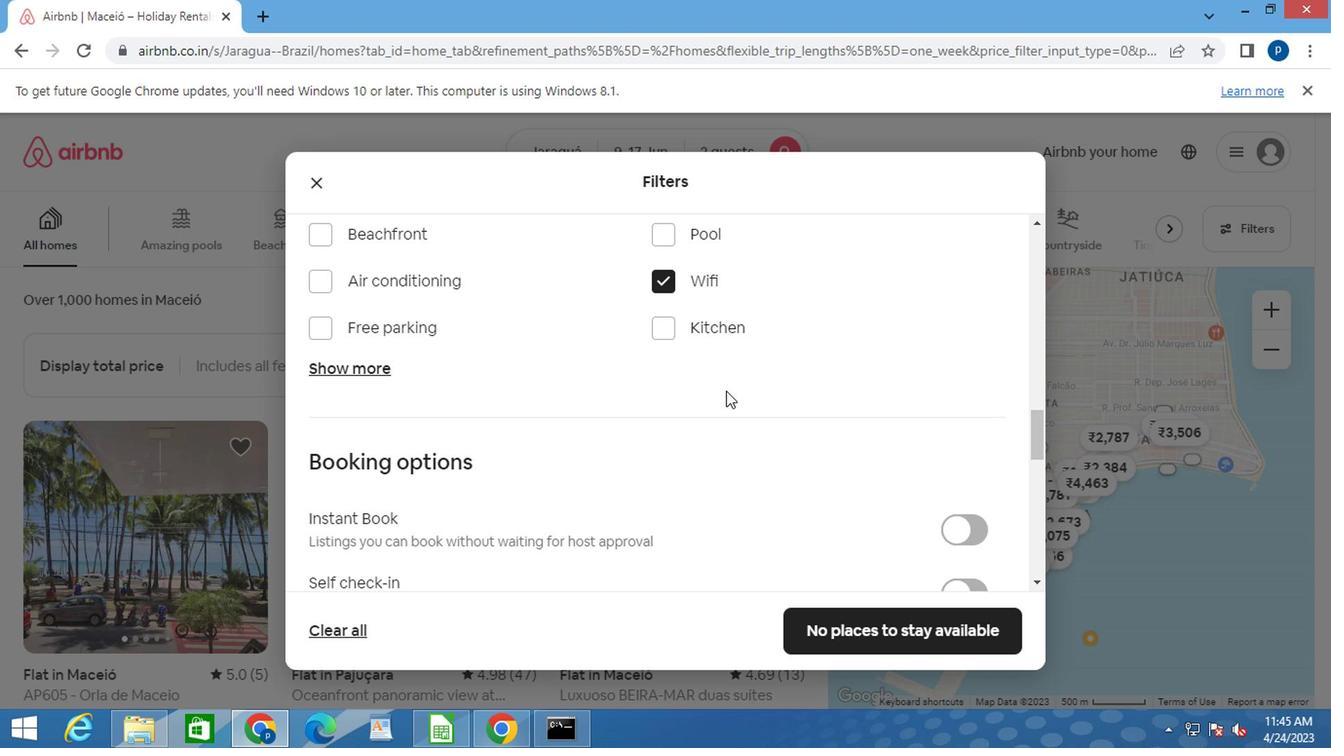 
Action: Mouse moved to (722, 391)
Screenshot: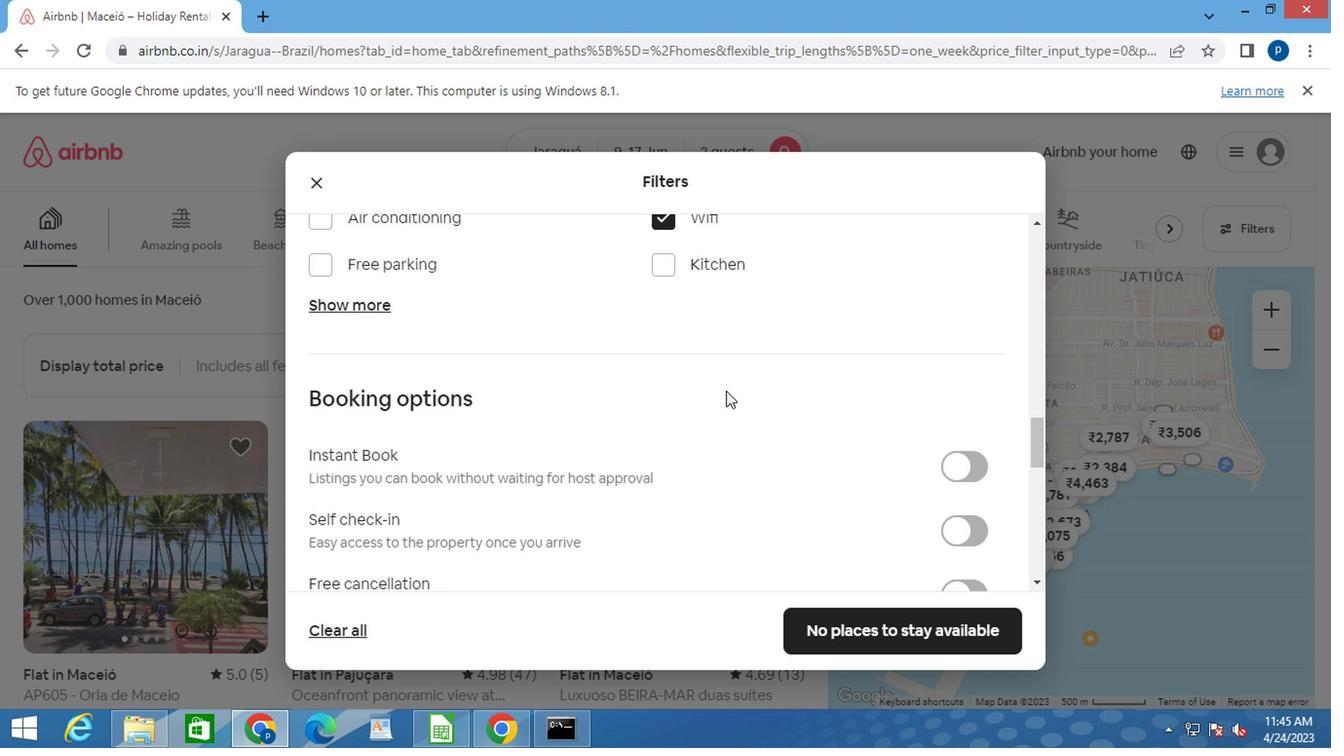 
Action: Mouse scrolled (722, 391) with delta (0, 0)
Screenshot: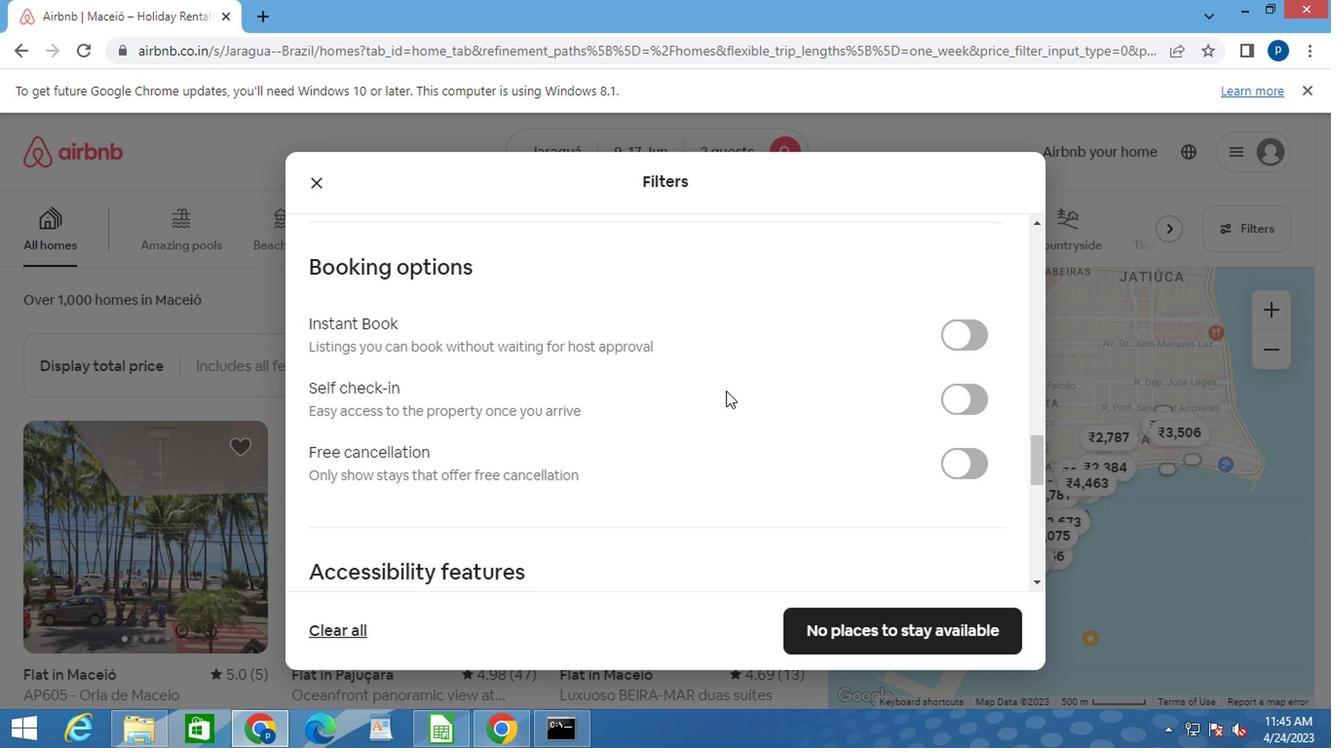 
Action: Mouse scrolled (722, 391) with delta (0, 0)
Screenshot: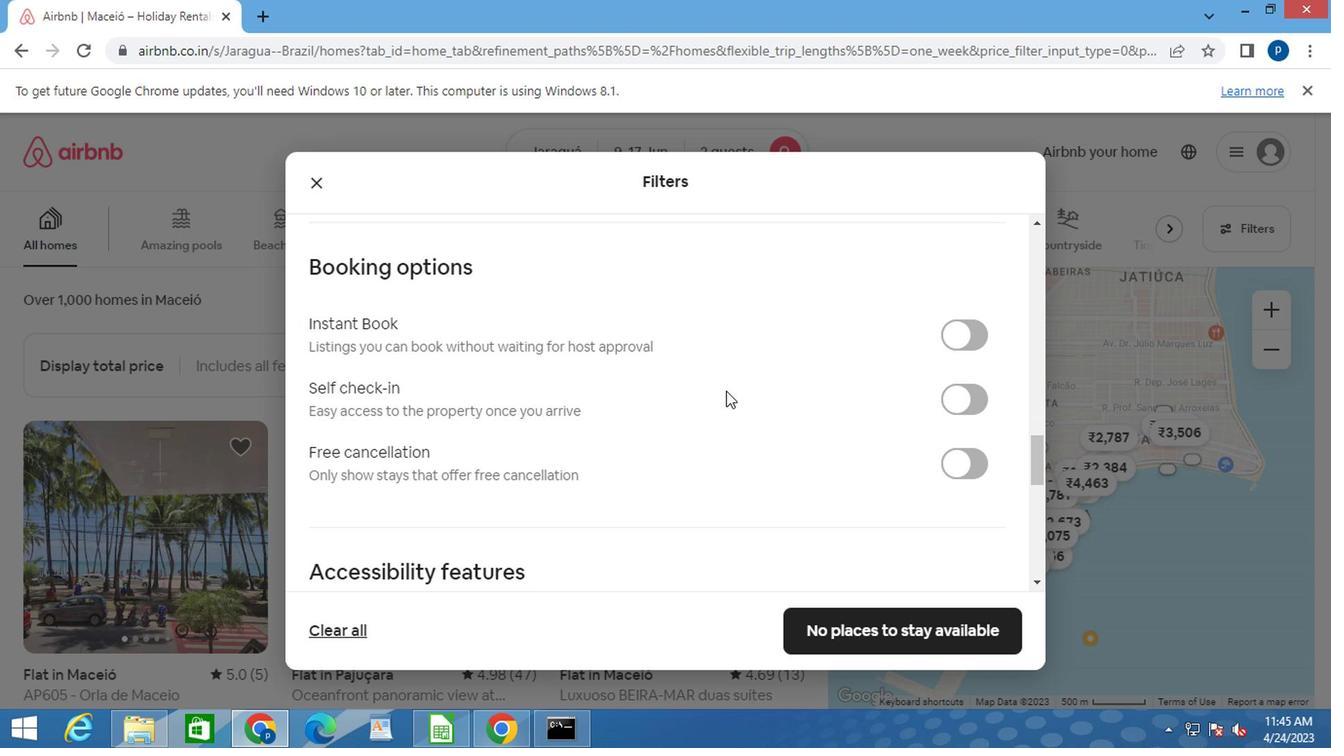 
Action: Mouse scrolled (722, 391) with delta (0, 0)
Screenshot: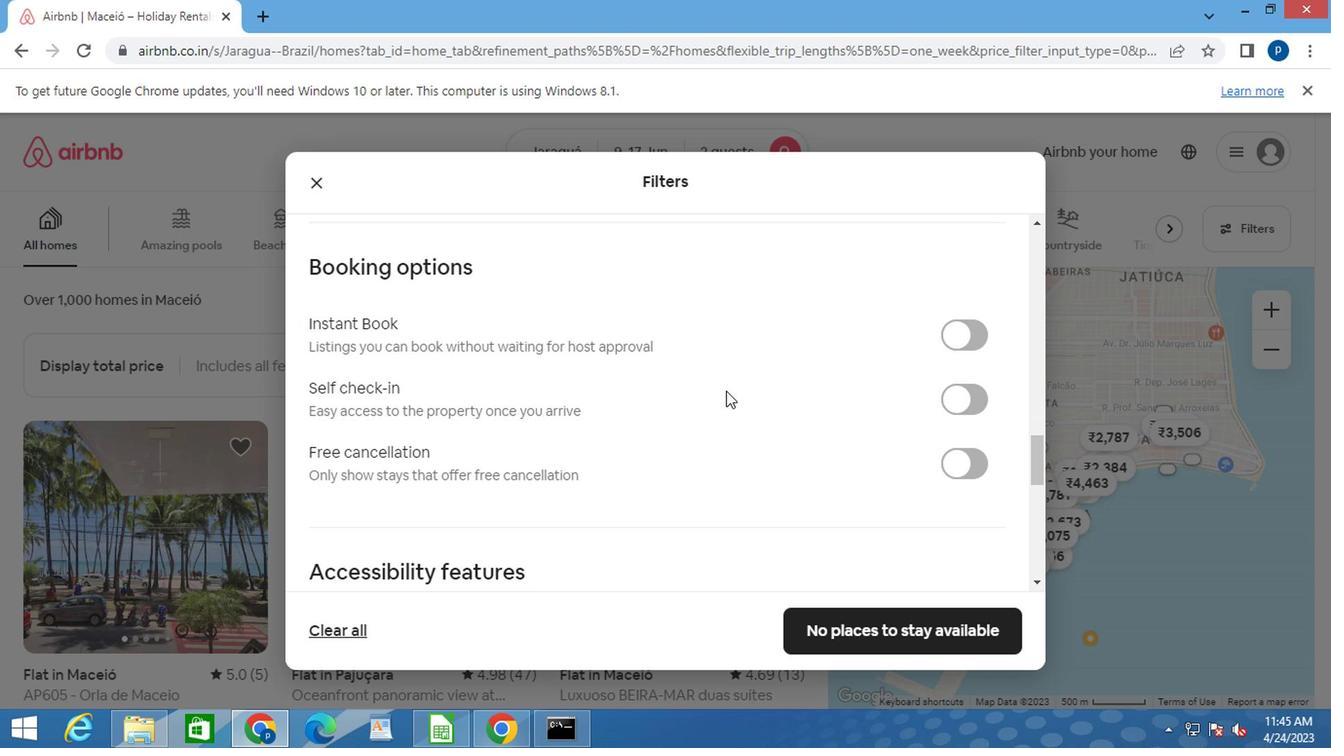 
Action: Mouse moved to (904, 300)
Screenshot: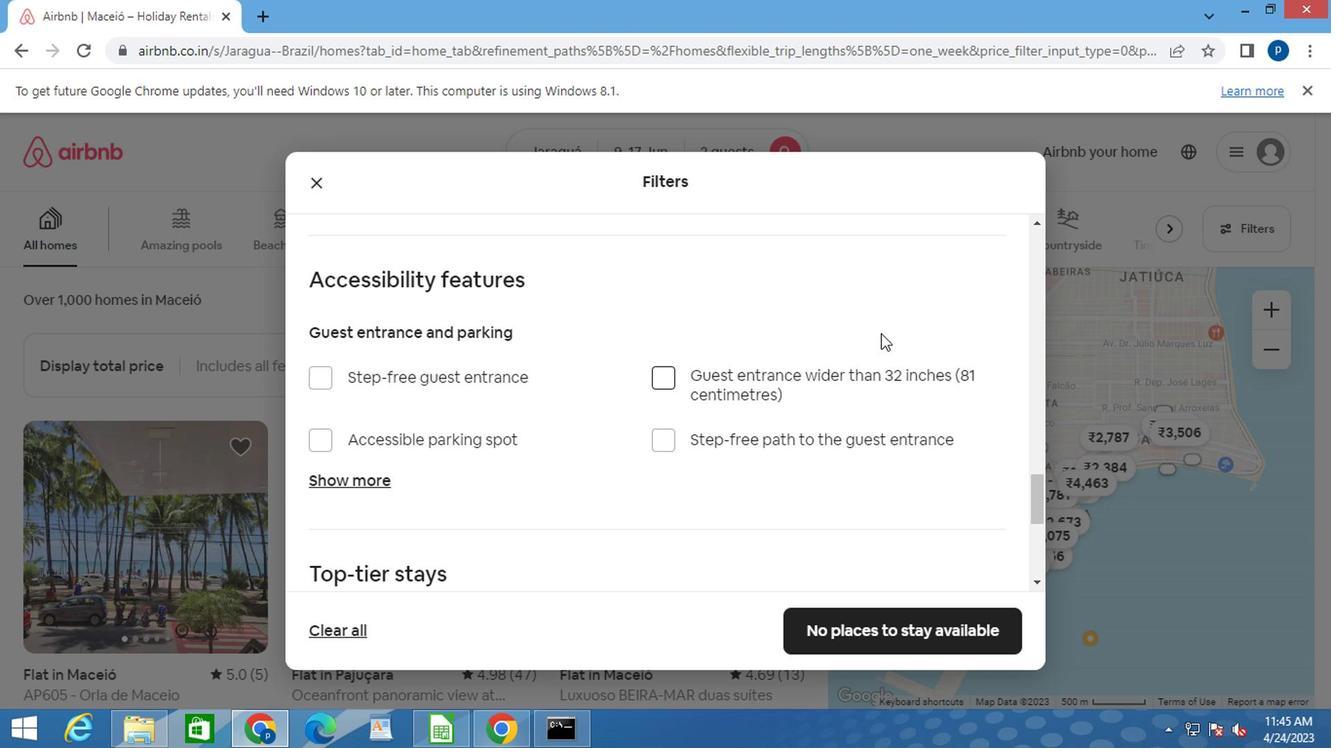 
Action: Mouse scrolled (904, 300) with delta (0, 0)
Screenshot: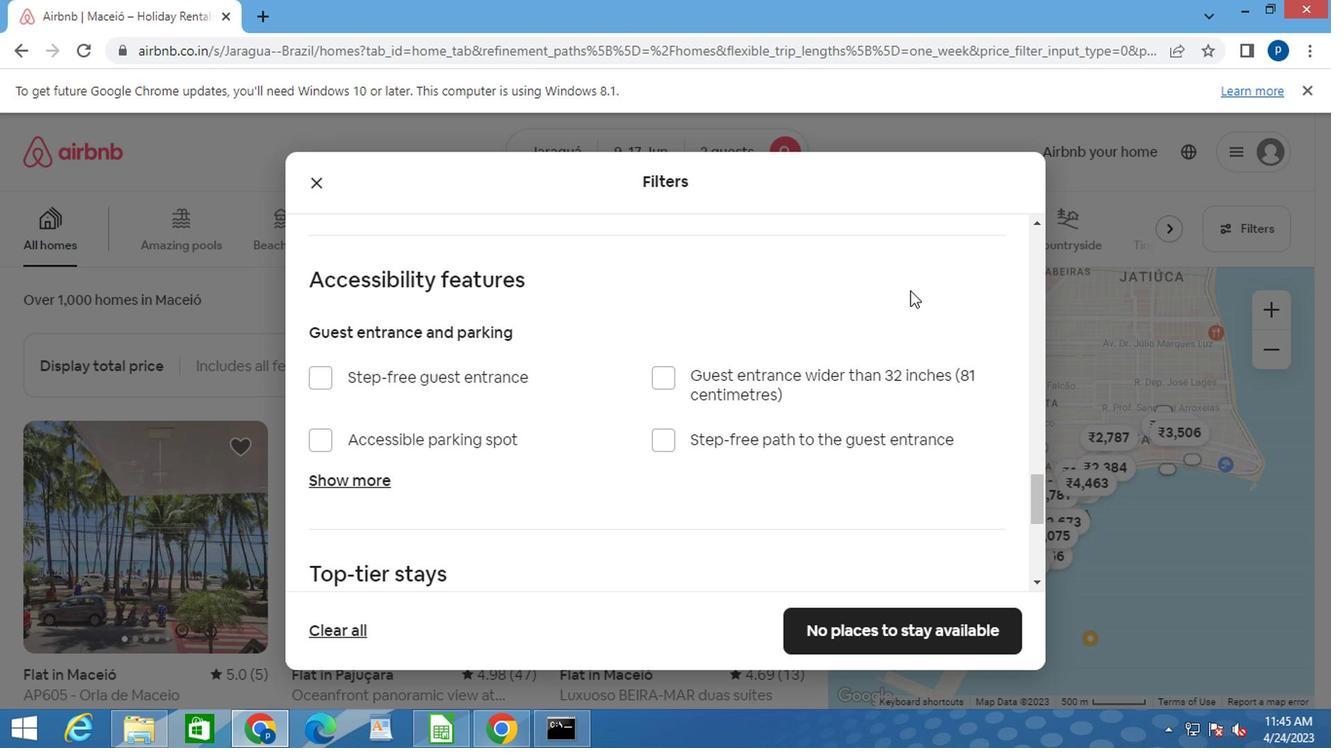
Action: Mouse scrolled (904, 300) with delta (0, 0)
Screenshot: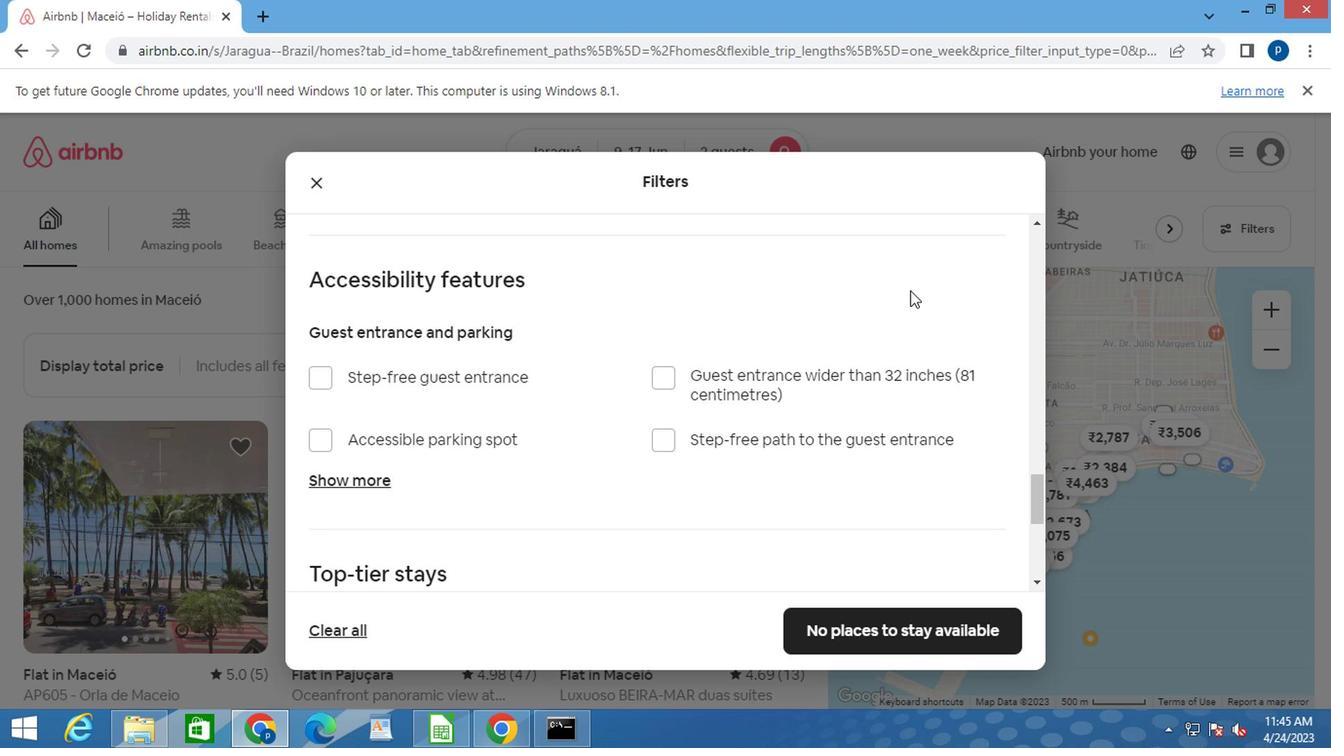 
Action: Mouse moved to (942, 302)
Screenshot: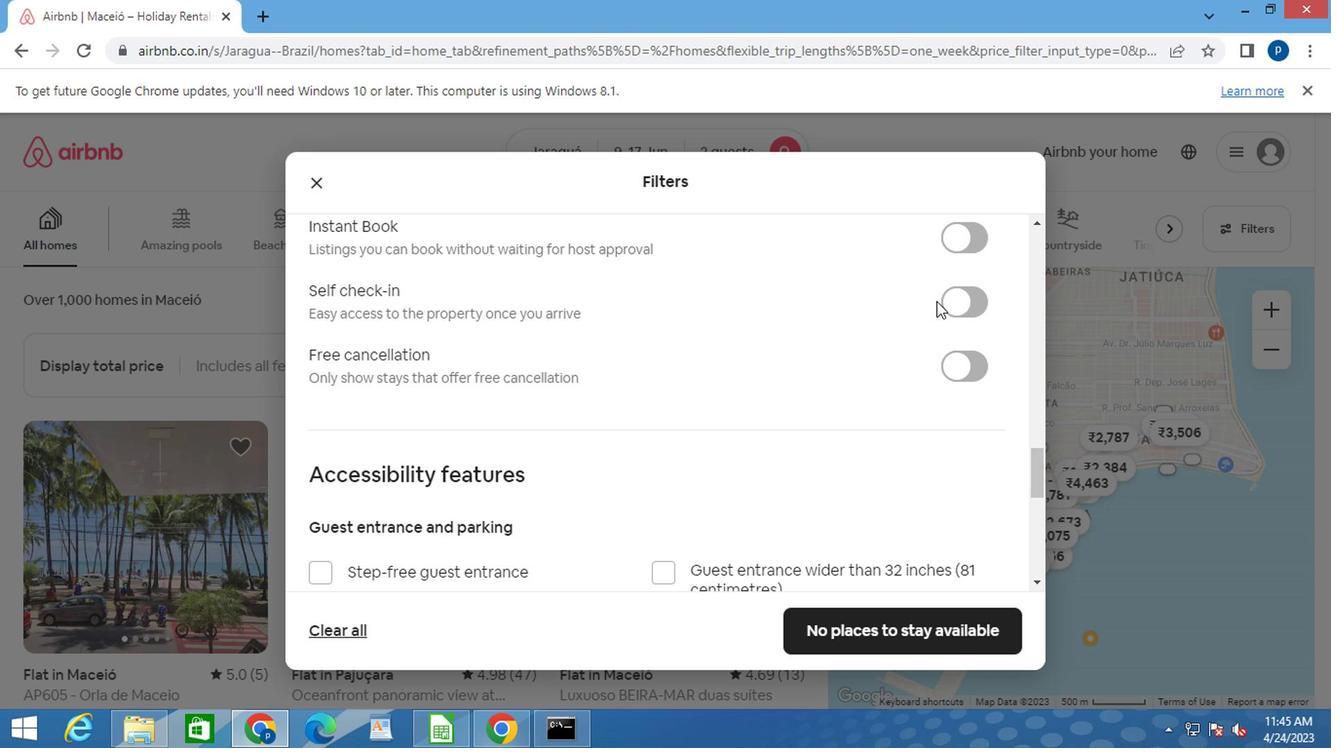 
Action: Mouse pressed left at (942, 302)
Screenshot: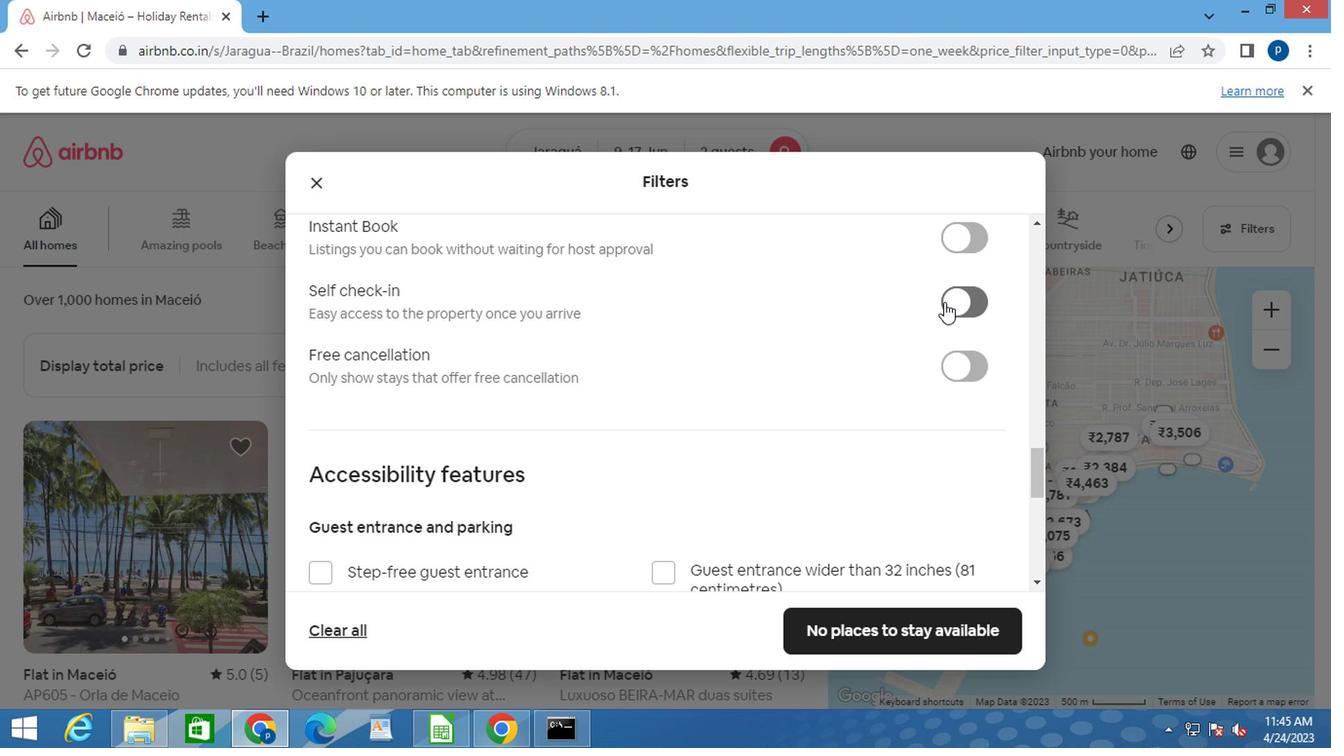 
Action: Mouse moved to (818, 350)
Screenshot: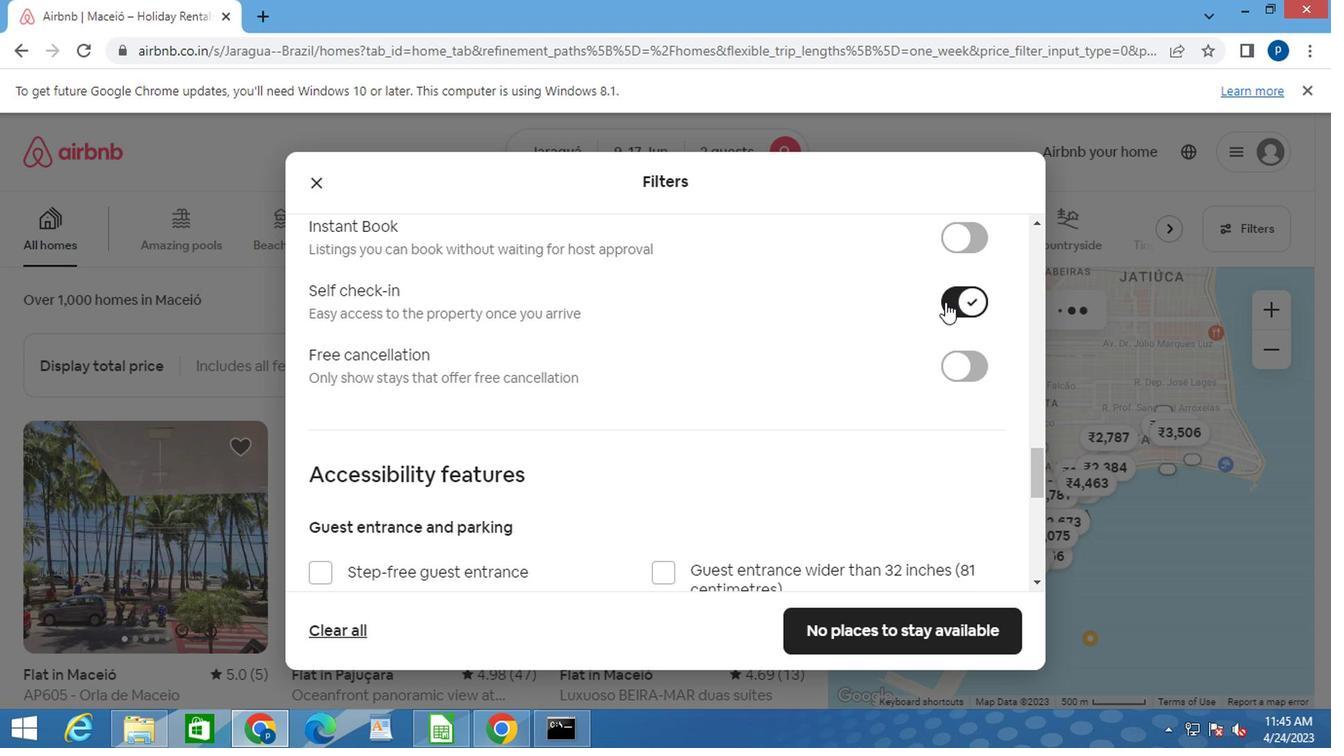 
Action: Mouse scrolled (818, 350) with delta (0, 0)
Screenshot: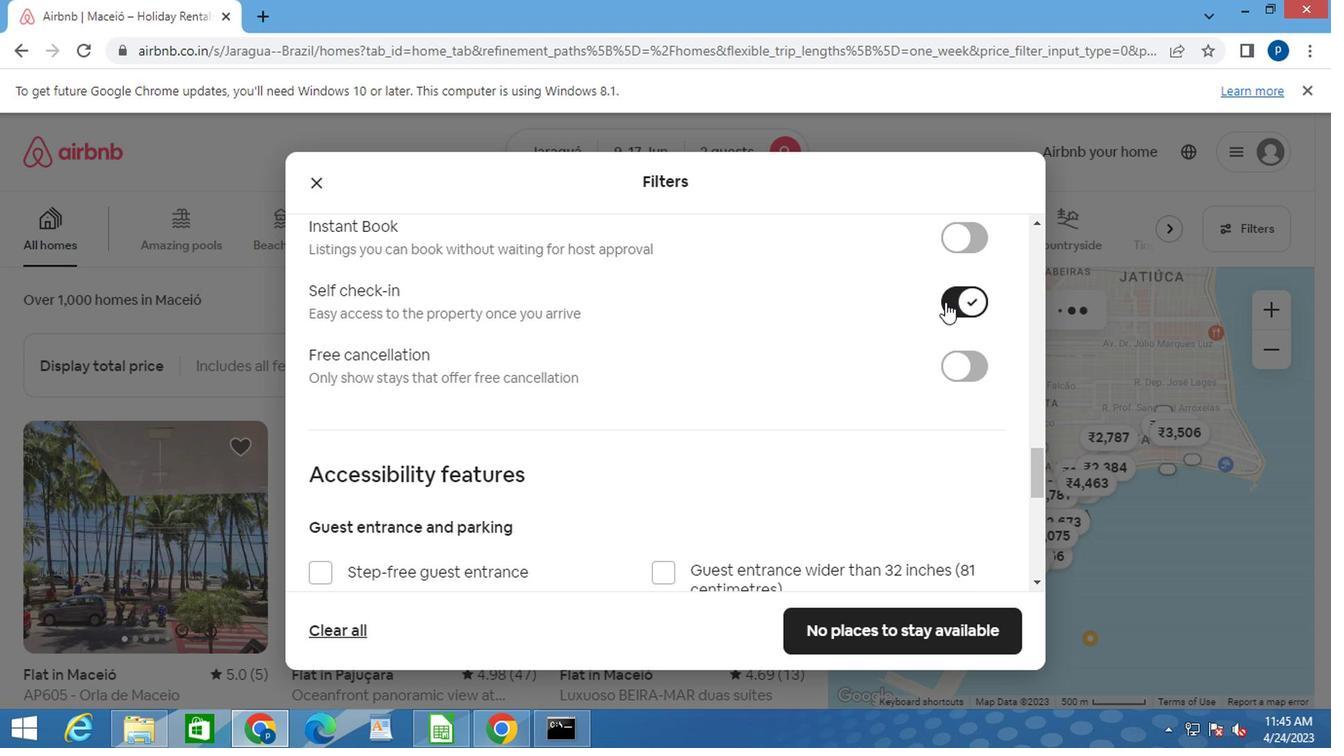 
Action: Mouse moved to (816, 350)
Screenshot: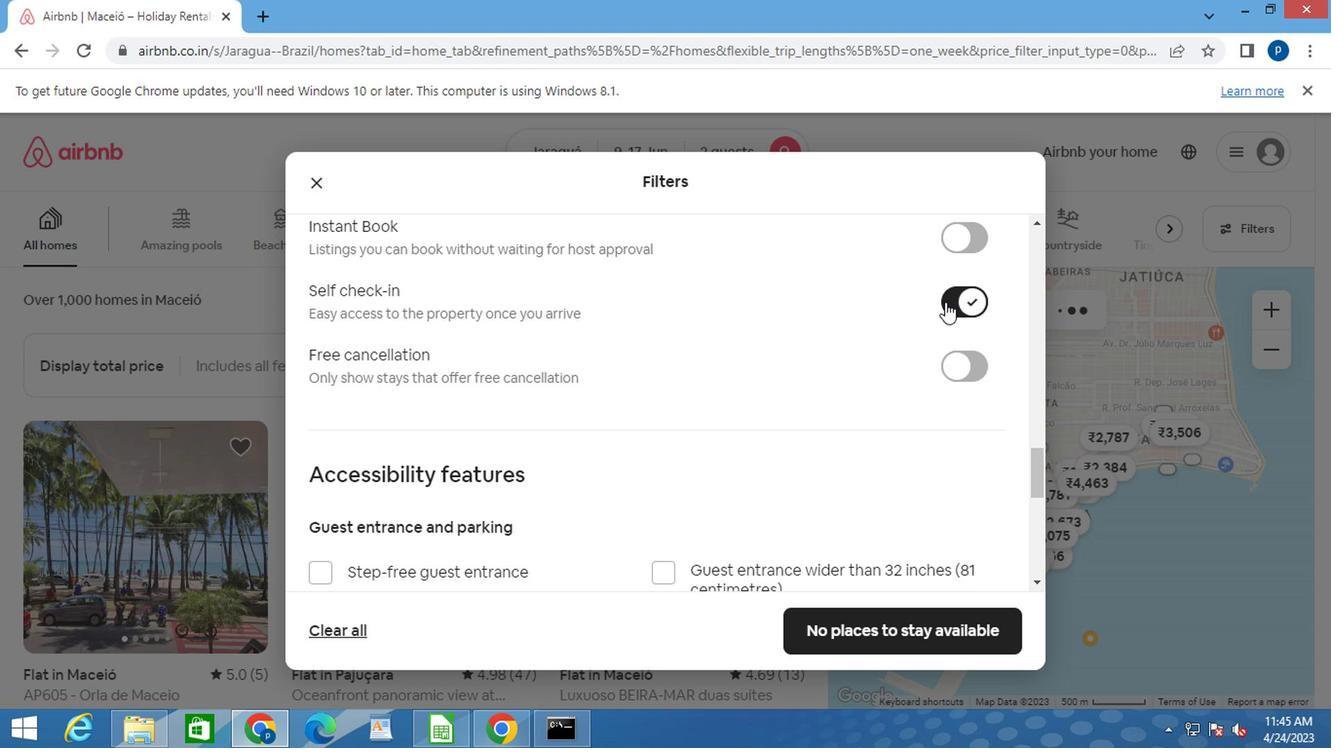 
Action: Mouse scrolled (816, 350) with delta (0, 0)
Screenshot: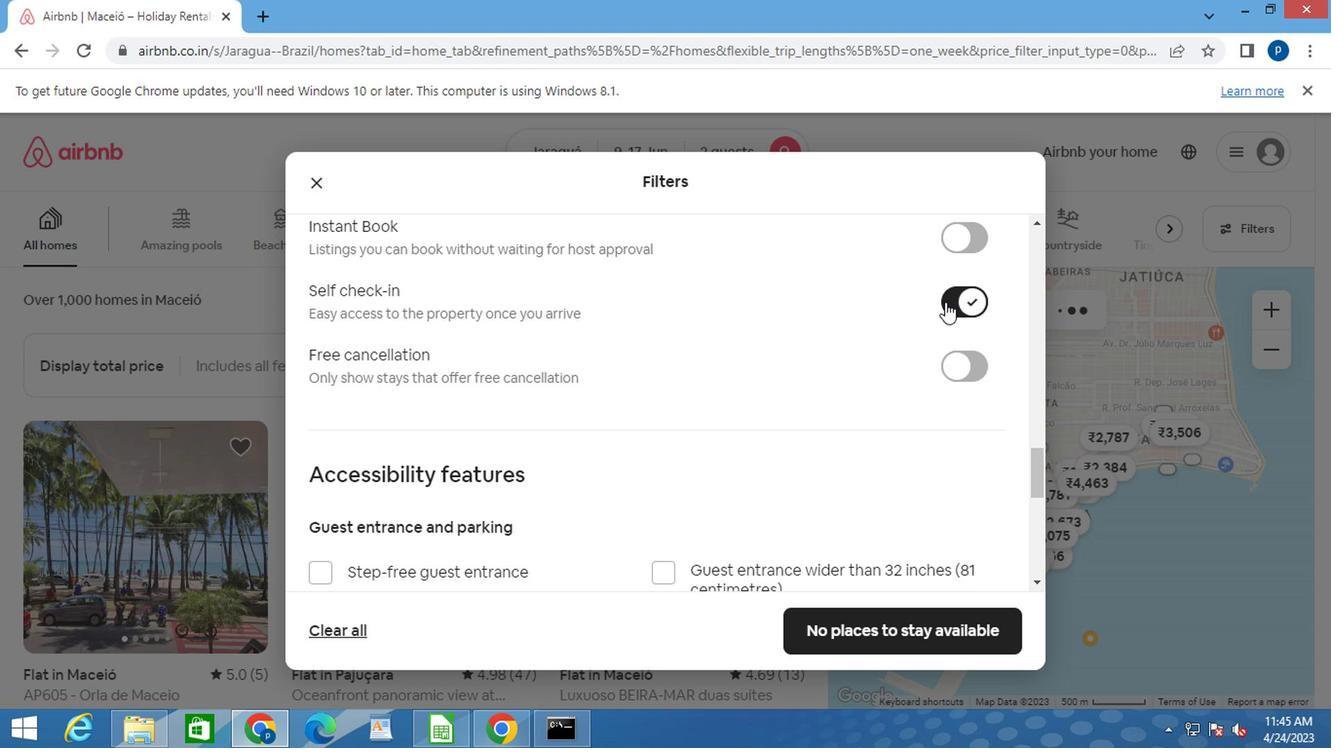 
Action: Mouse moved to (811, 351)
Screenshot: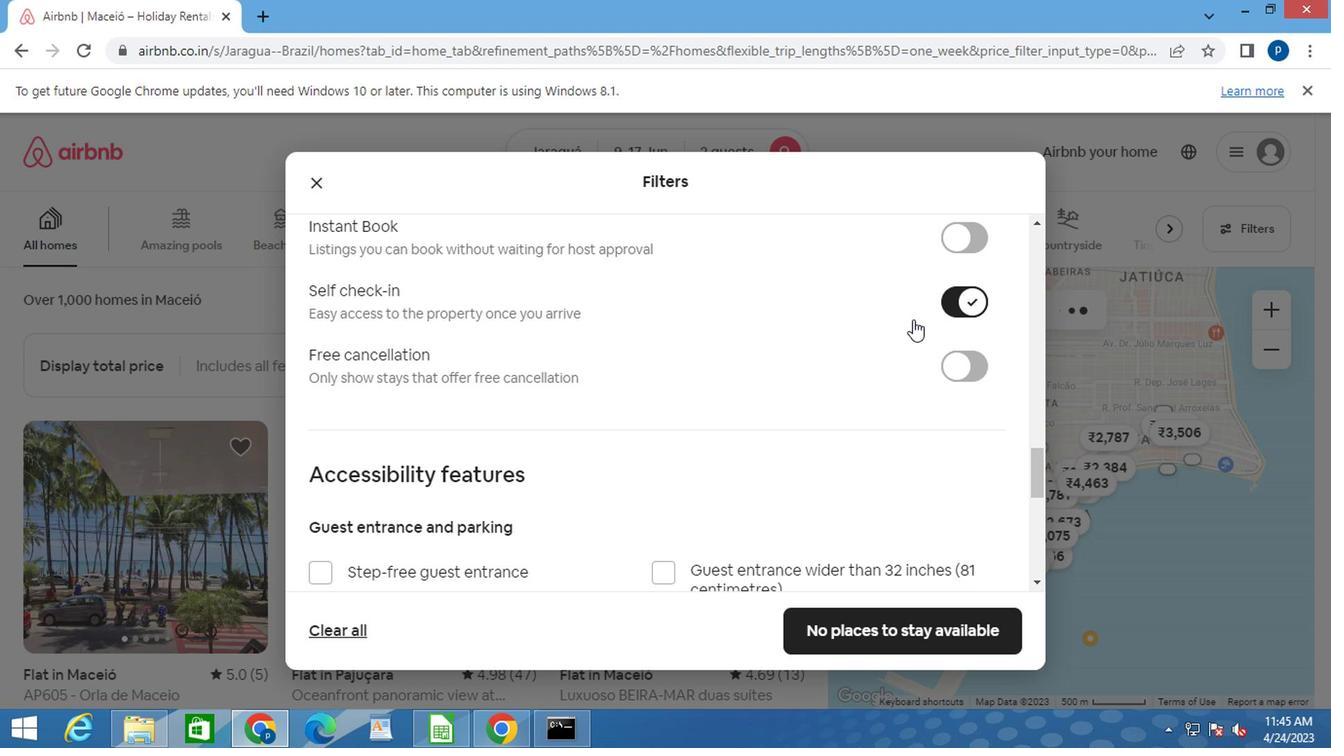
Action: Mouse scrolled (811, 350) with delta (0, 0)
Screenshot: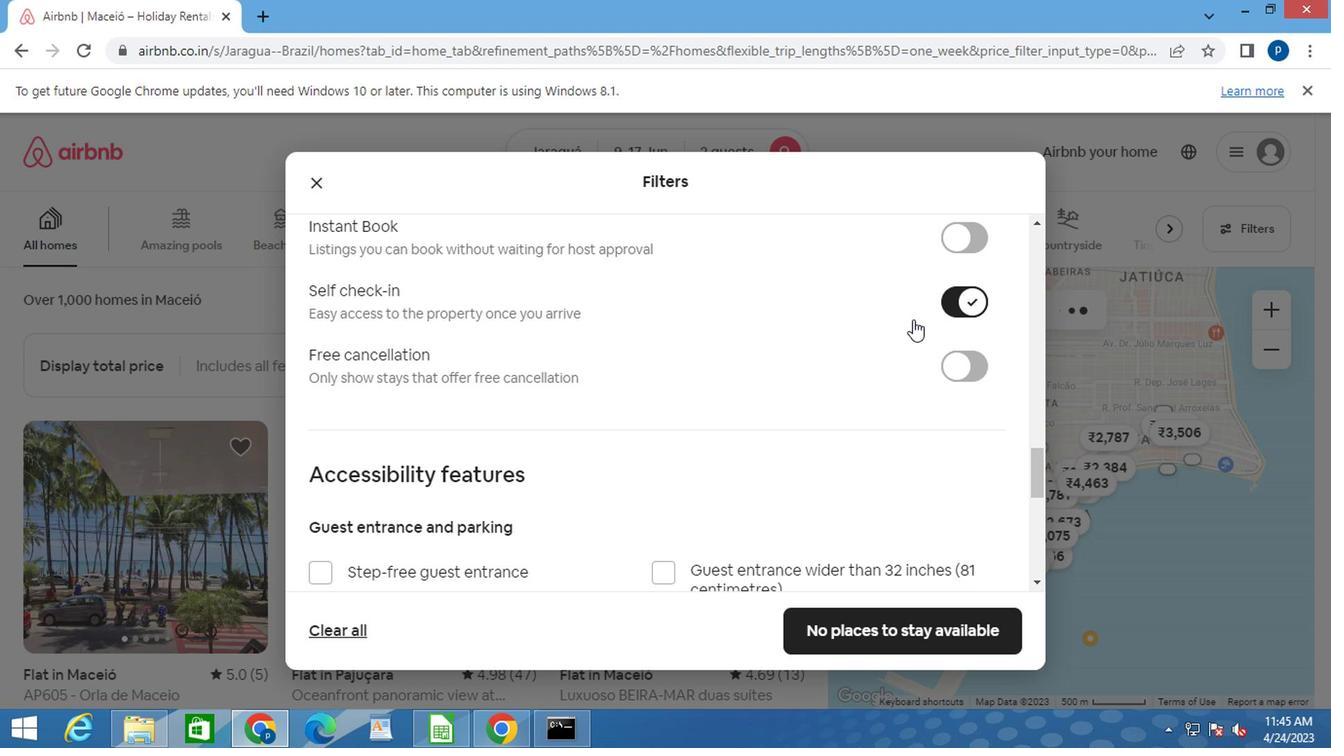 
Action: Mouse moved to (742, 348)
Screenshot: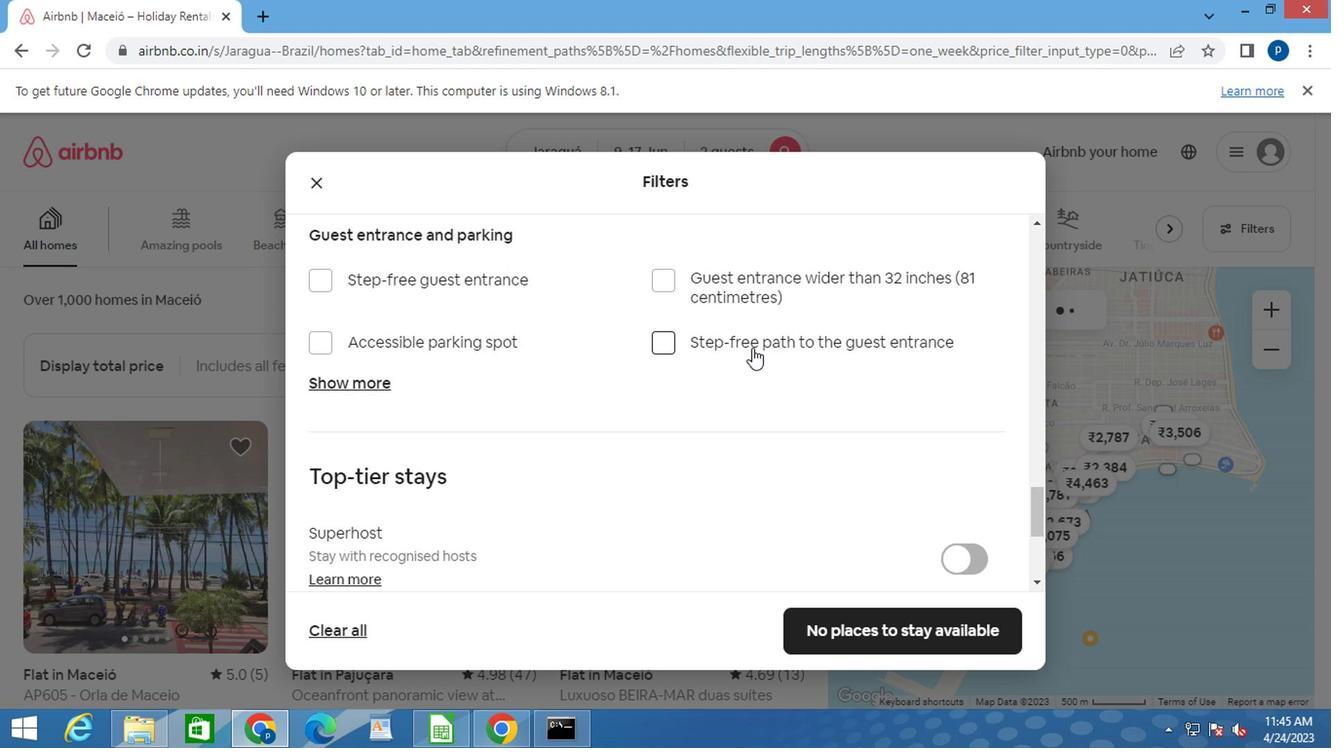 
Action: Mouse scrolled (742, 348) with delta (0, 0)
Screenshot: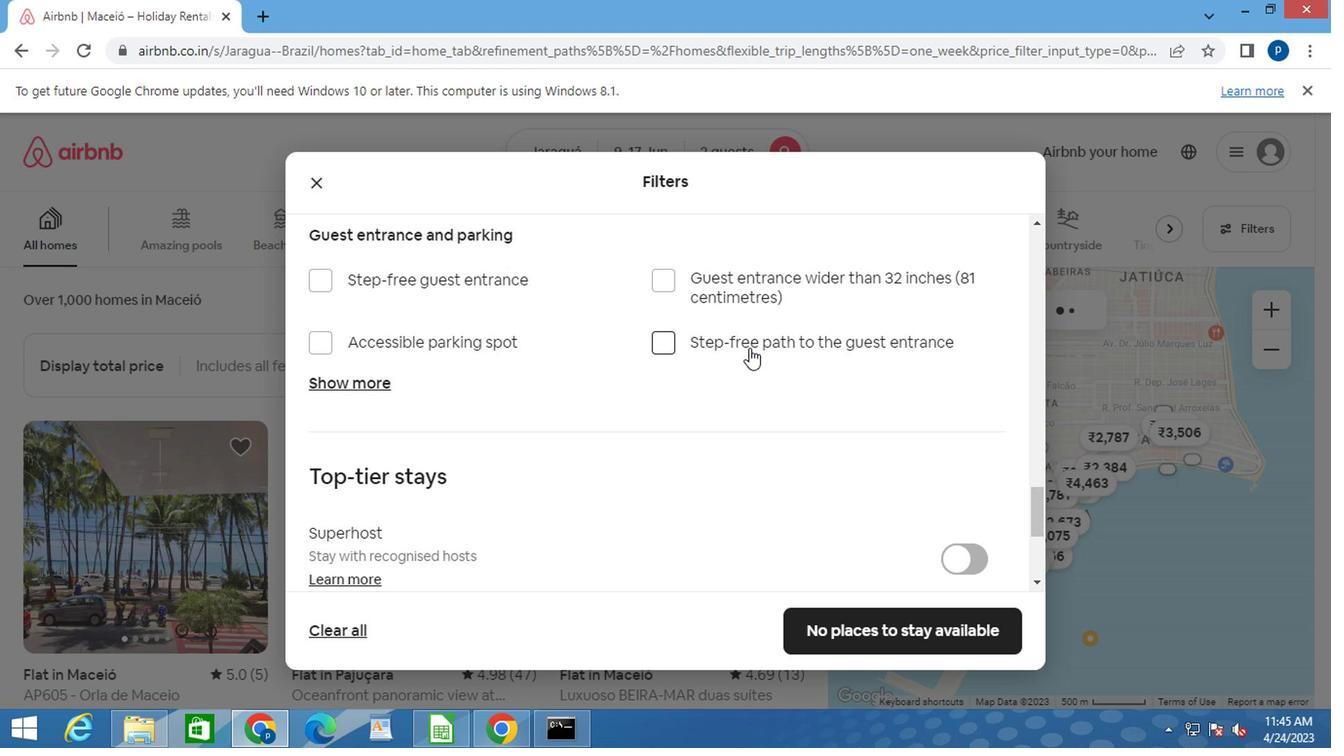
Action: Mouse moved to (736, 352)
Screenshot: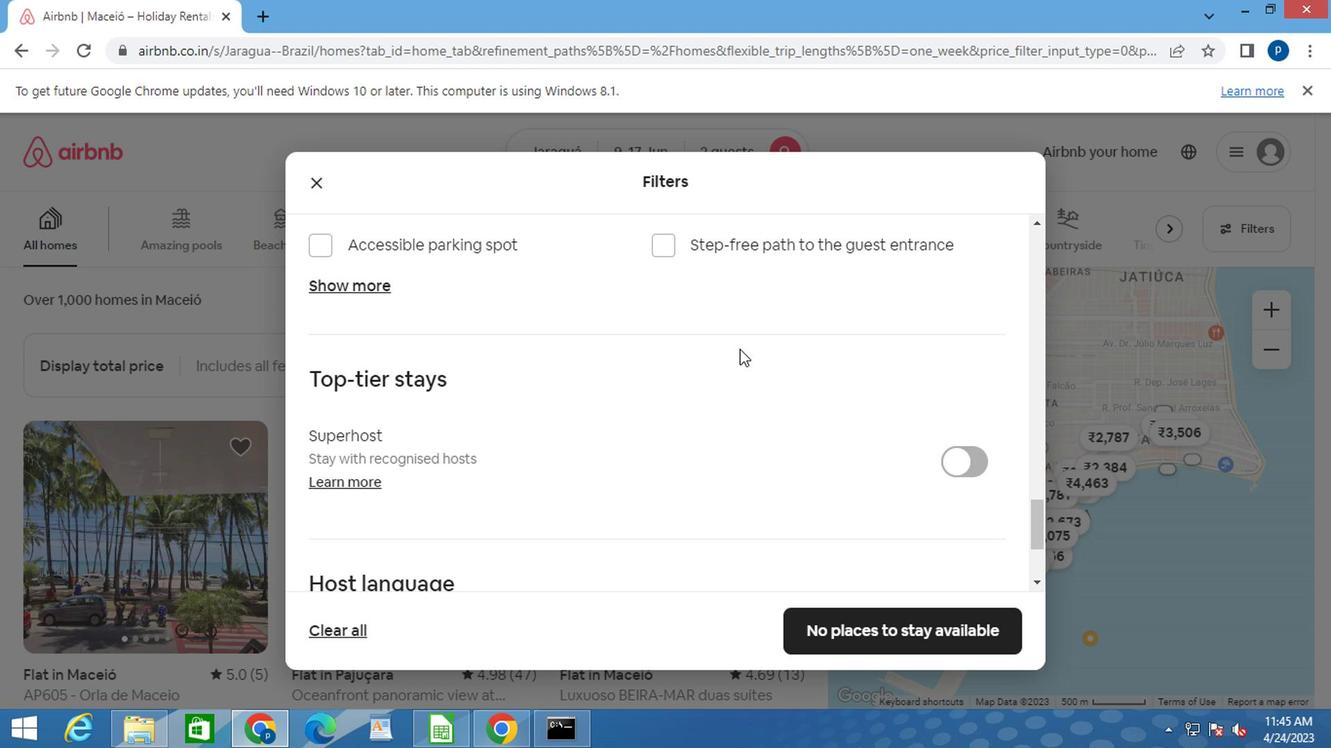 
Action: Mouse scrolled (736, 351) with delta (0, -1)
Screenshot: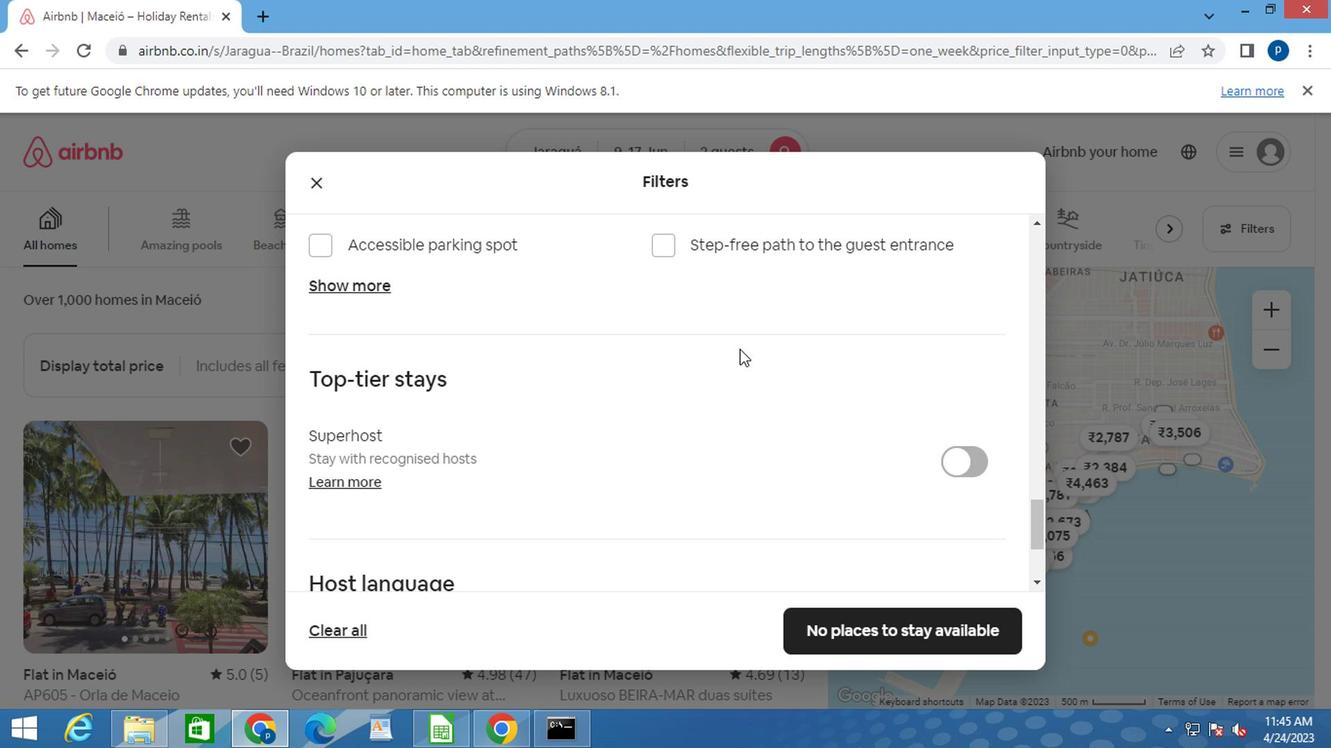 
Action: Mouse scrolled (736, 351) with delta (0, -1)
Screenshot: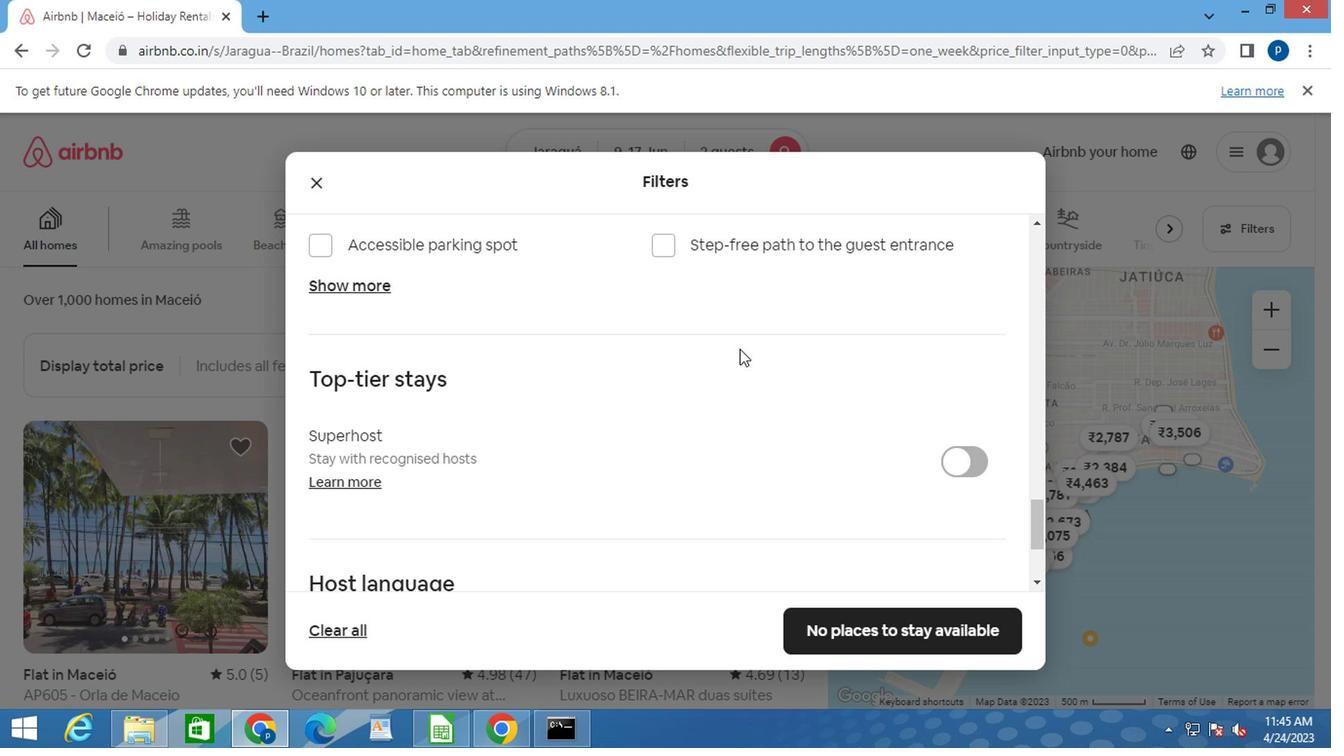 
Action: Mouse scrolled (736, 351) with delta (0, -1)
Screenshot: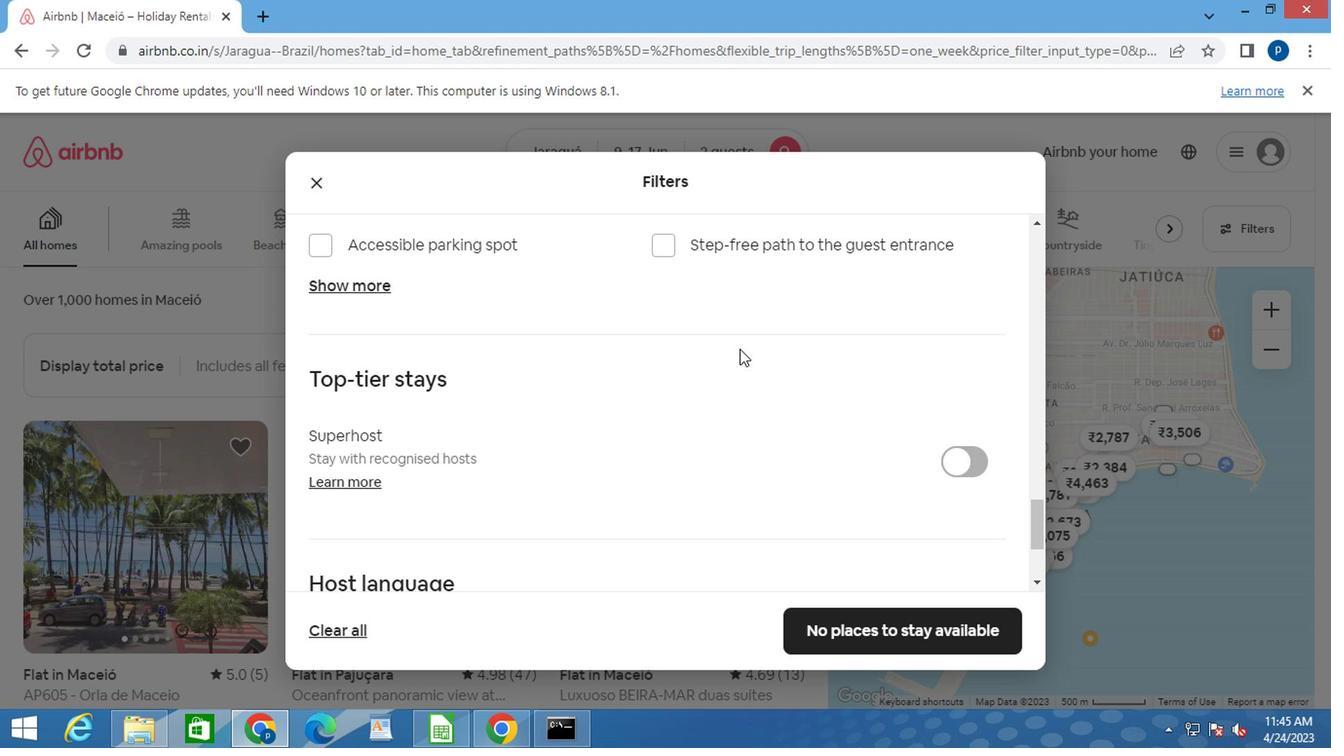 
Action: Mouse moved to (874, 614)
Screenshot: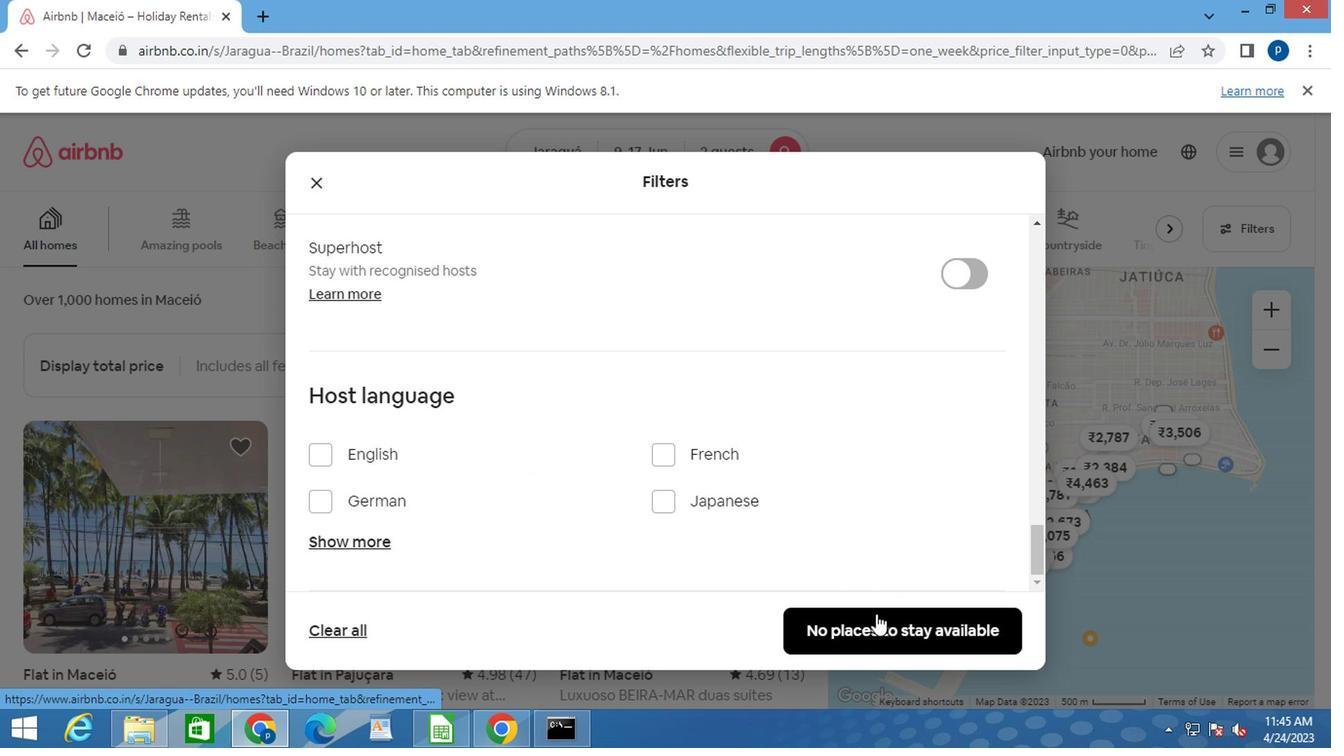 
Action: Mouse pressed left at (874, 614)
Screenshot: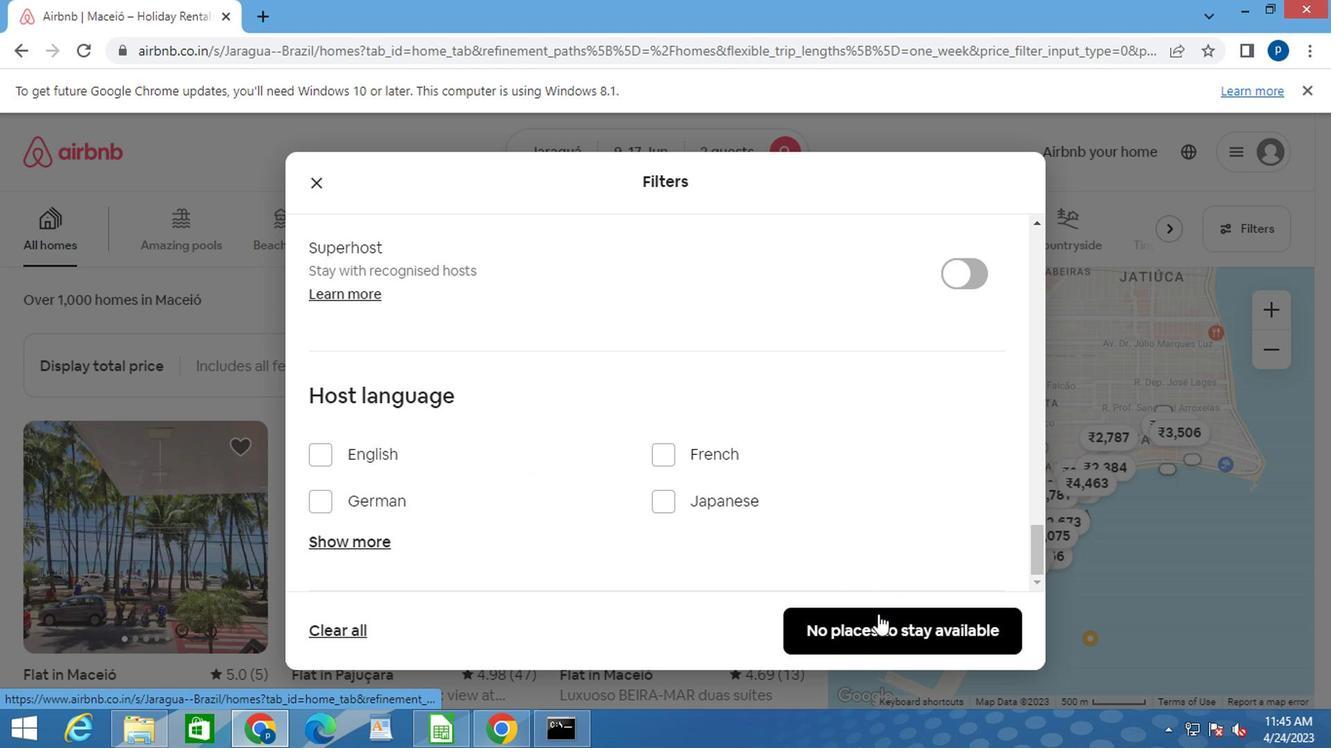 
